 Task: For heading  Tahoma with underline.  font size for heading20,  'Change the font style of data to'Arial.  and font size to 12,  Change the alignment of both headline & data to Align left.  In the sheet  Budget Spreadsheet Workbook Sheet Template
Action: Mouse moved to (1087, 144)
Screenshot: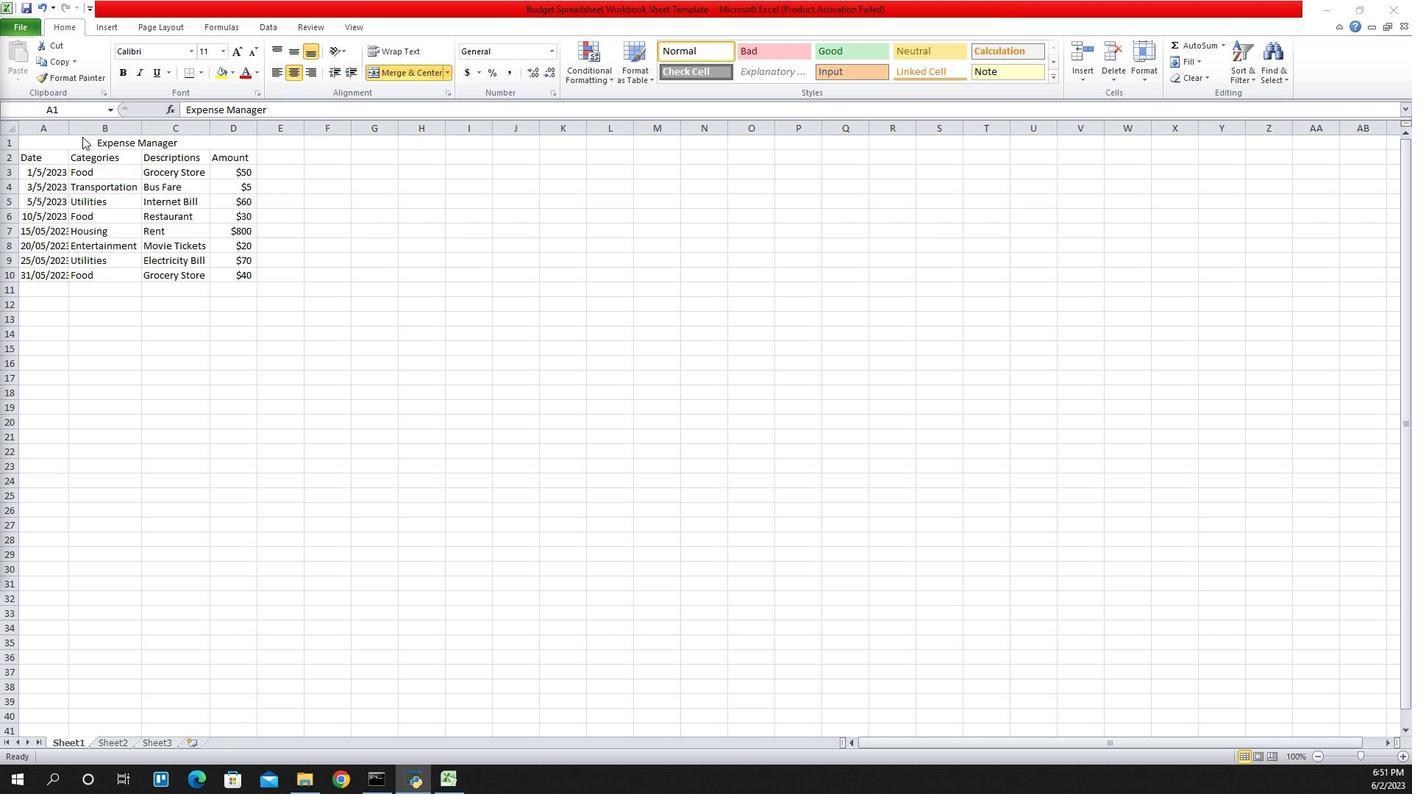 
Action: Mouse pressed left at (1087, 144)
Screenshot: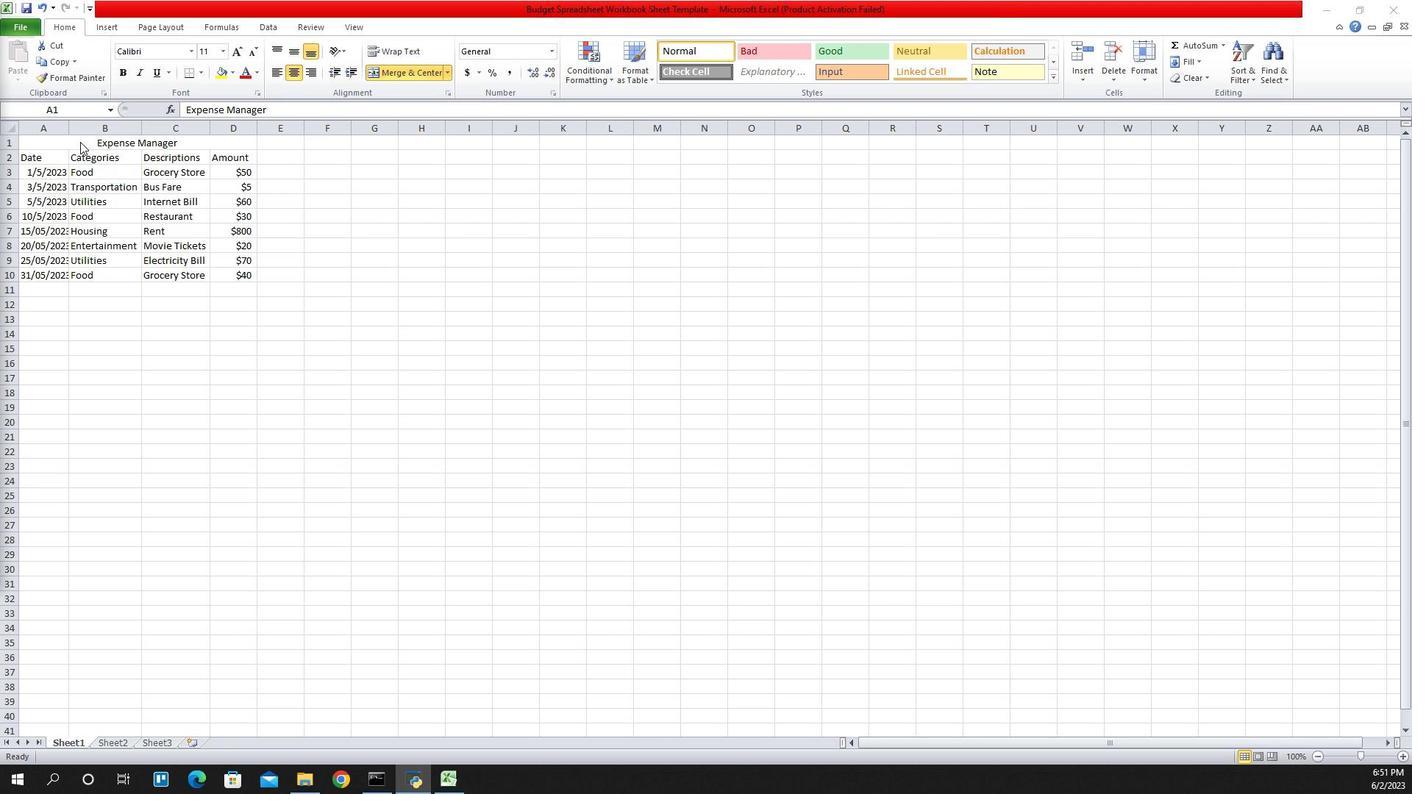
Action: Mouse moved to (1202, 54)
Screenshot: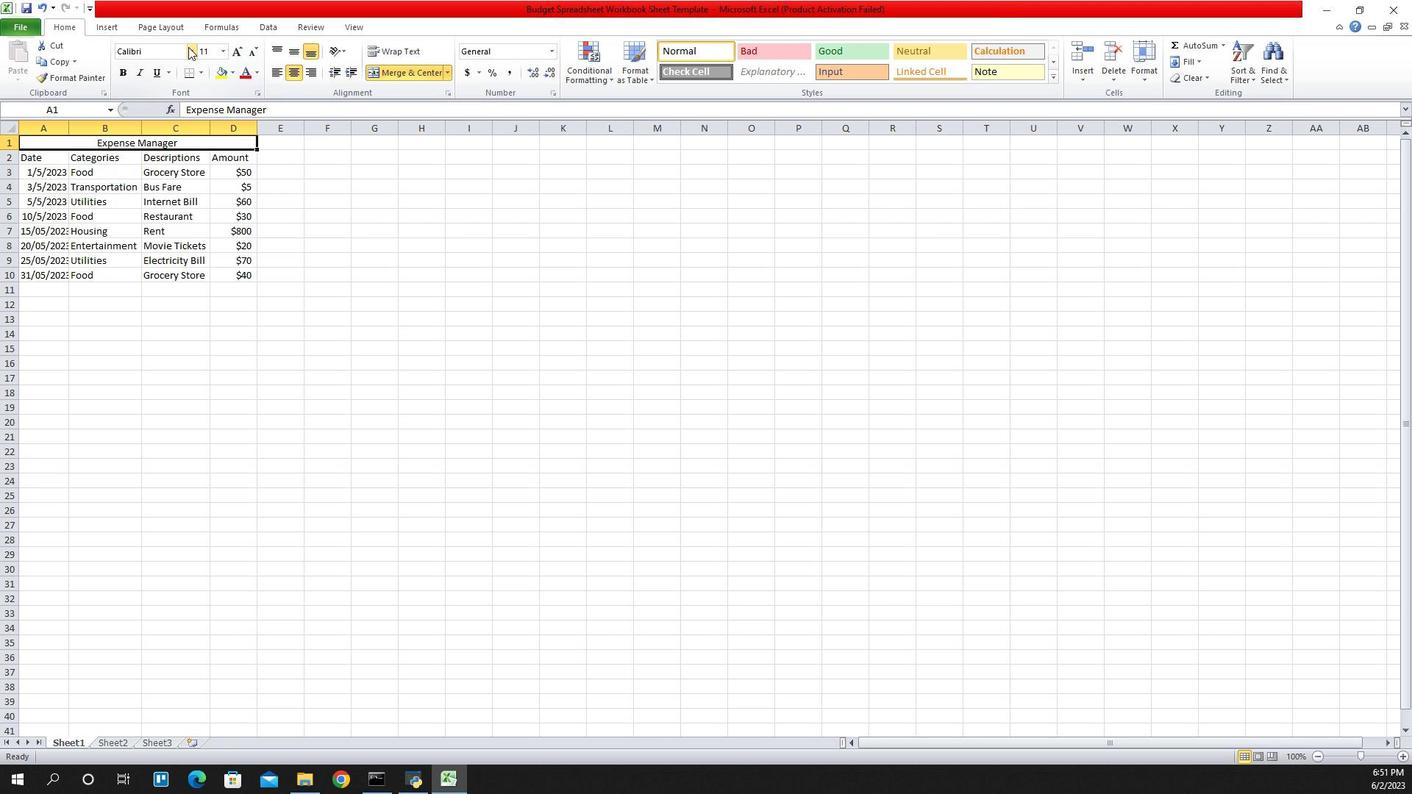
Action: Mouse pressed left at (1202, 54)
Screenshot: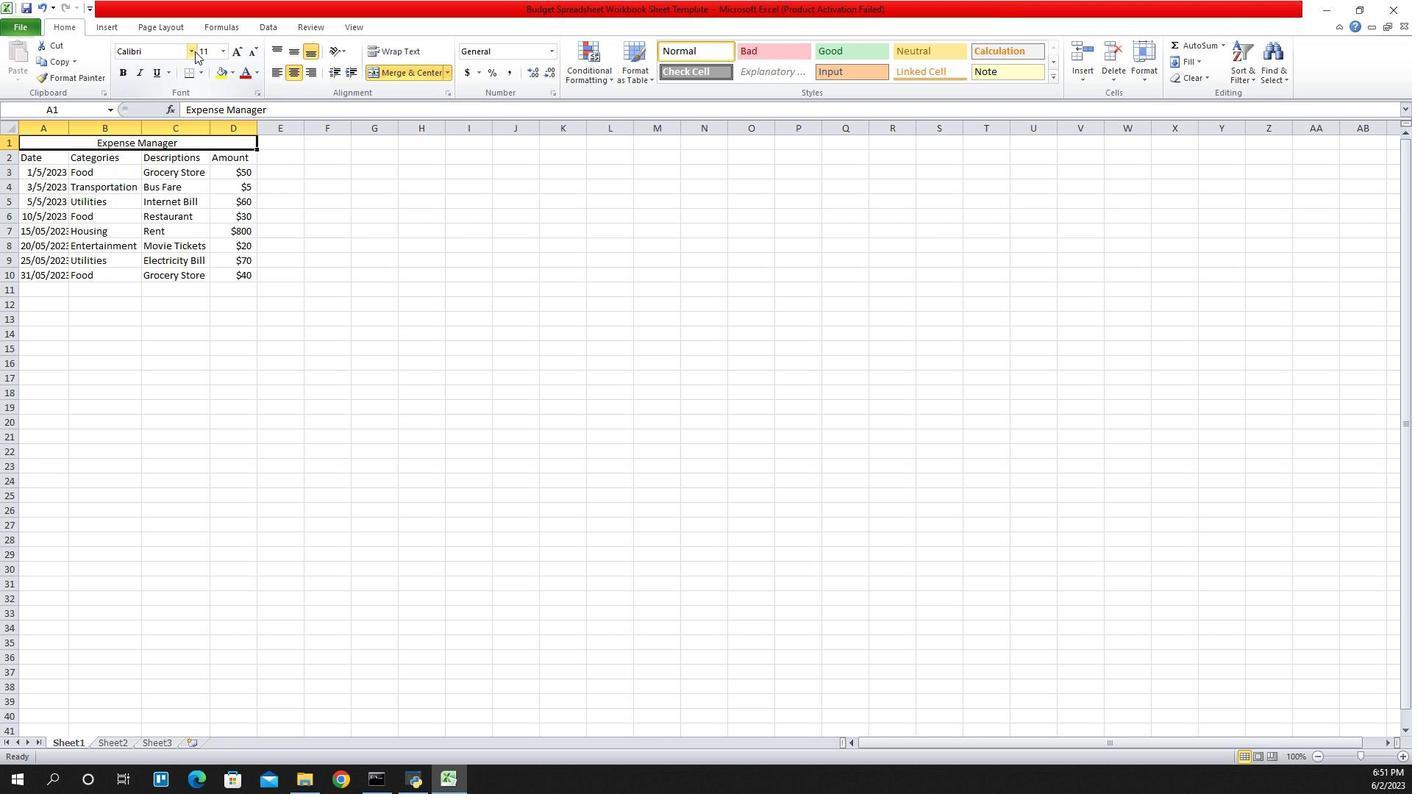 
Action: Mouse moved to (1190, 197)
Screenshot: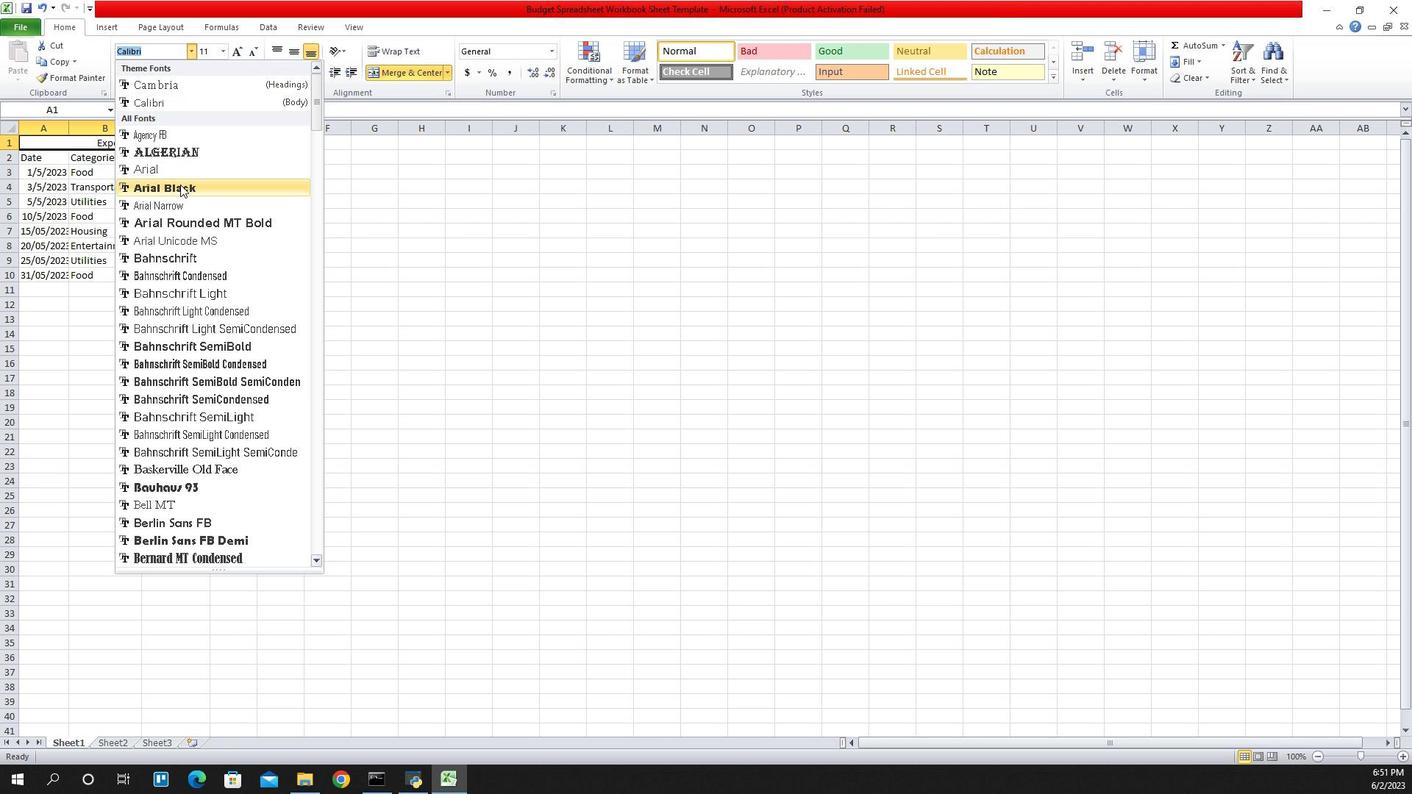 
Action: Mouse scrolled (1190, 197) with delta (0, 0)
Screenshot: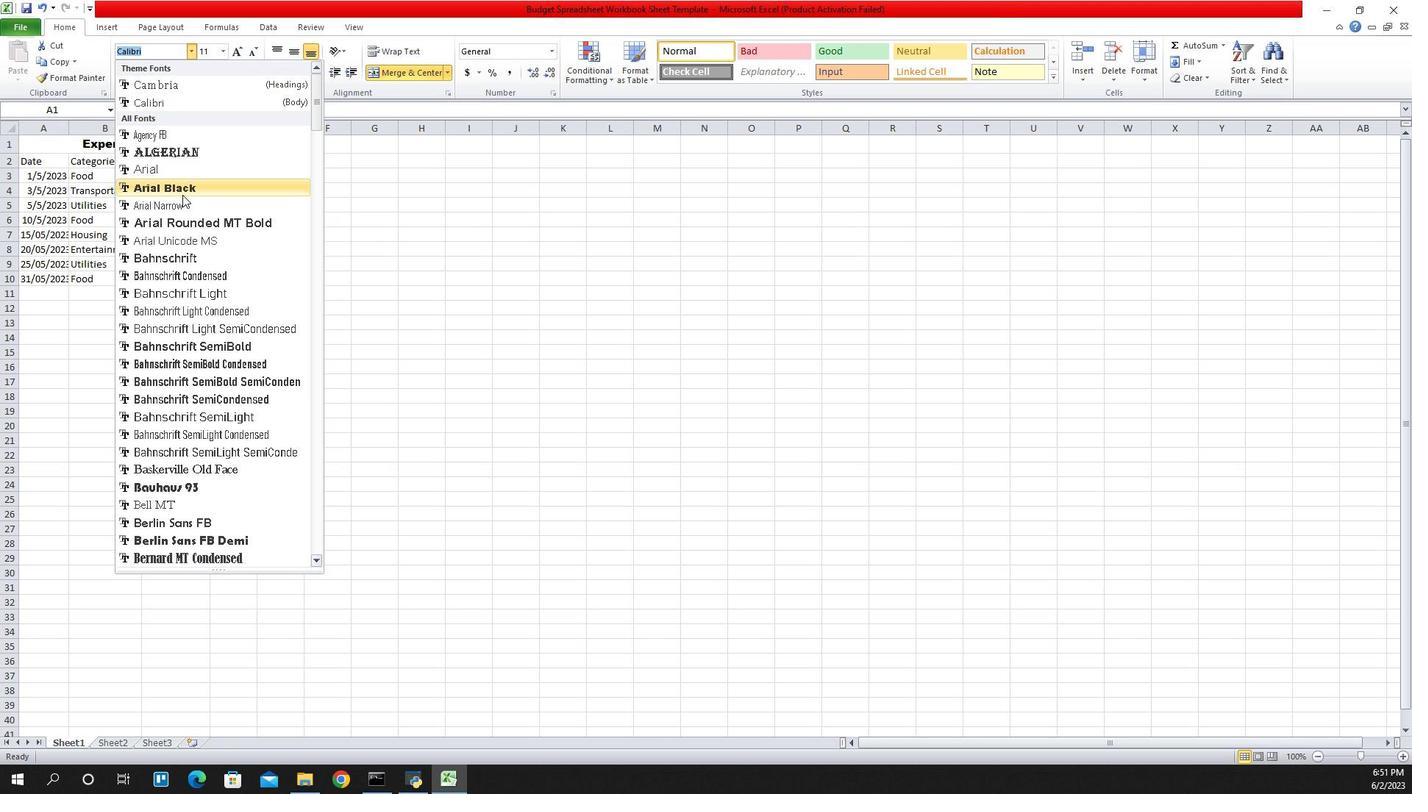 
Action: Mouse scrolled (1190, 197) with delta (0, 0)
Screenshot: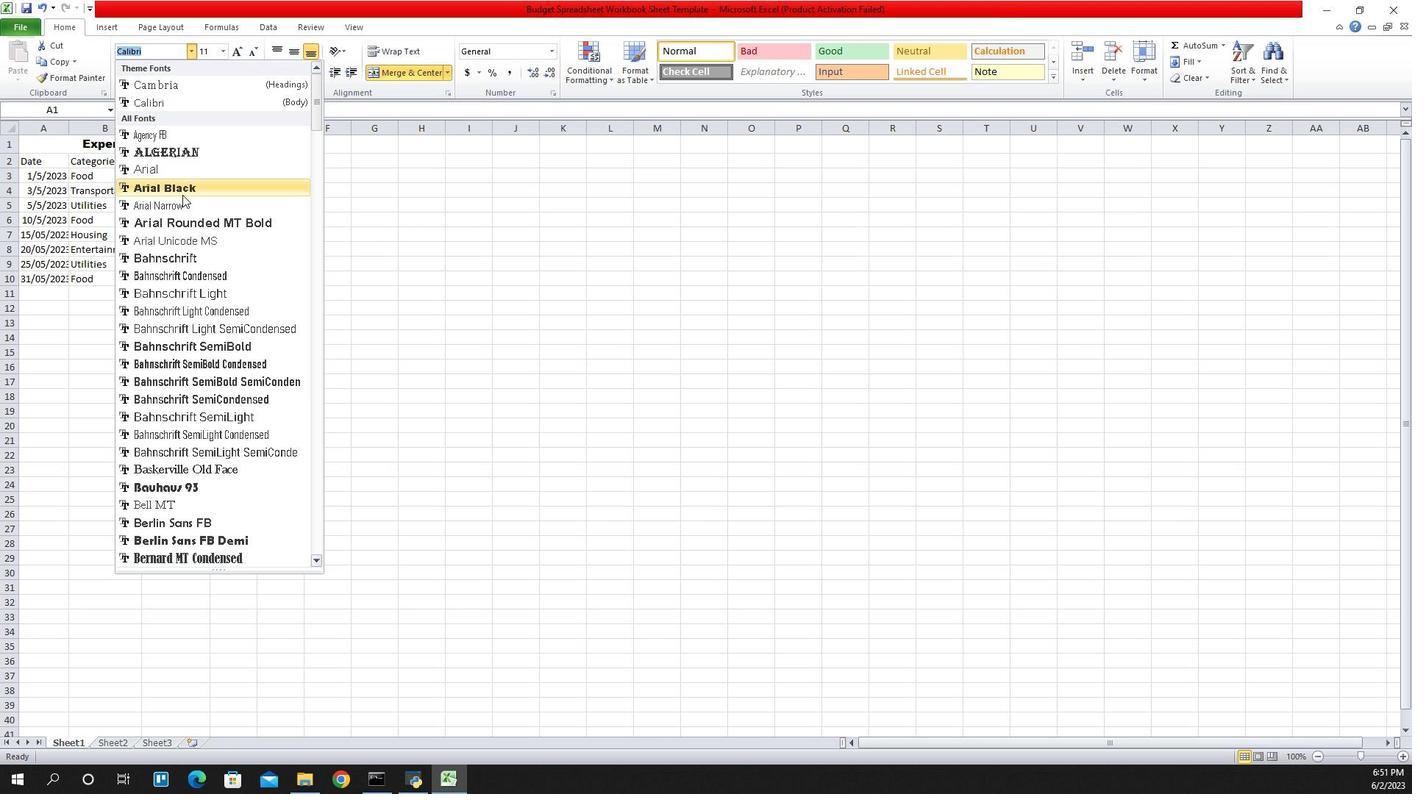 
Action: Mouse scrolled (1190, 197) with delta (0, 0)
Screenshot: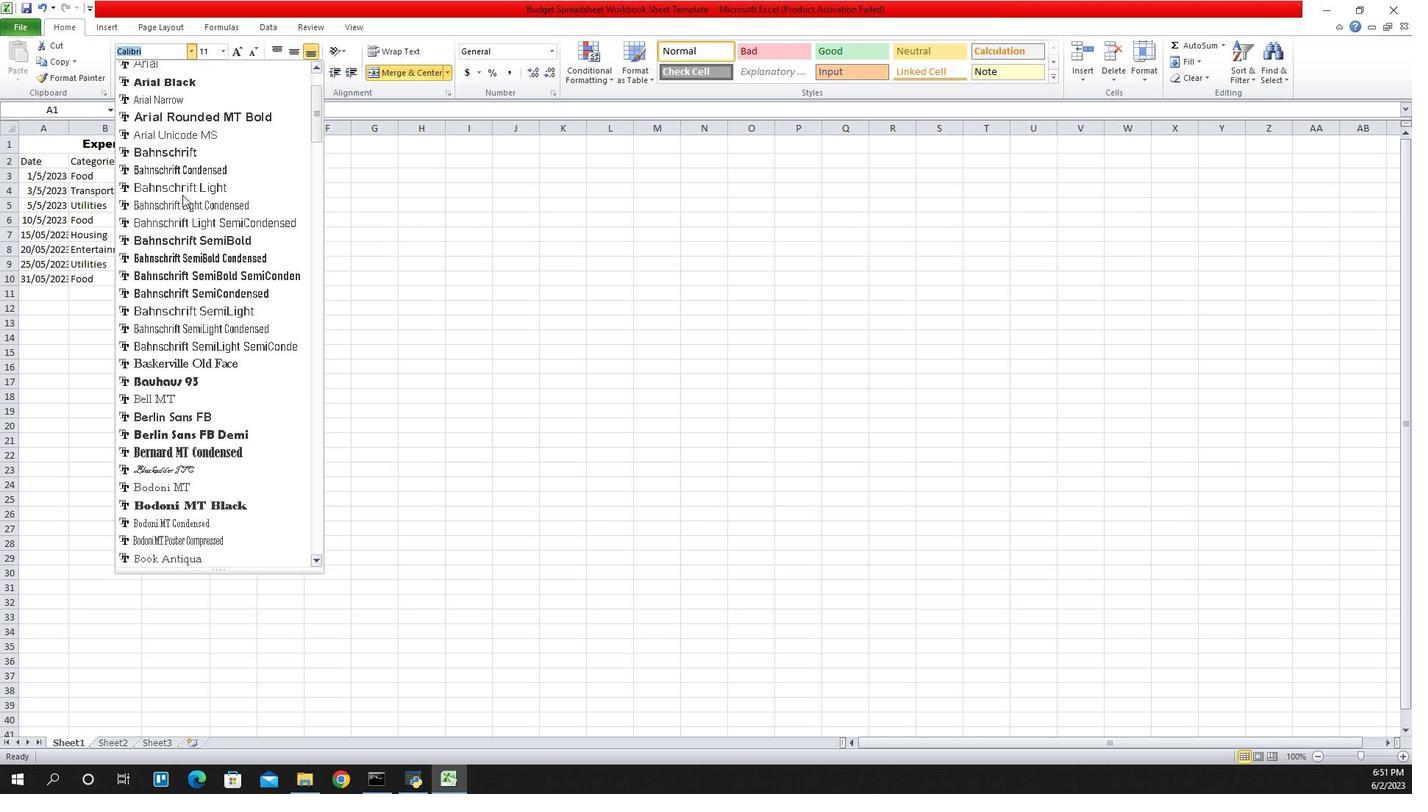
Action: Mouse scrolled (1190, 197) with delta (0, 0)
Screenshot: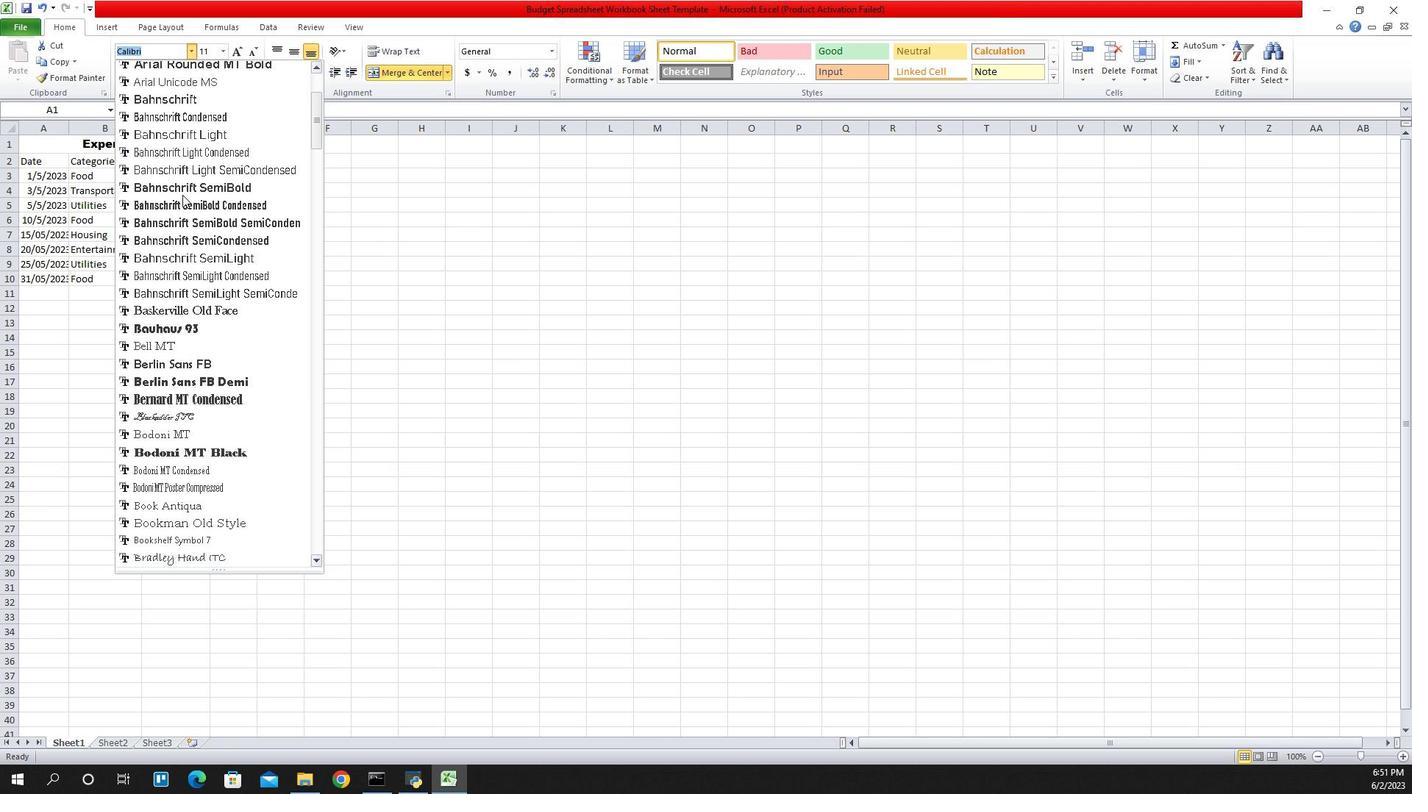 
Action: Mouse scrolled (1190, 197) with delta (0, 0)
Screenshot: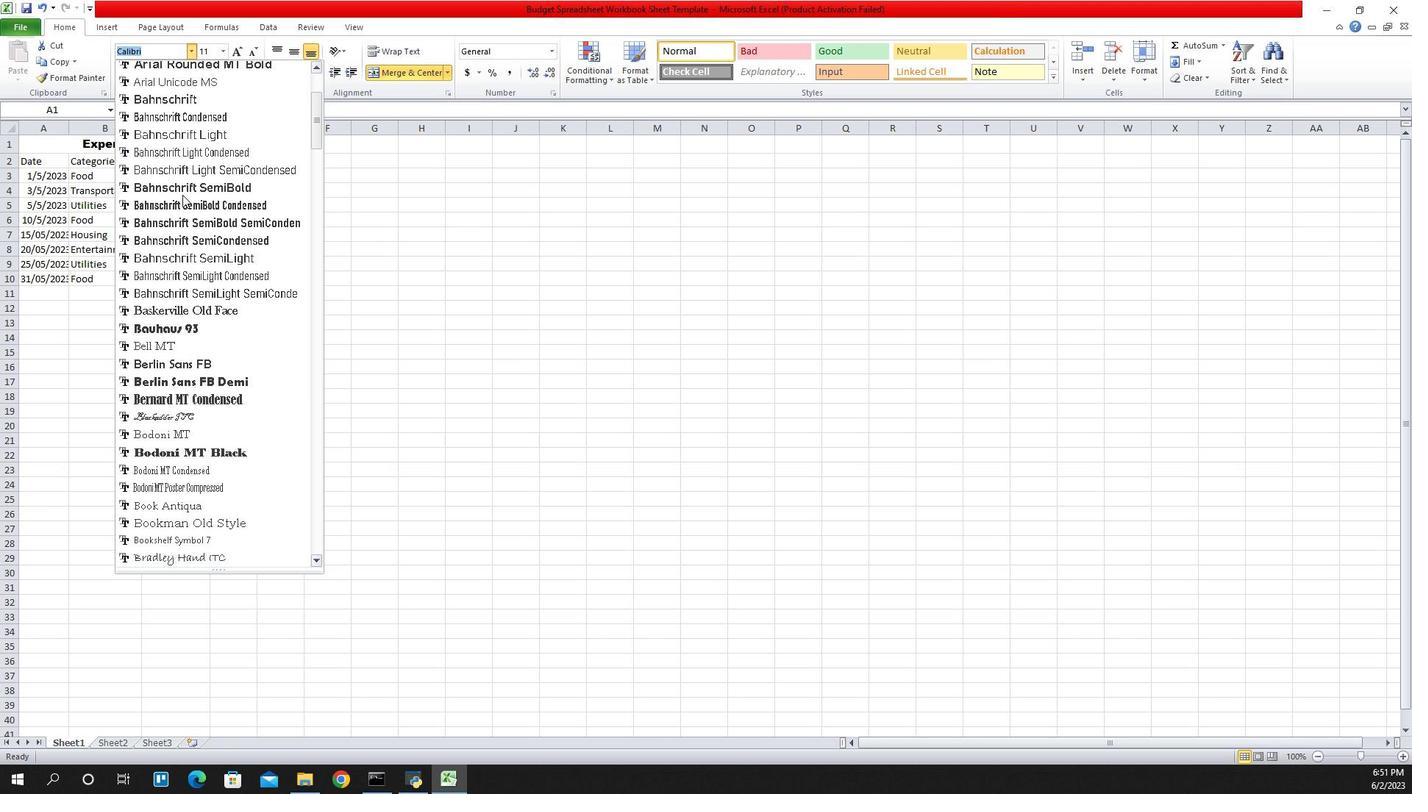 
Action: Mouse scrolled (1190, 197) with delta (0, 0)
Screenshot: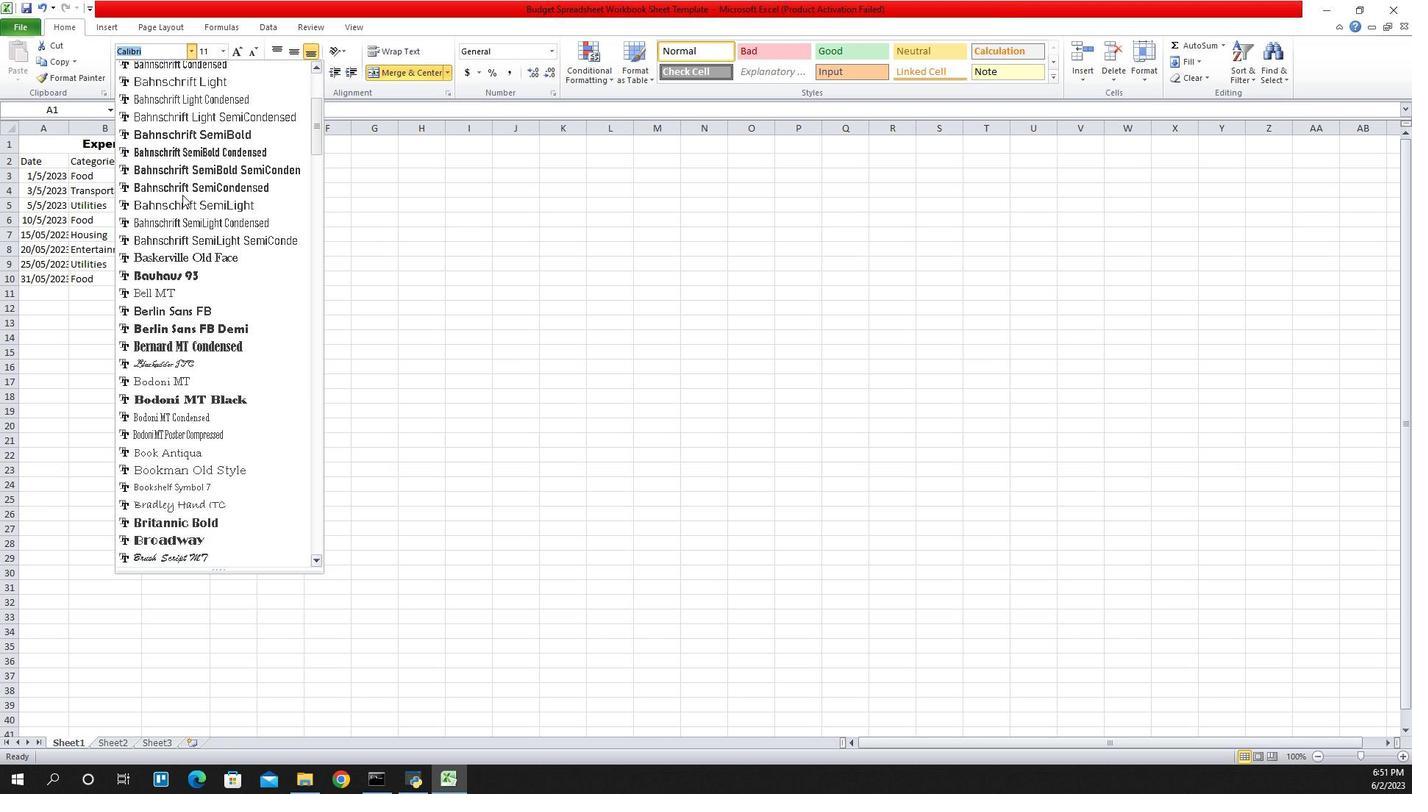 
Action: Mouse scrolled (1190, 197) with delta (0, 0)
Screenshot: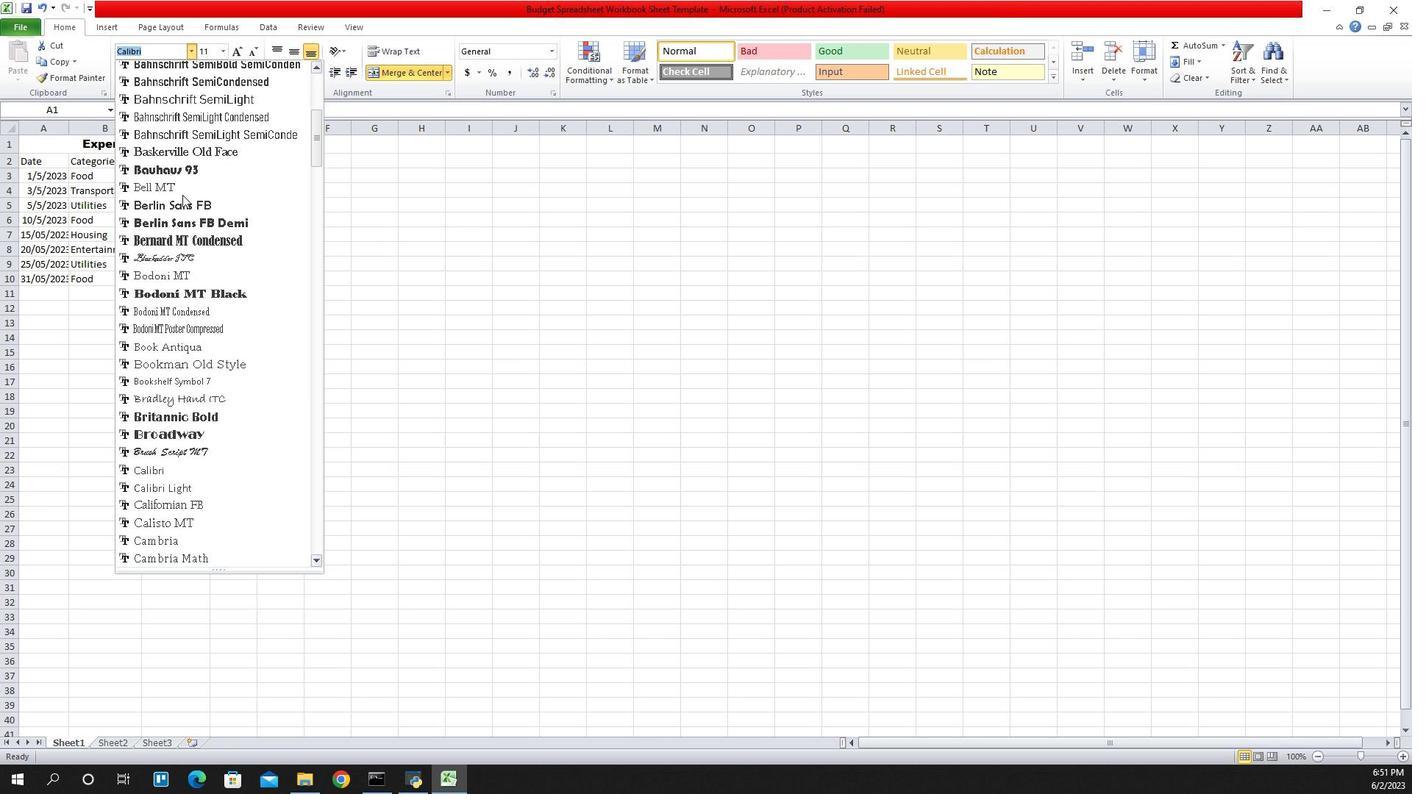 
Action: Mouse scrolled (1190, 197) with delta (0, 0)
Screenshot: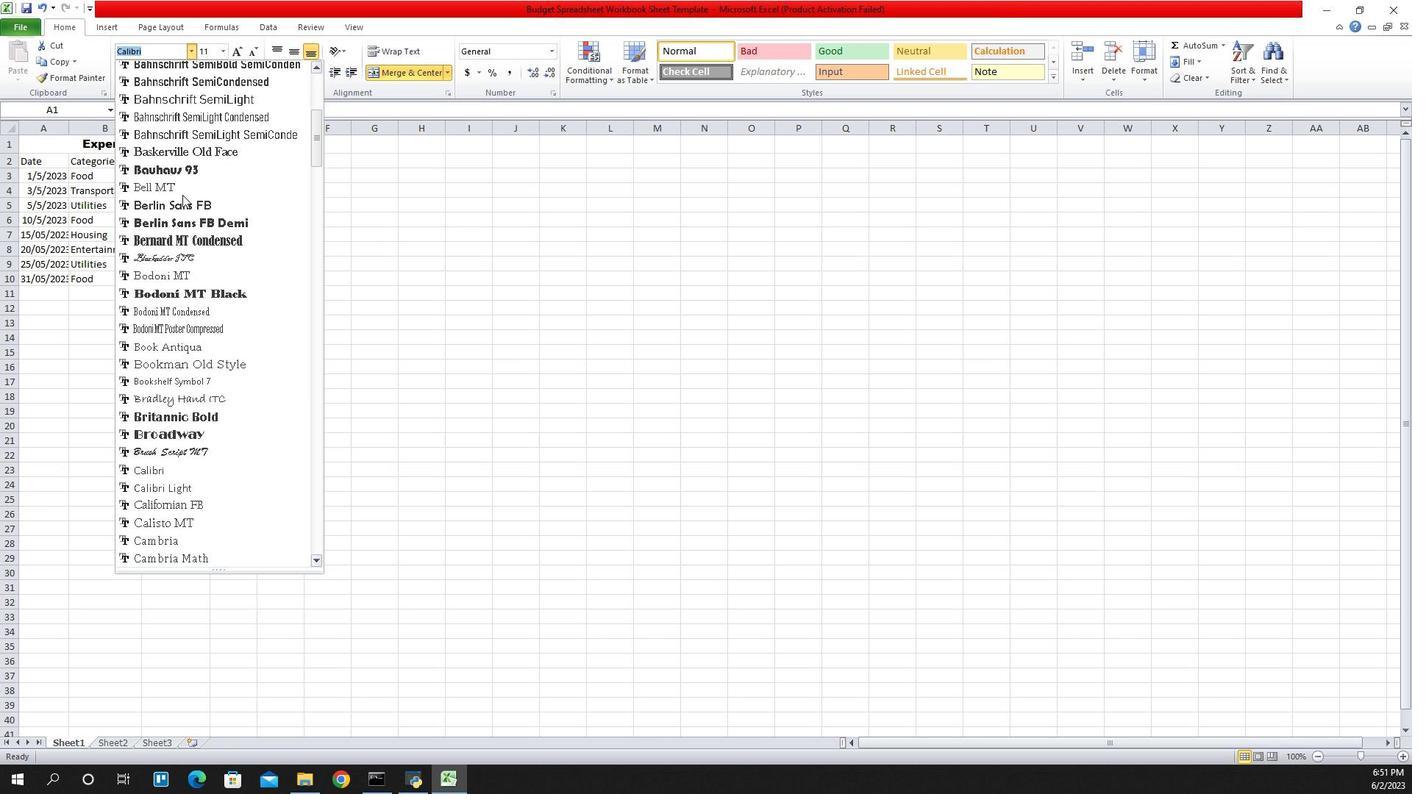 
Action: Mouse scrolled (1190, 197) with delta (0, 0)
Screenshot: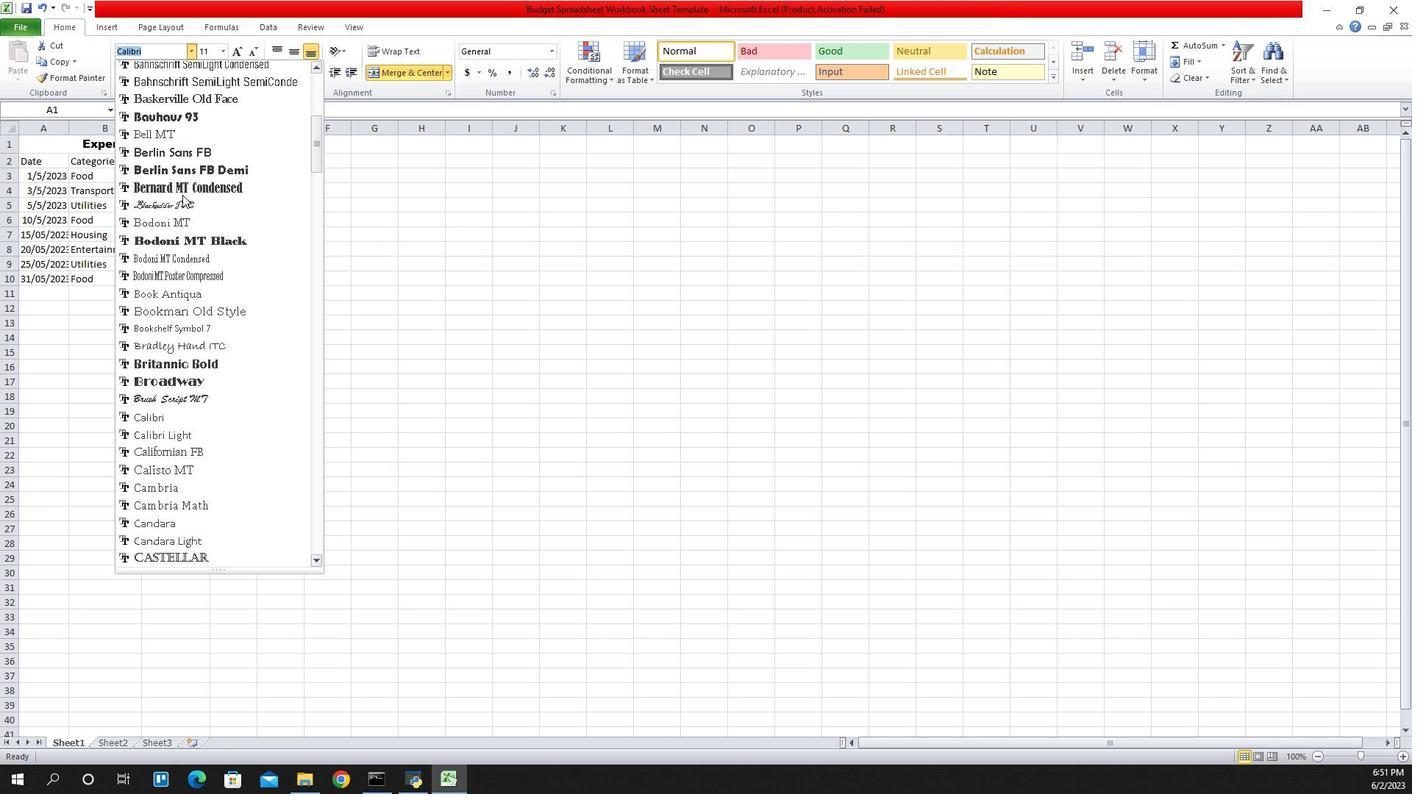 
Action: Mouse scrolled (1190, 197) with delta (0, 0)
Screenshot: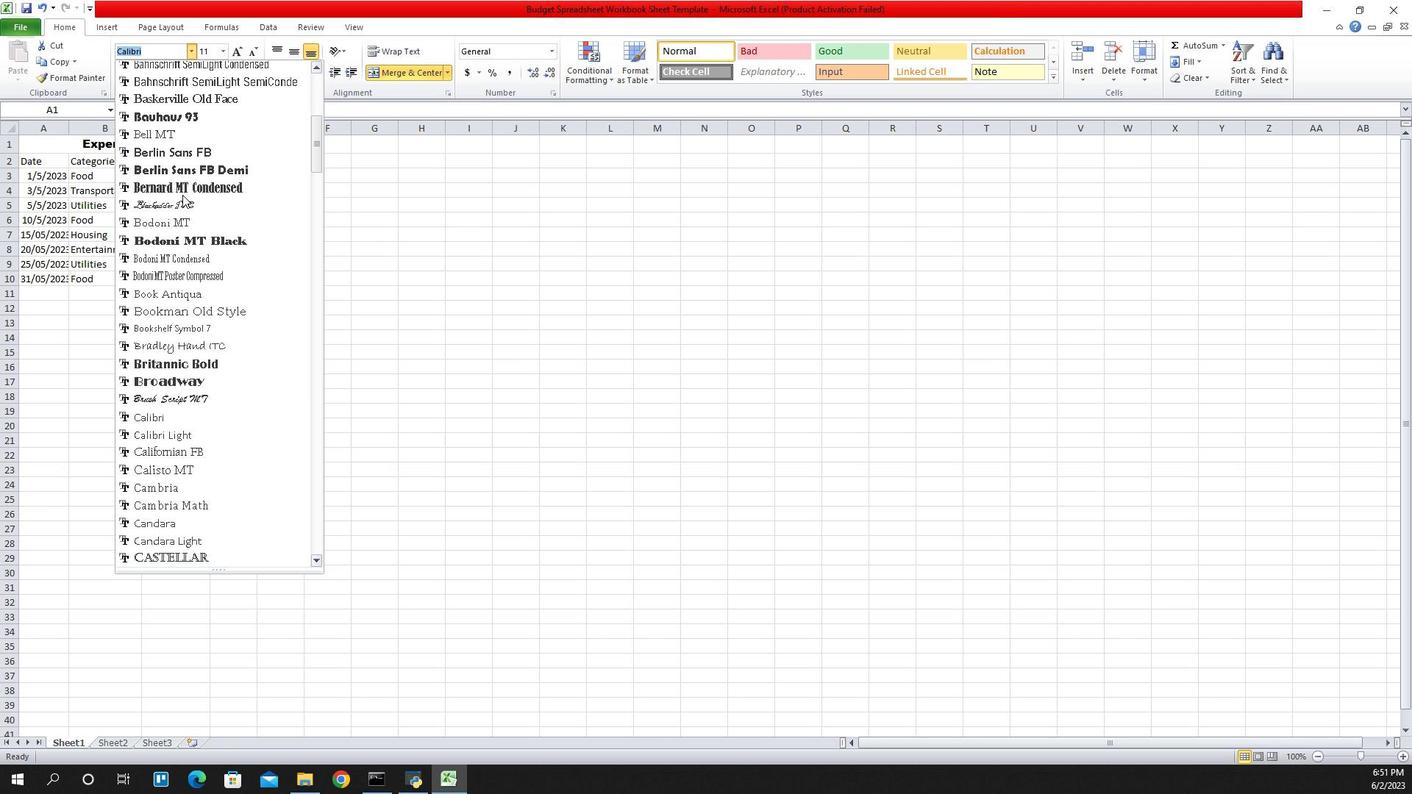 
Action: Mouse scrolled (1190, 197) with delta (0, 0)
Screenshot: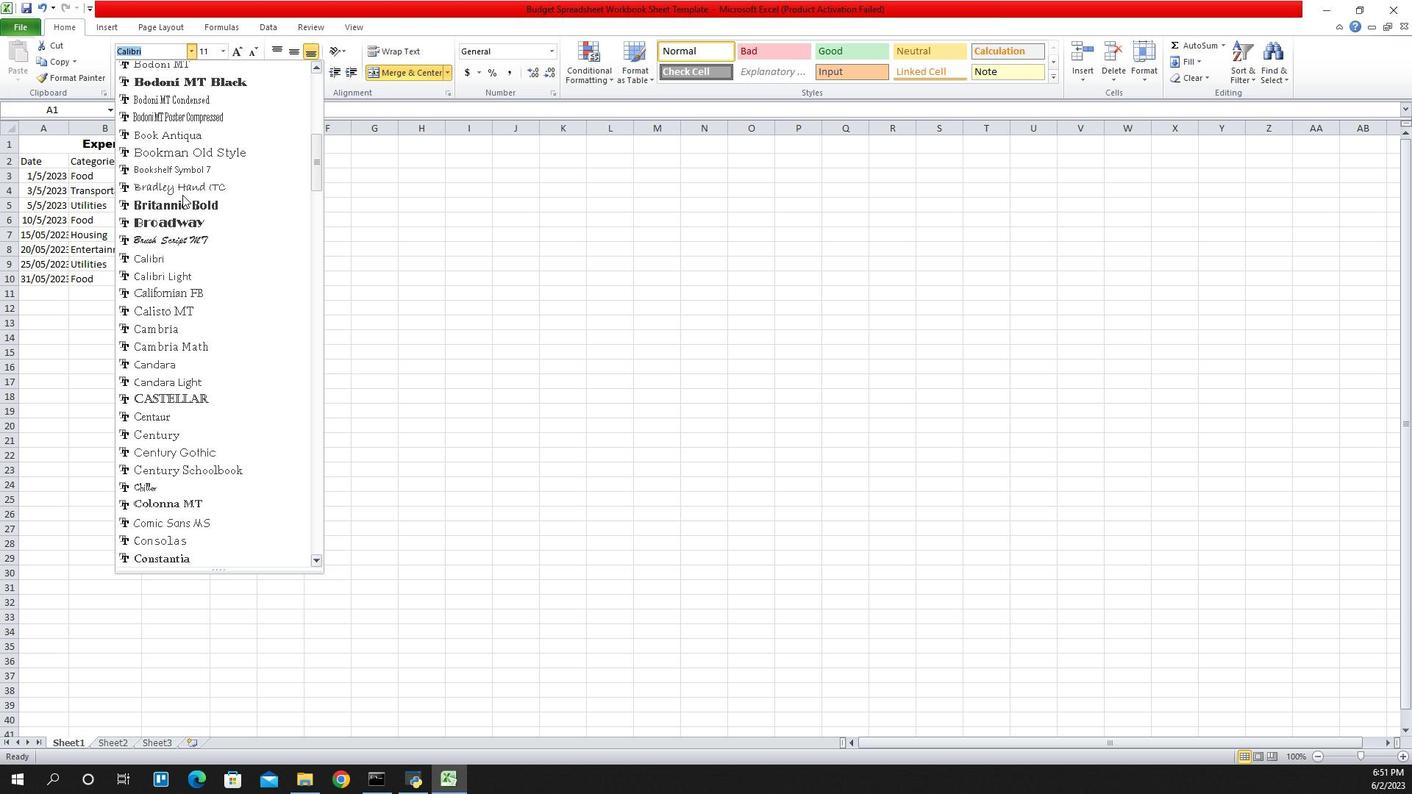 
Action: Mouse scrolled (1190, 197) with delta (0, 0)
Screenshot: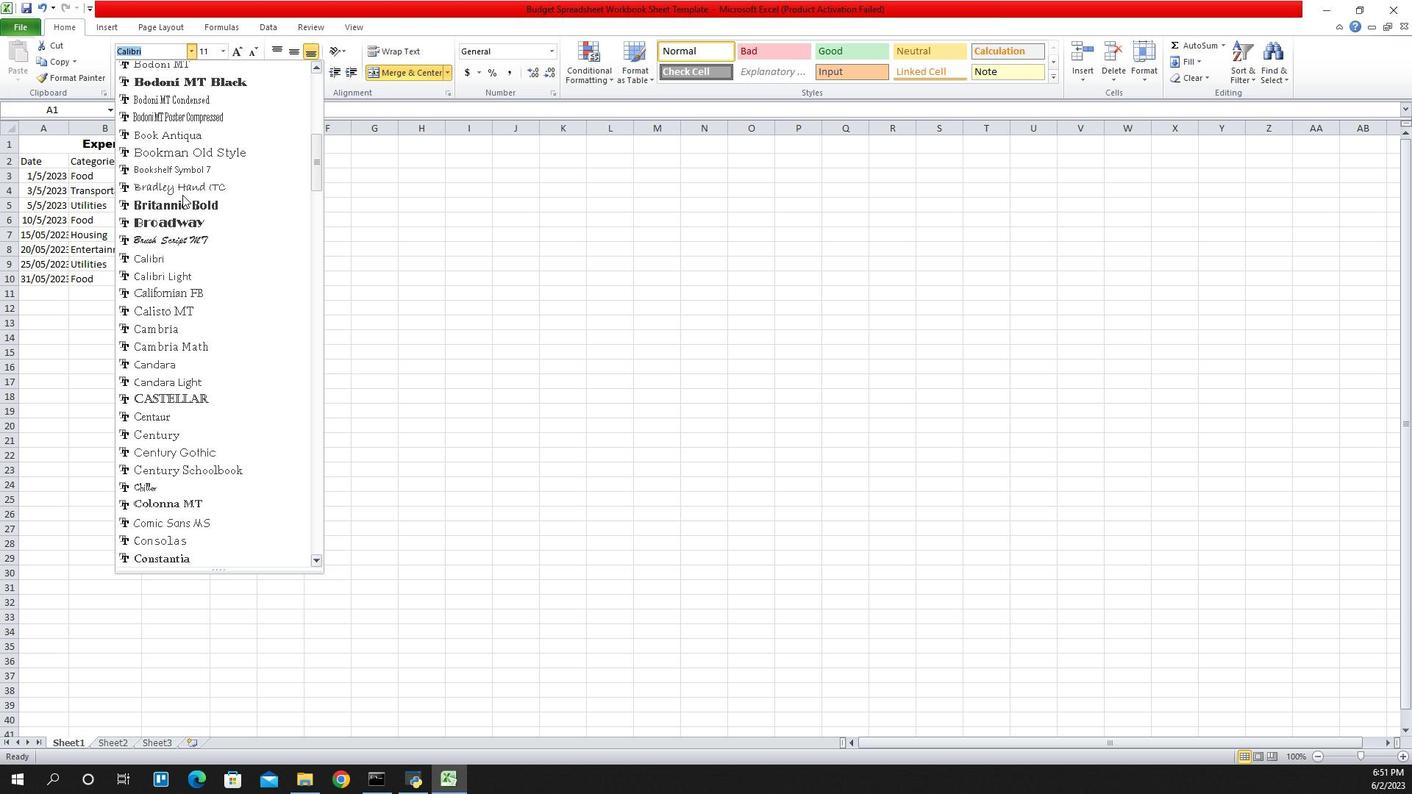 
Action: Mouse scrolled (1190, 197) with delta (0, 0)
Screenshot: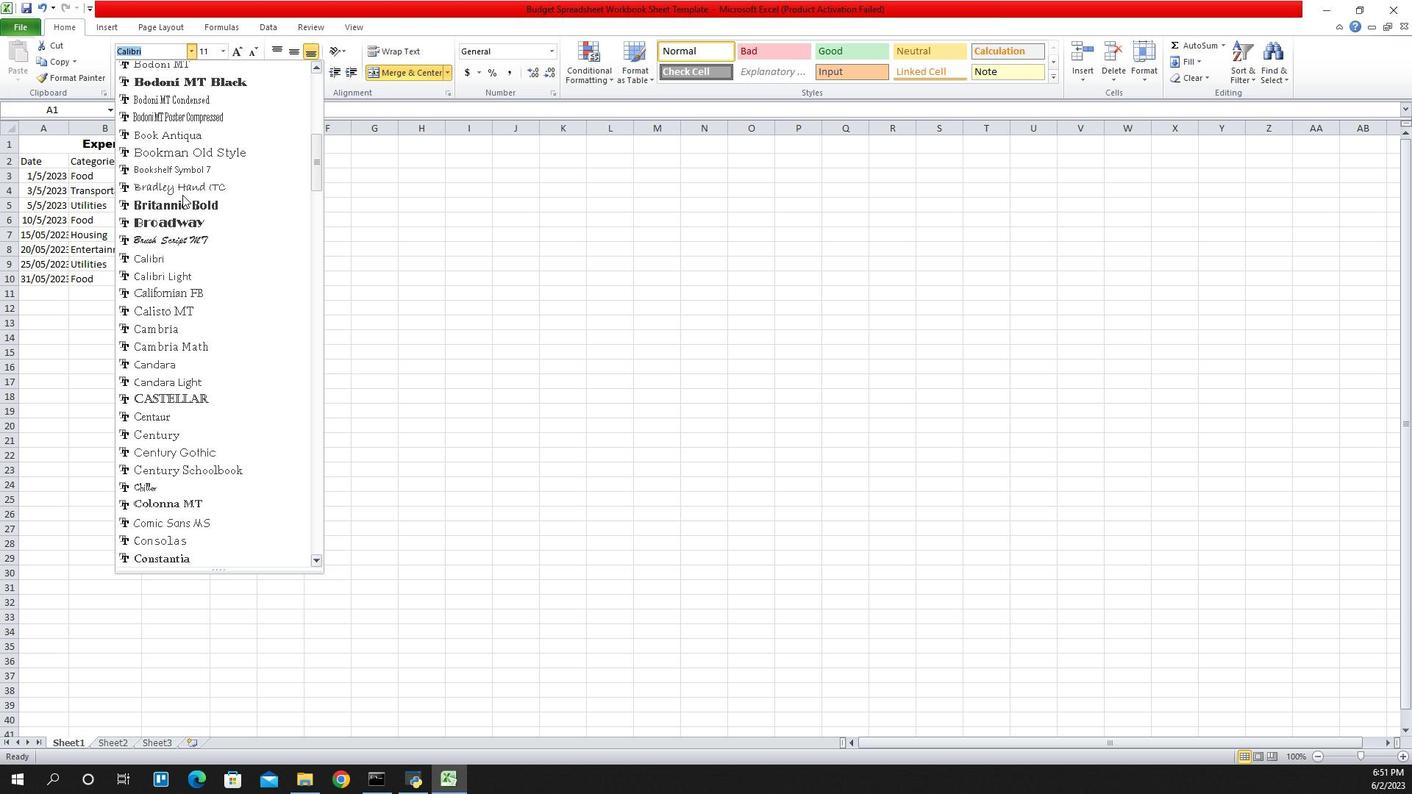
Action: Mouse scrolled (1190, 197) with delta (0, 0)
Screenshot: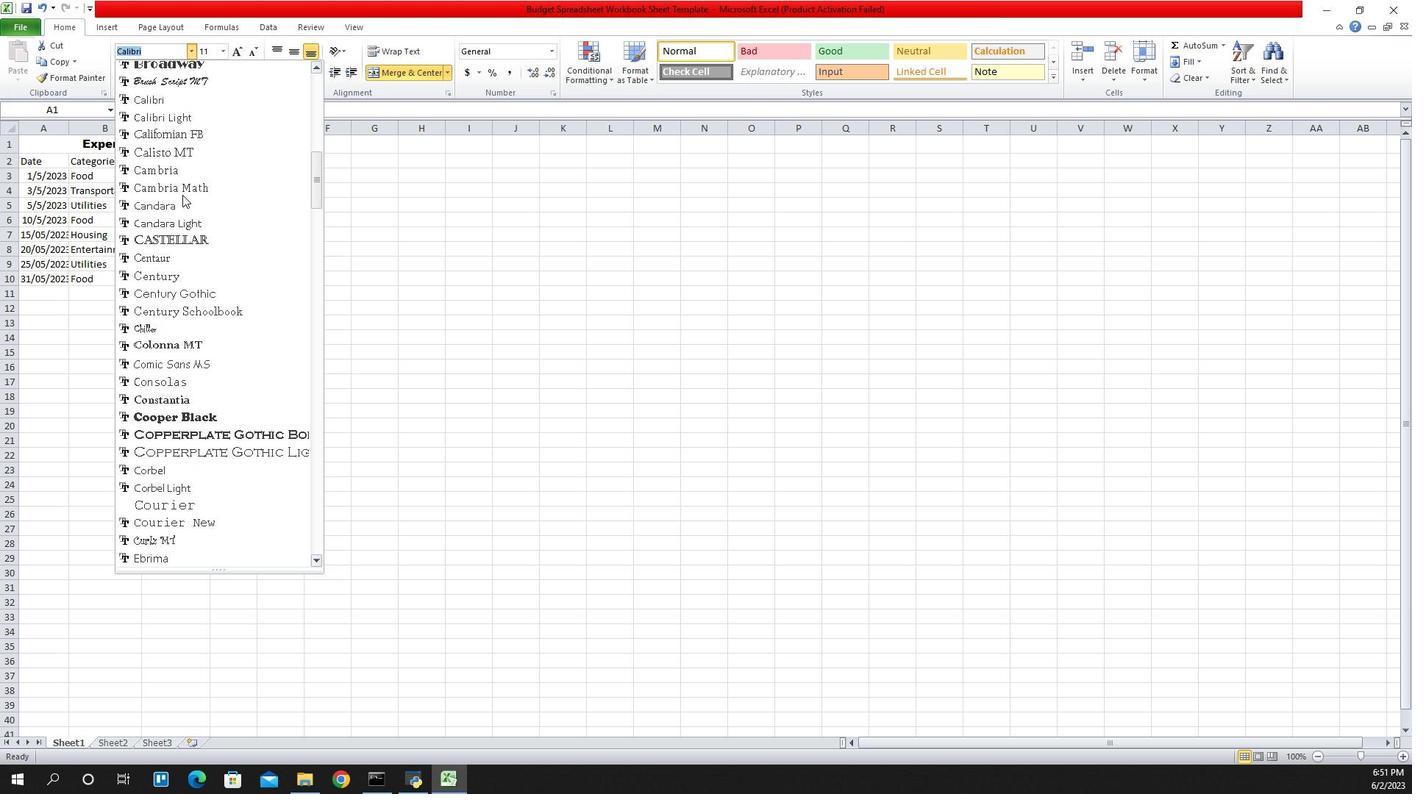 
Action: Mouse scrolled (1190, 197) with delta (0, 0)
Screenshot: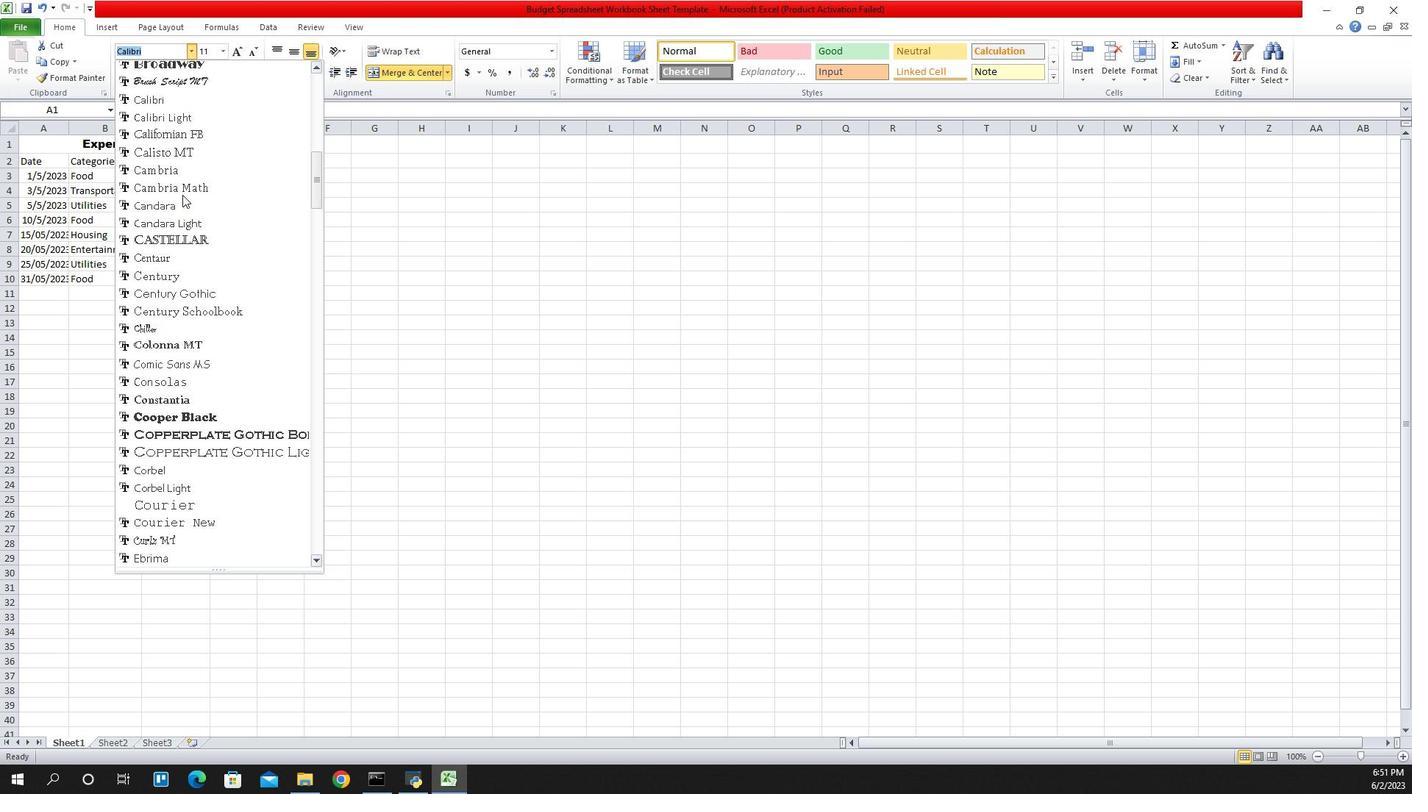 
Action: Mouse scrolled (1190, 197) with delta (0, 0)
Screenshot: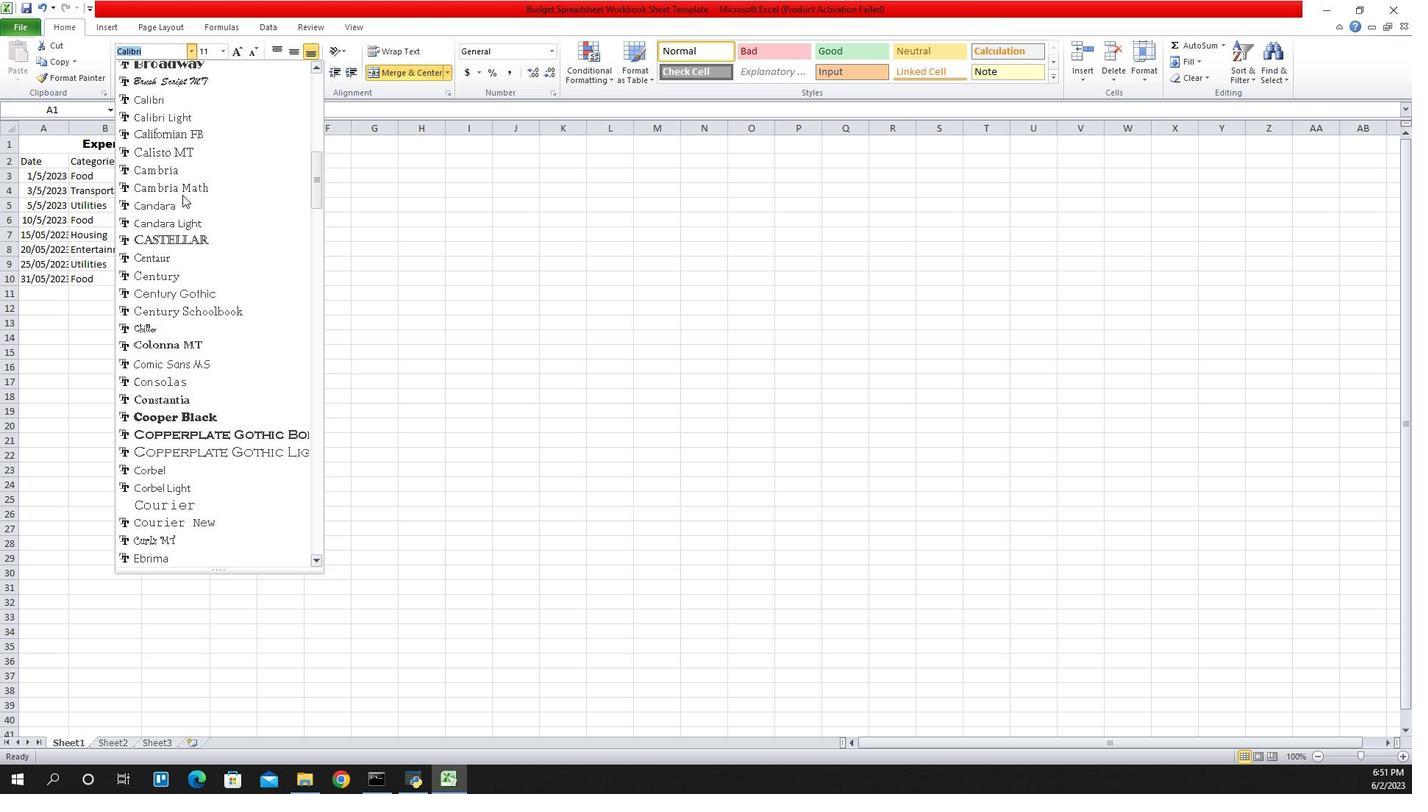 
Action: Mouse scrolled (1190, 197) with delta (0, 0)
Screenshot: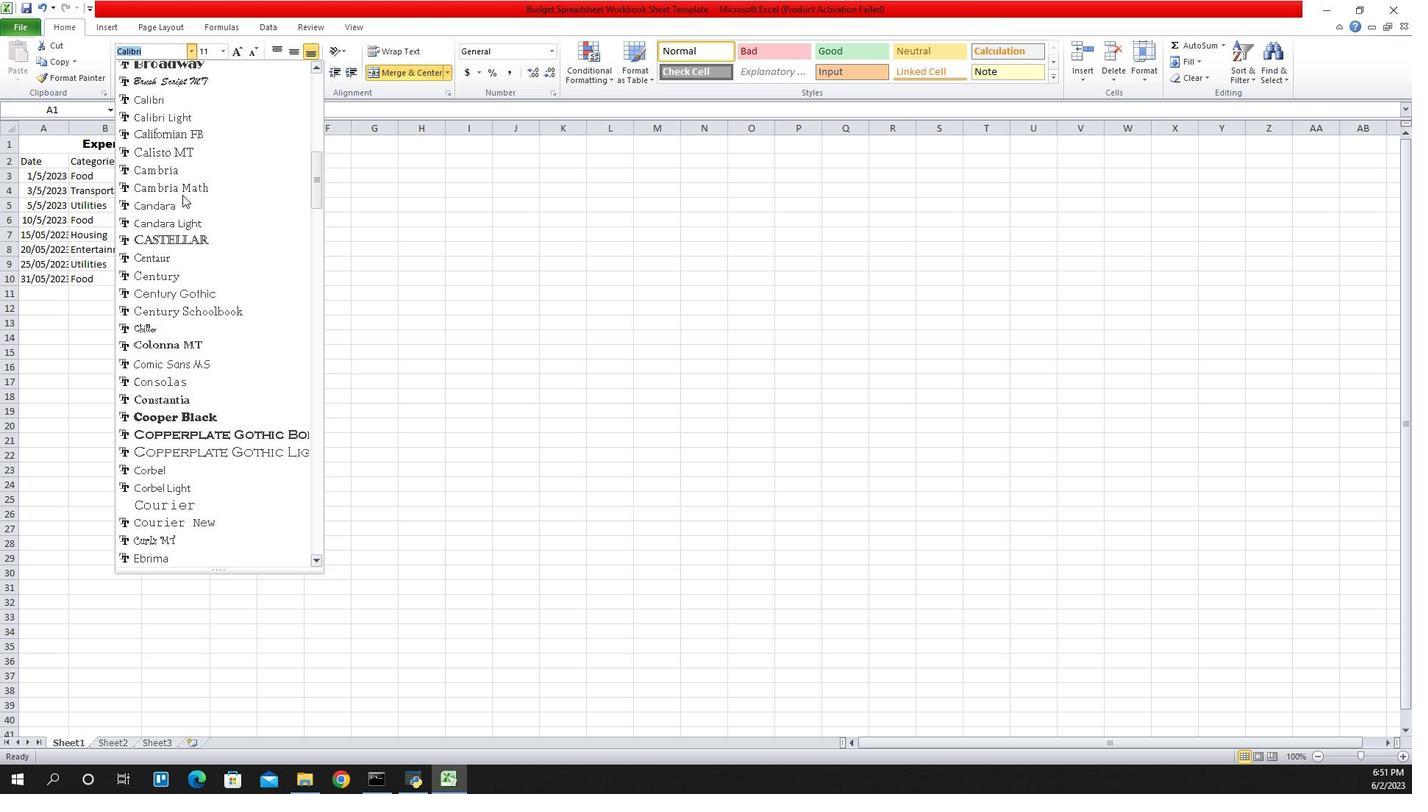 
Action: Mouse scrolled (1190, 197) with delta (0, 0)
Screenshot: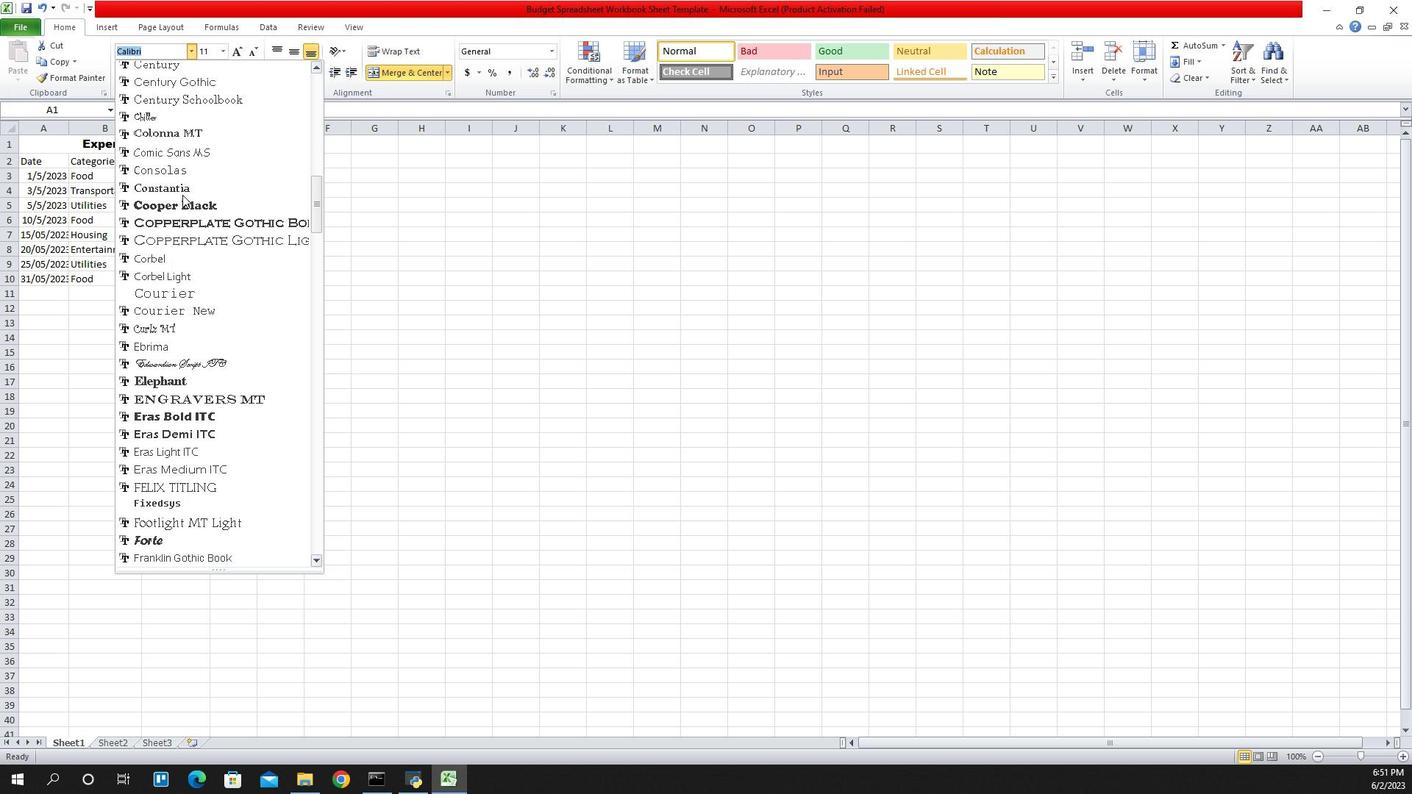 
Action: Mouse scrolled (1190, 197) with delta (0, 0)
Screenshot: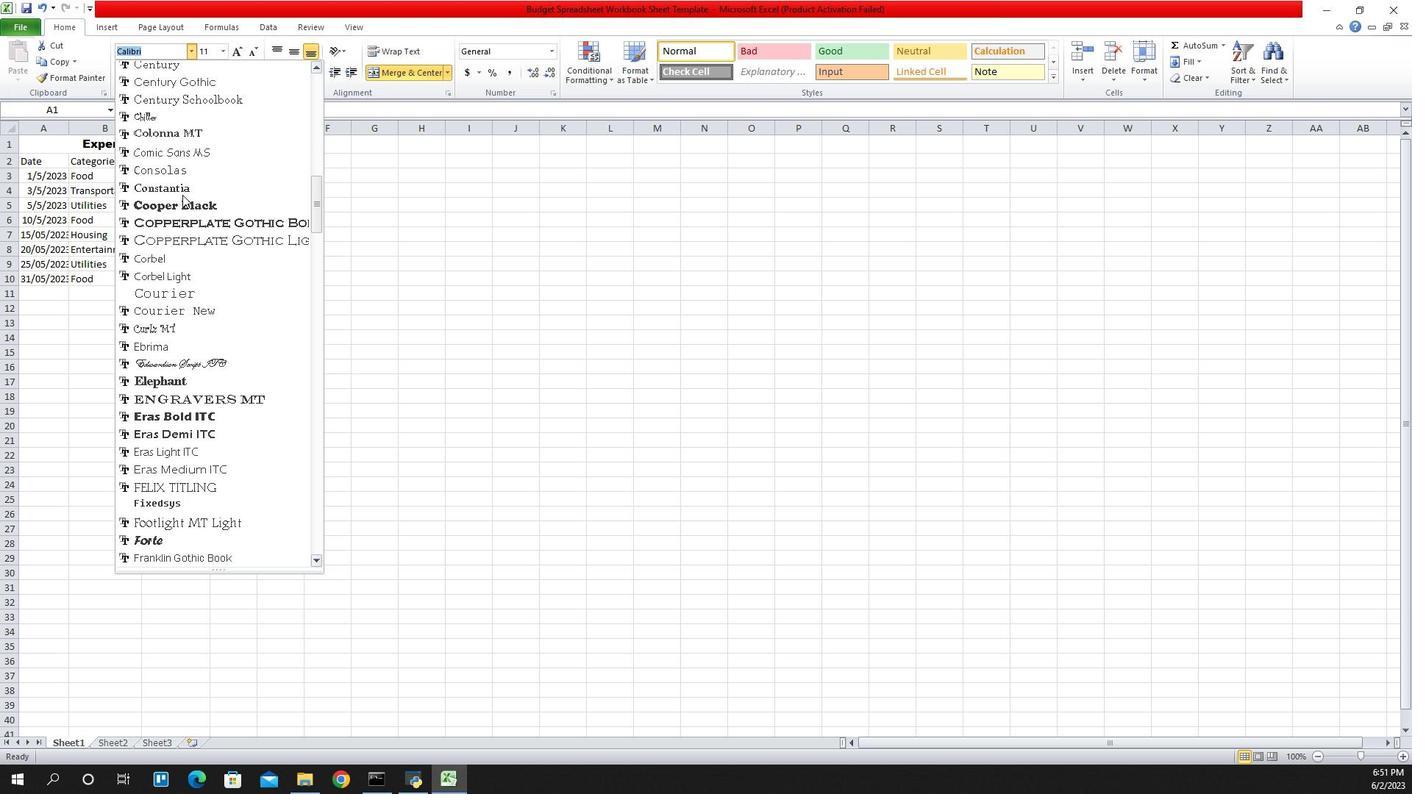 
Action: Mouse scrolled (1190, 197) with delta (0, 0)
Screenshot: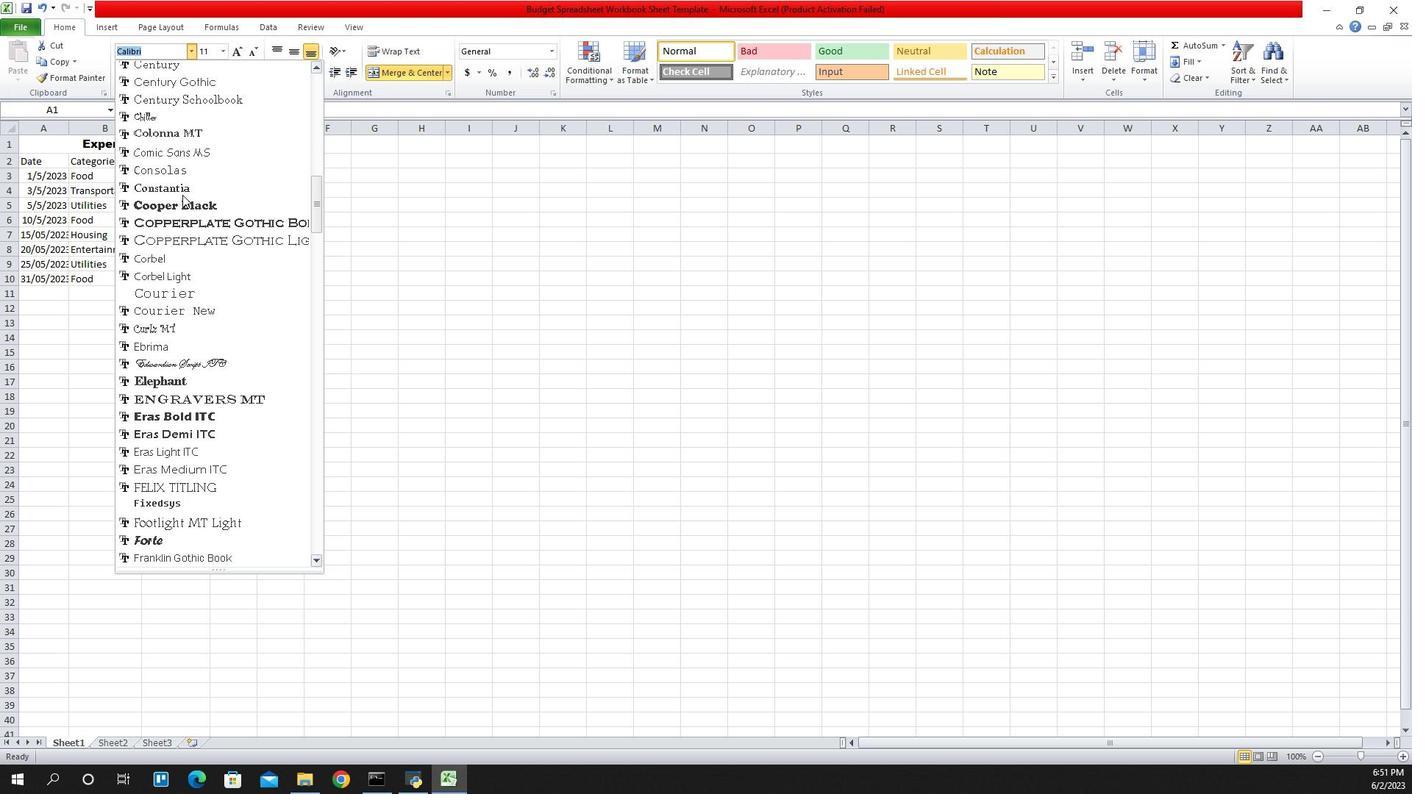 
Action: Mouse scrolled (1190, 197) with delta (0, 0)
Screenshot: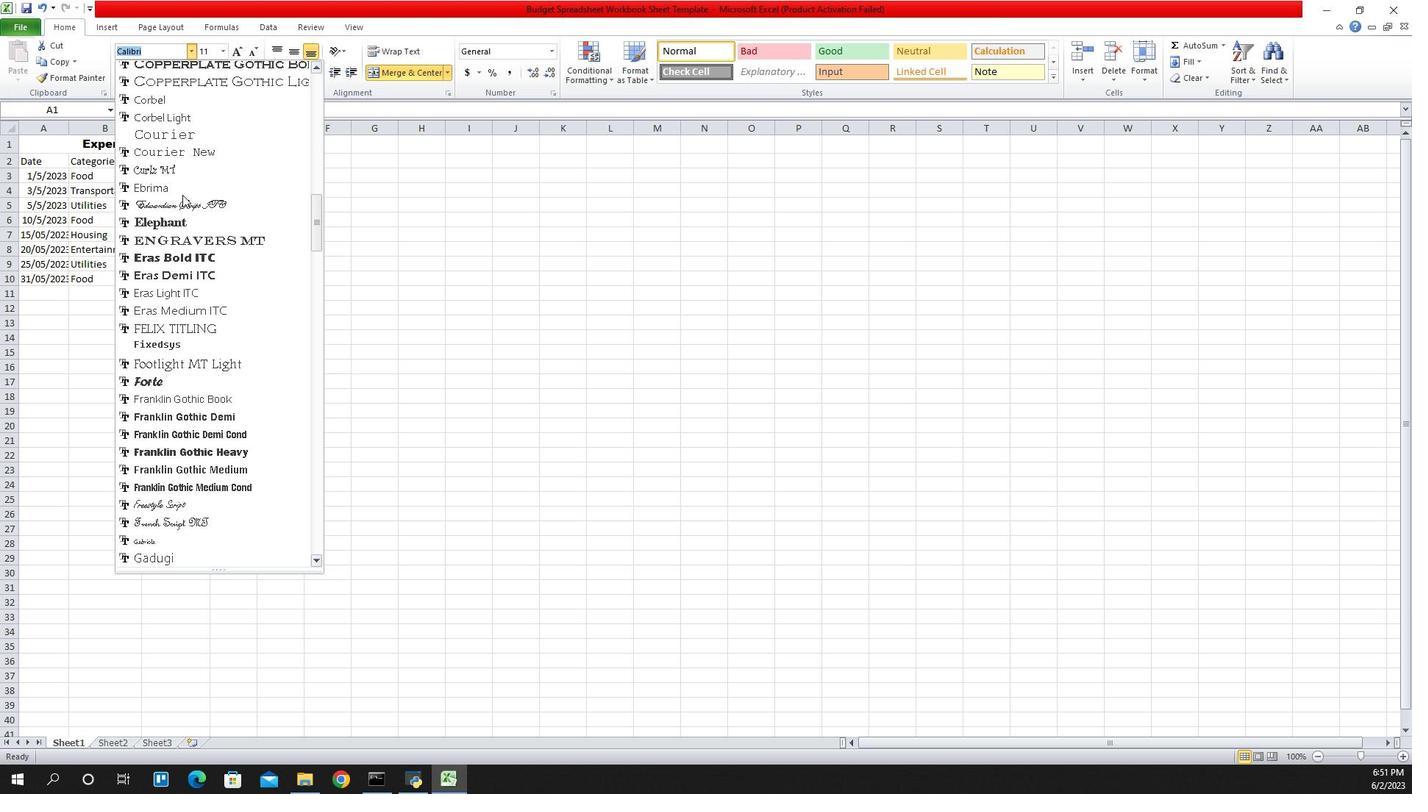 
Action: Mouse scrolled (1190, 197) with delta (0, 0)
Screenshot: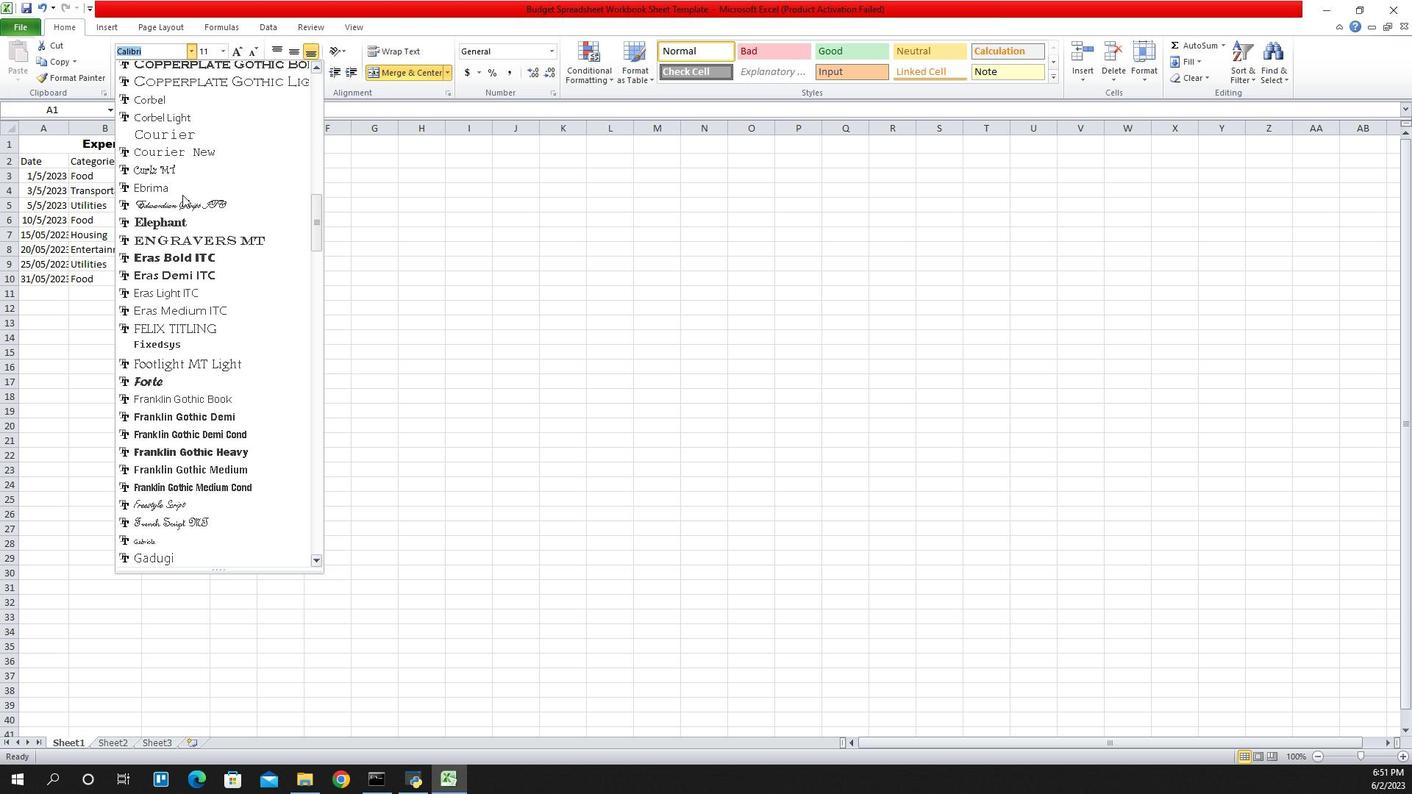 
Action: Mouse scrolled (1190, 197) with delta (0, 0)
Screenshot: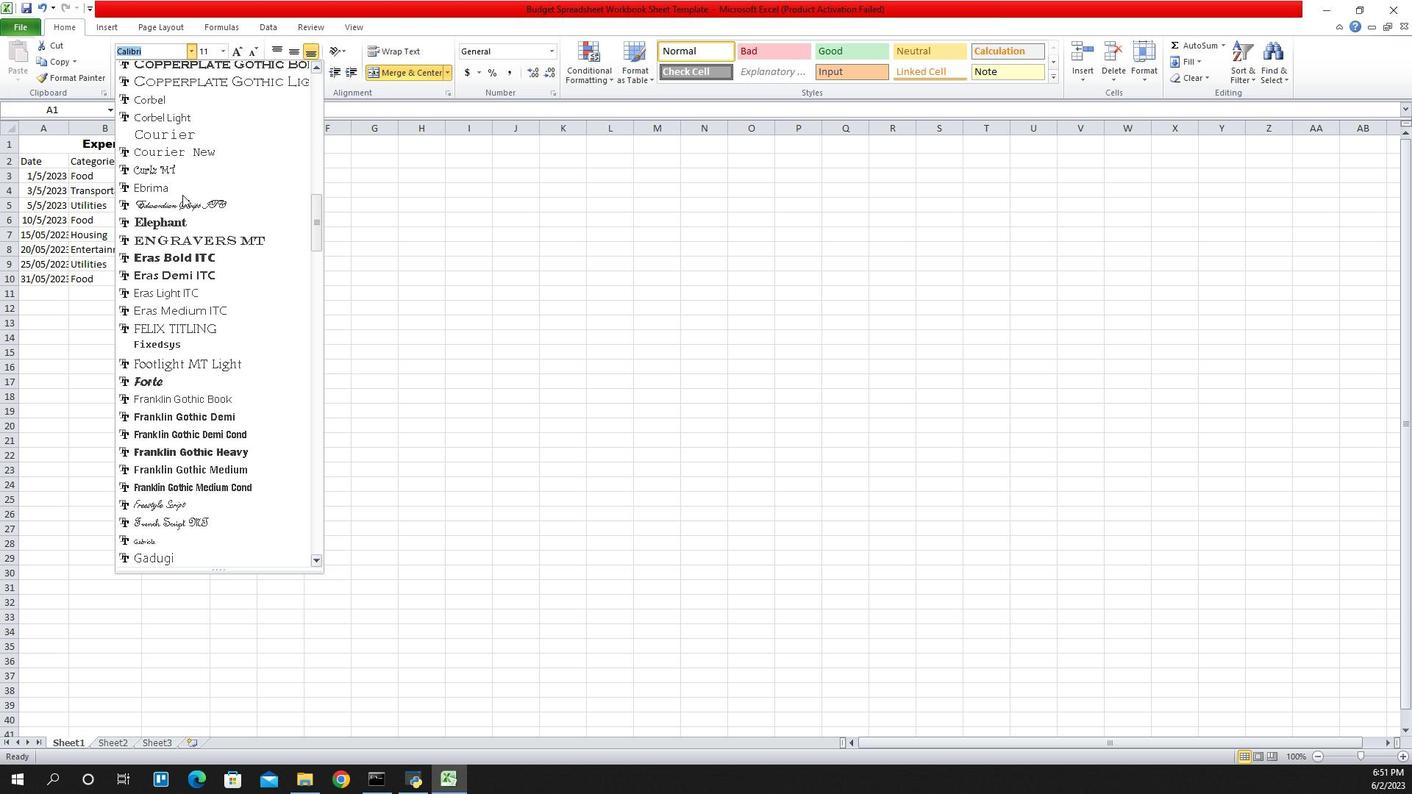 
Action: Mouse scrolled (1190, 197) with delta (0, 0)
Screenshot: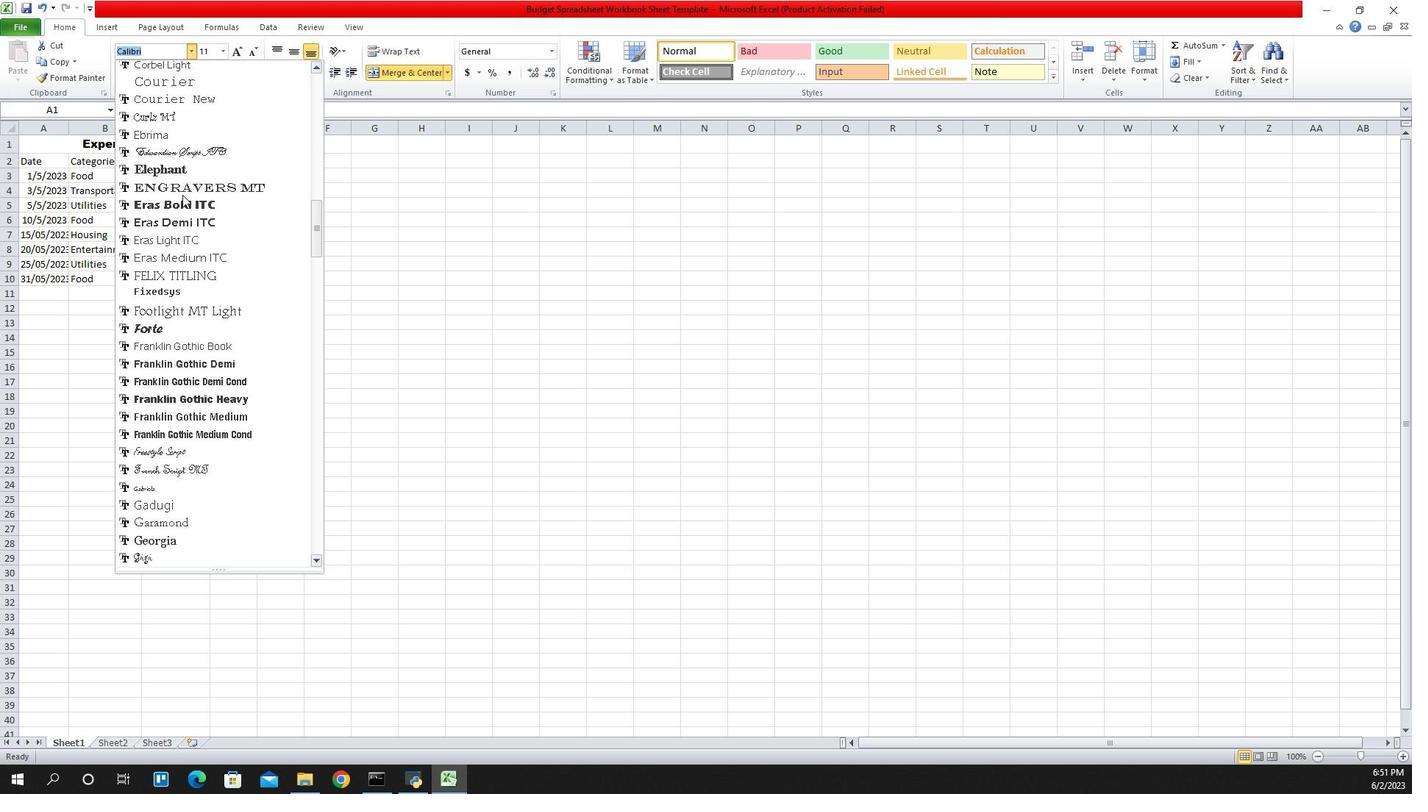 
Action: Mouse moved to (1179, 250)
Screenshot: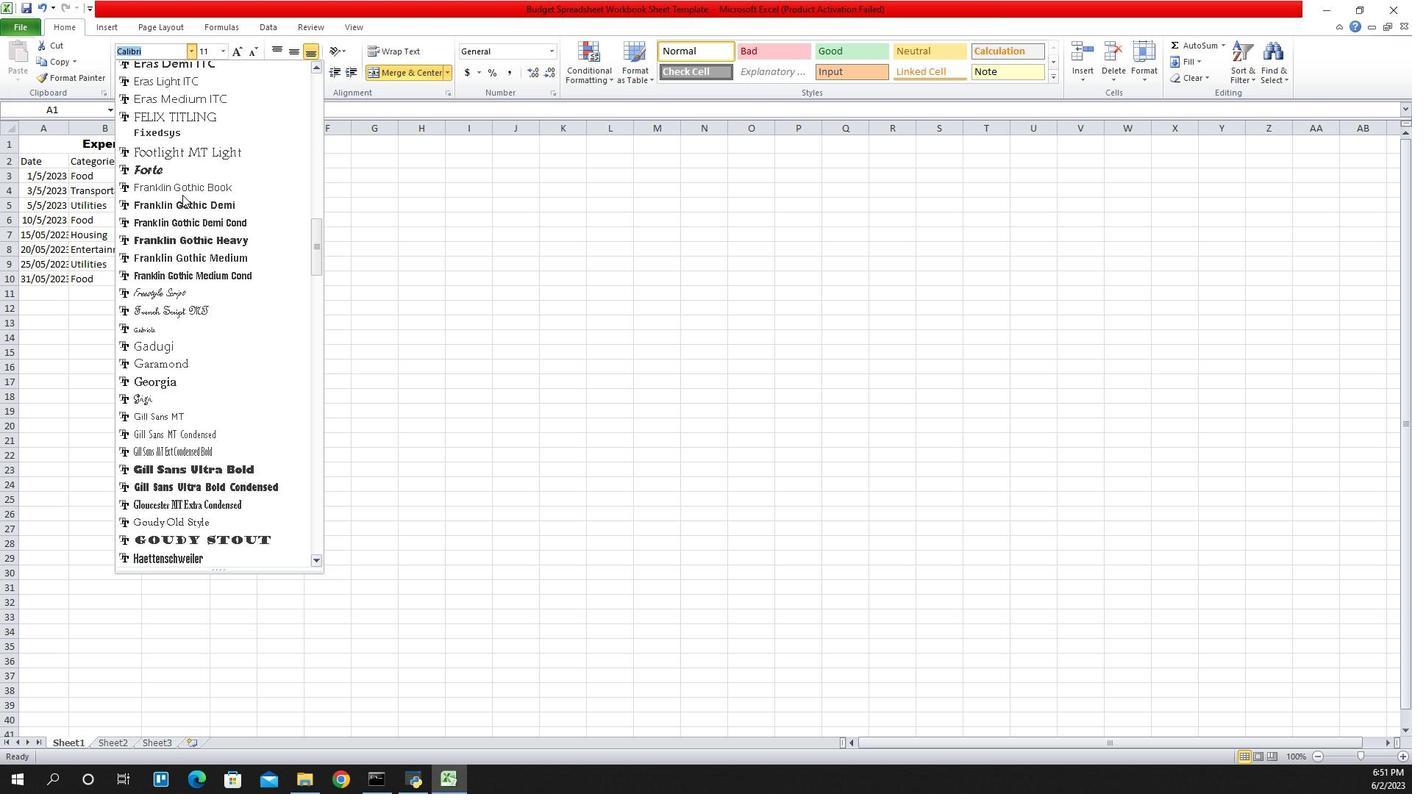 
Action: Mouse scrolled (1179, 249) with delta (0, 0)
Screenshot: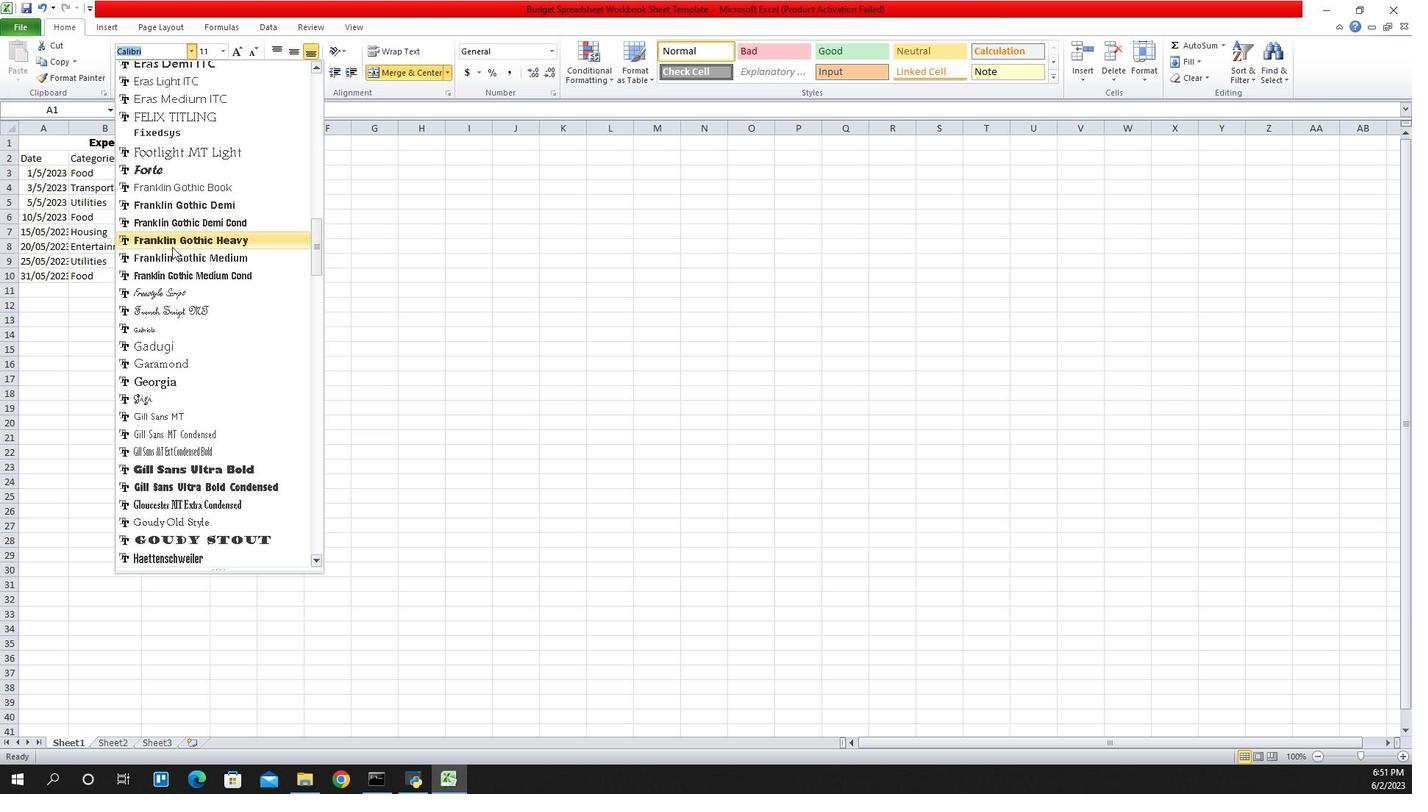 
Action: Mouse scrolled (1179, 249) with delta (0, 0)
Screenshot: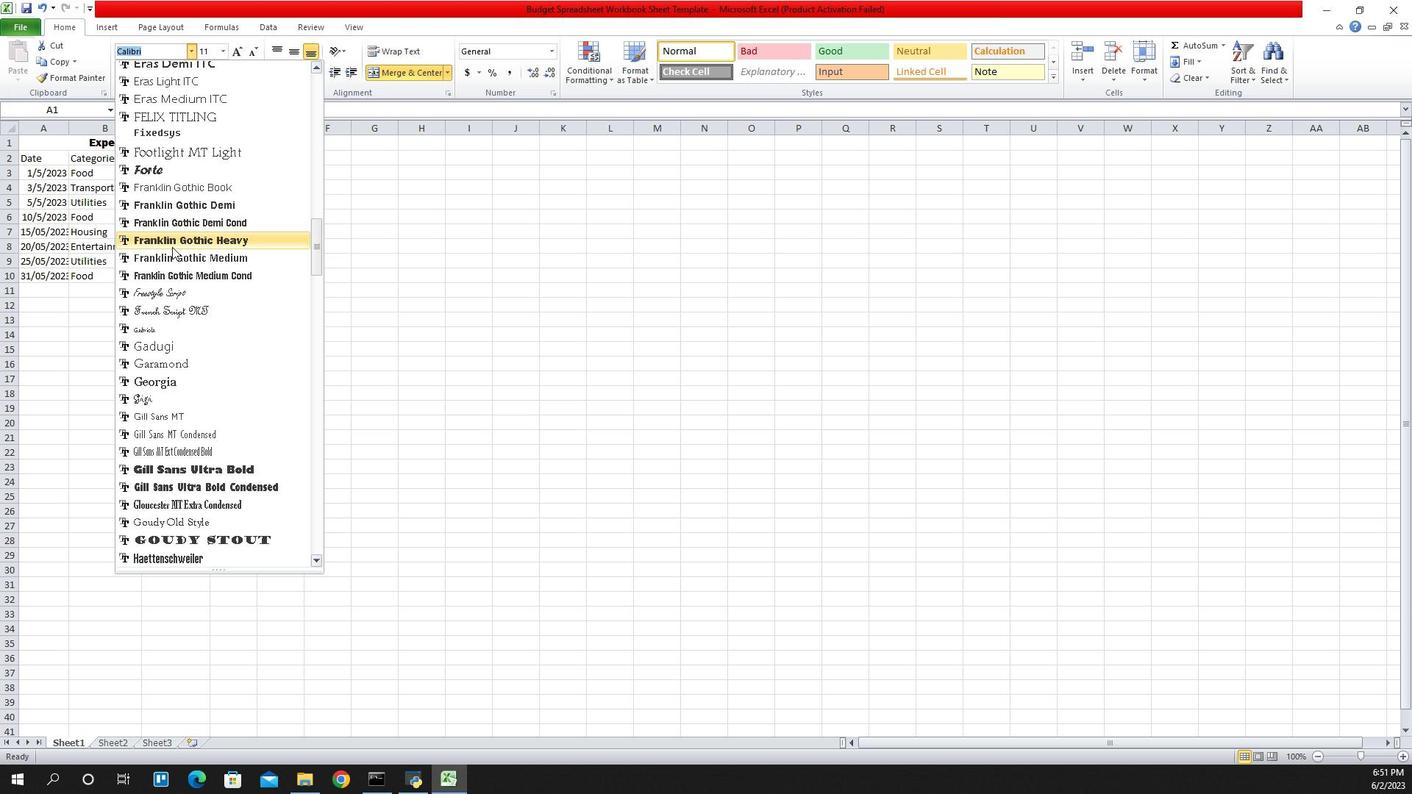 
Action: Mouse scrolled (1179, 249) with delta (0, 0)
Screenshot: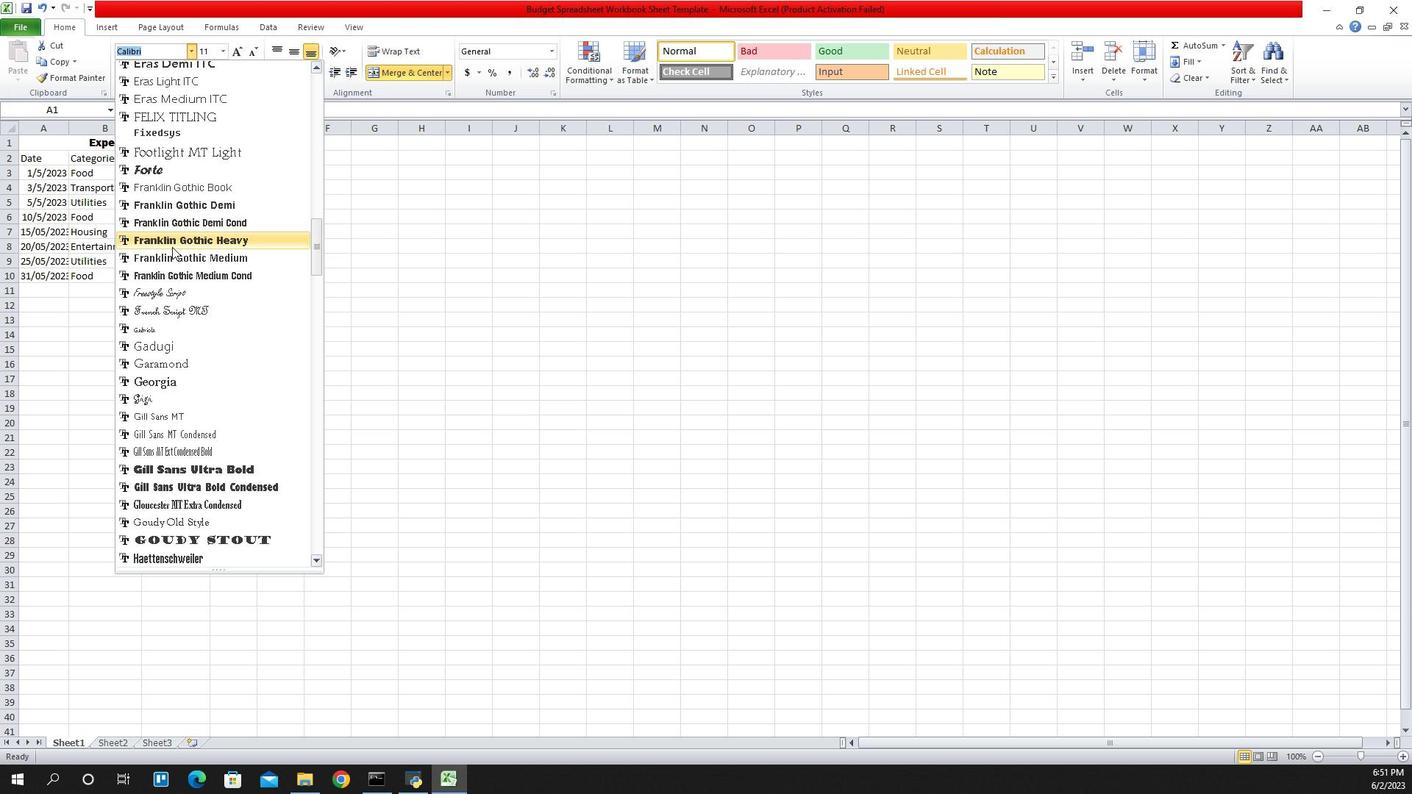 
Action: Mouse scrolled (1179, 249) with delta (0, 0)
Screenshot: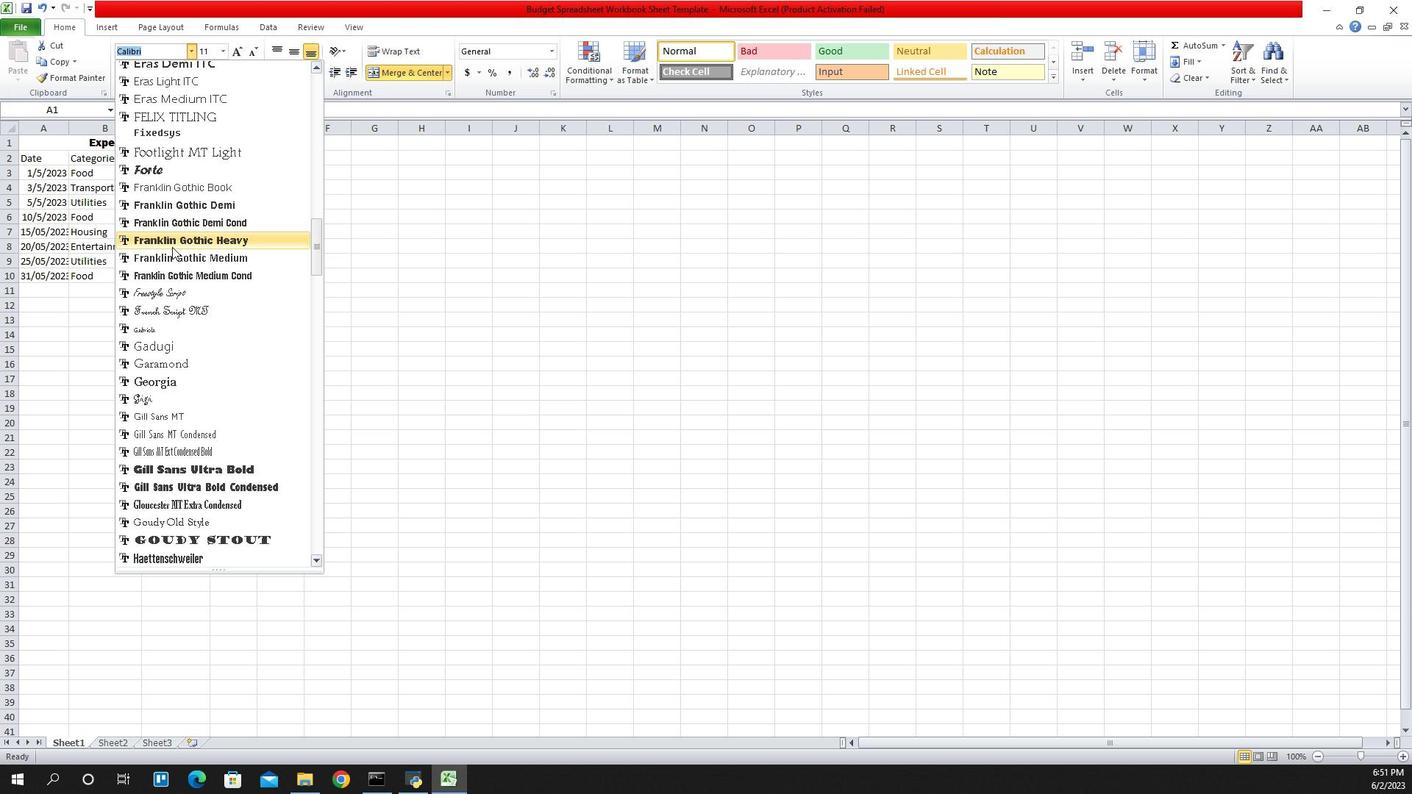 
Action: Mouse scrolled (1179, 249) with delta (0, 0)
Screenshot: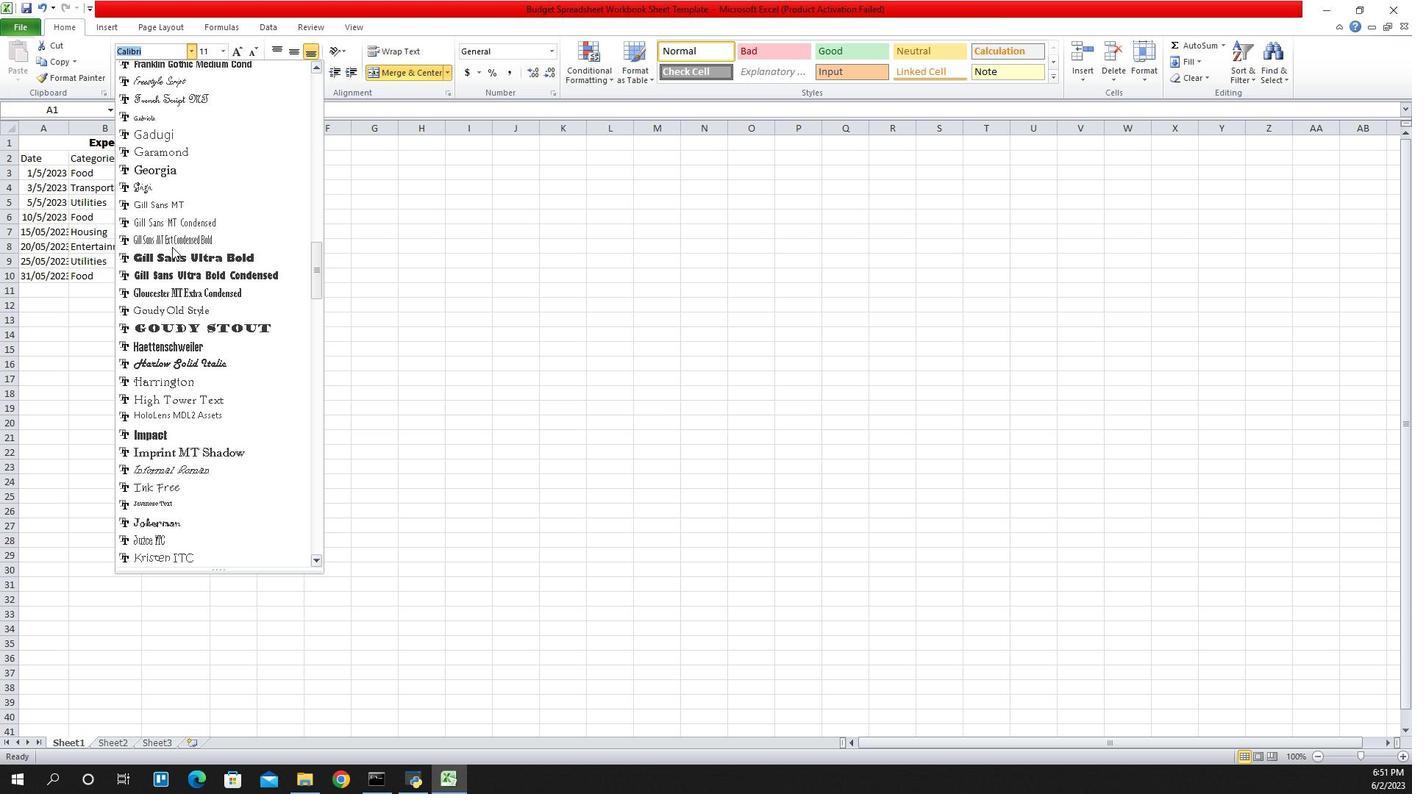 
Action: Mouse scrolled (1179, 249) with delta (0, 0)
Screenshot: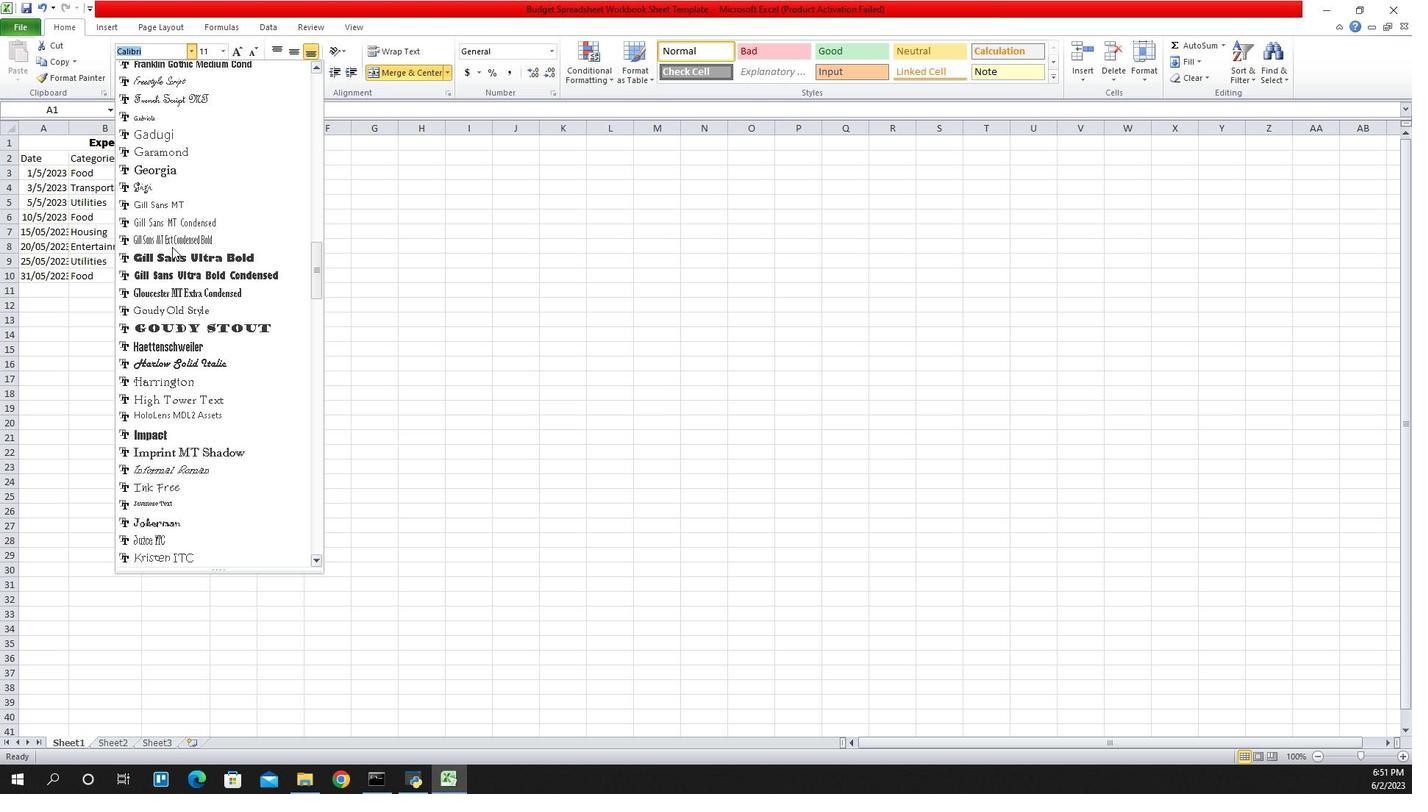 
Action: Mouse scrolled (1179, 249) with delta (0, 0)
Screenshot: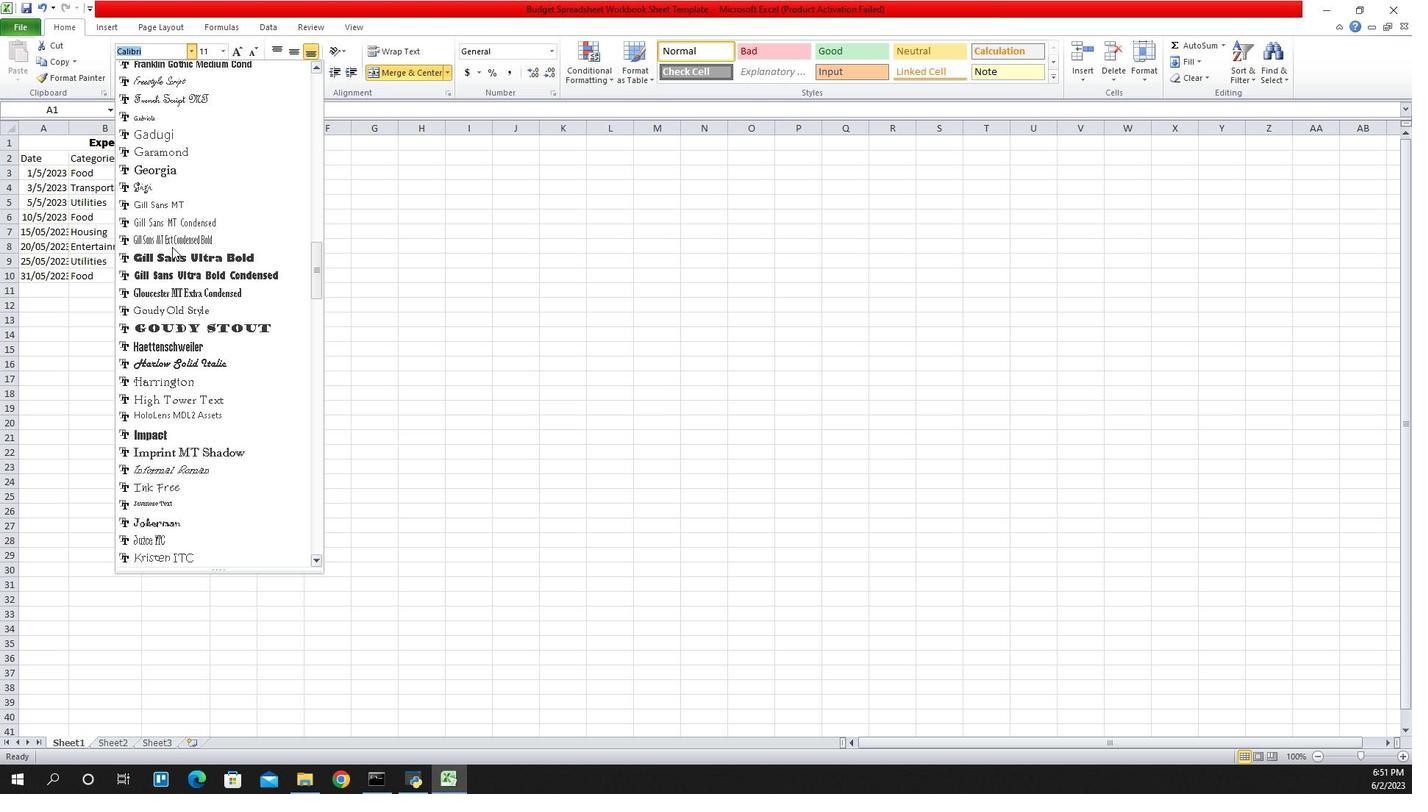 
Action: Mouse scrolled (1179, 249) with delta (0, 0)
Screenshot: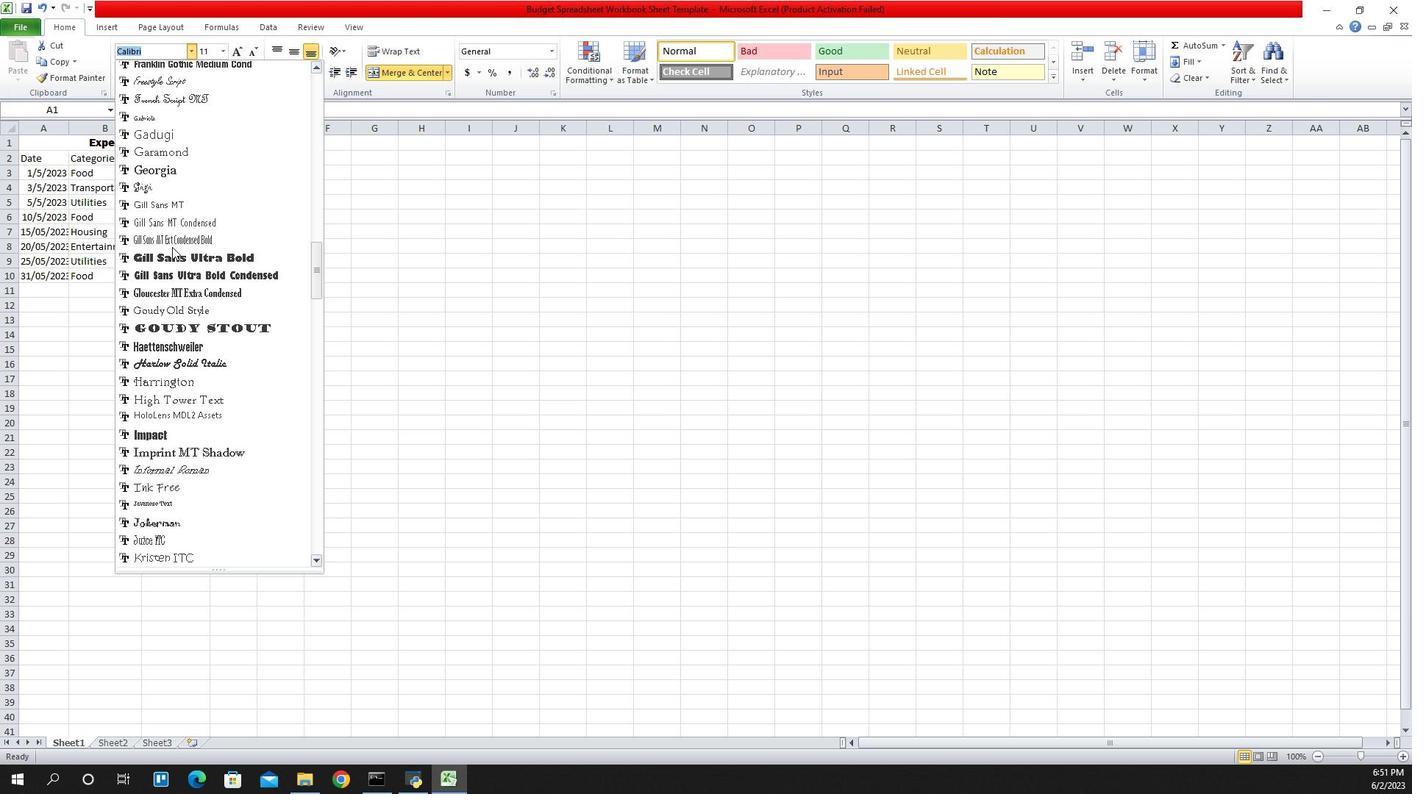 
Action: Mouse scrolled (1179, 249) with delta (0, 0)
Screenshot: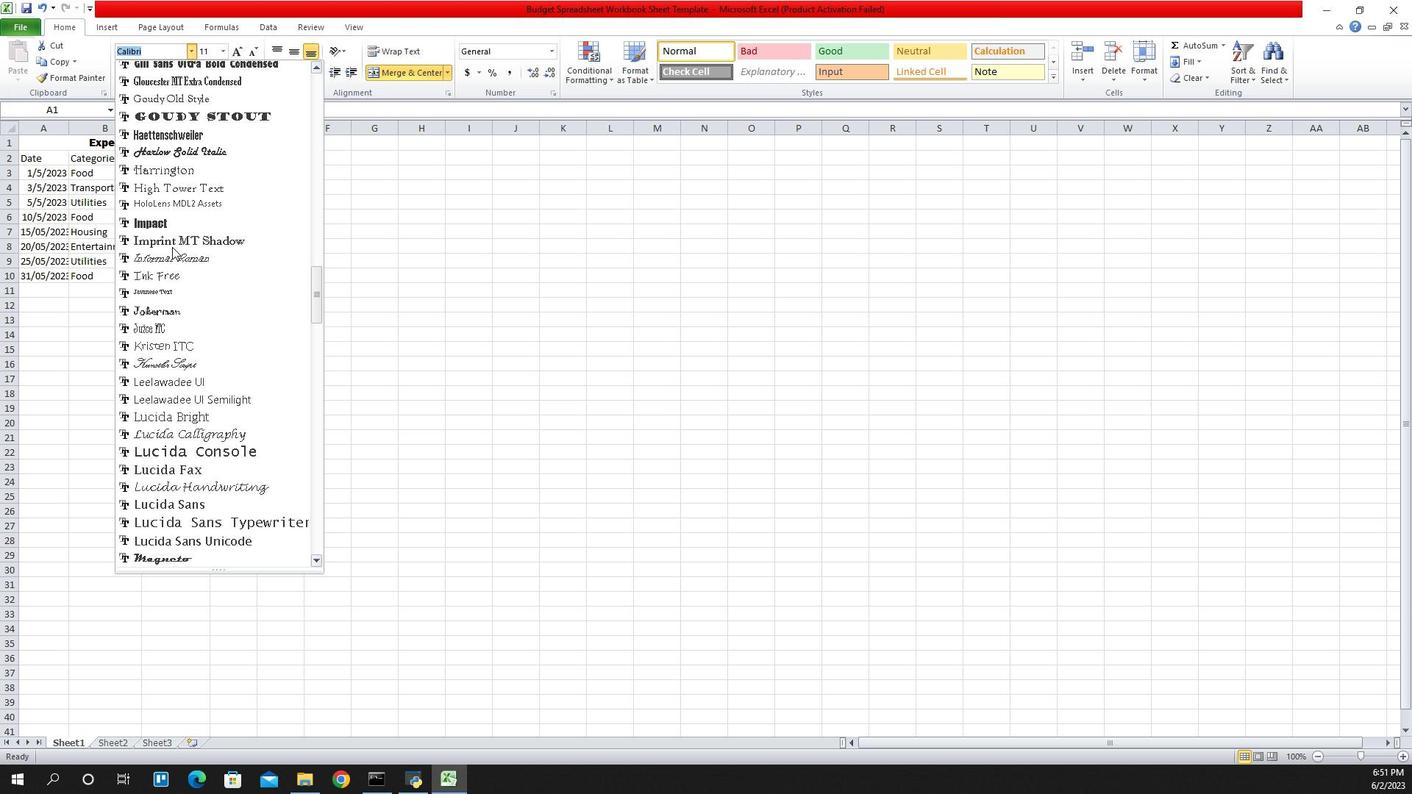 
Action: Mouse scrolled (1179, 249) with delta (0, 0)
Screenshot: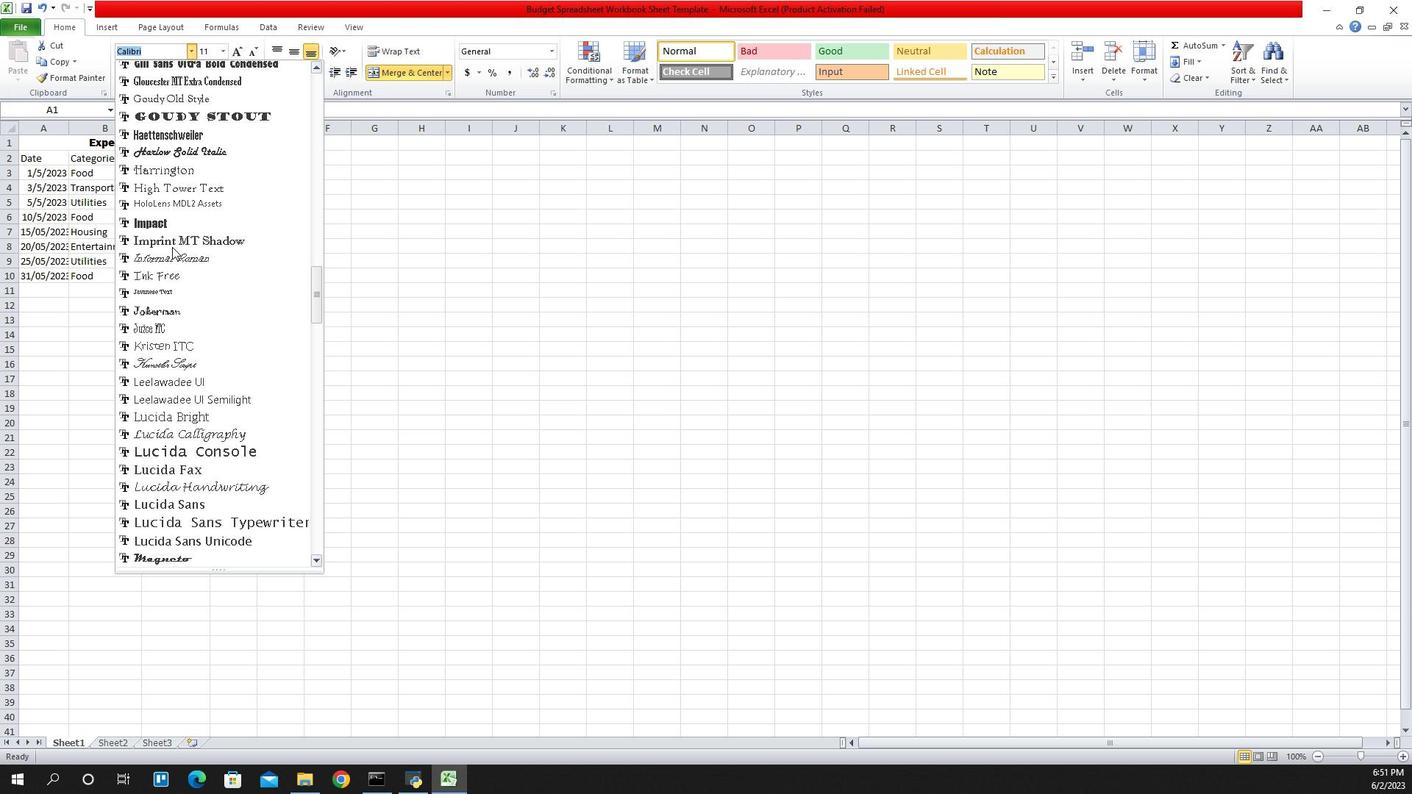 
Action: Mouse scrolled (1179, 249) with delta (0, 0)
Screenshot: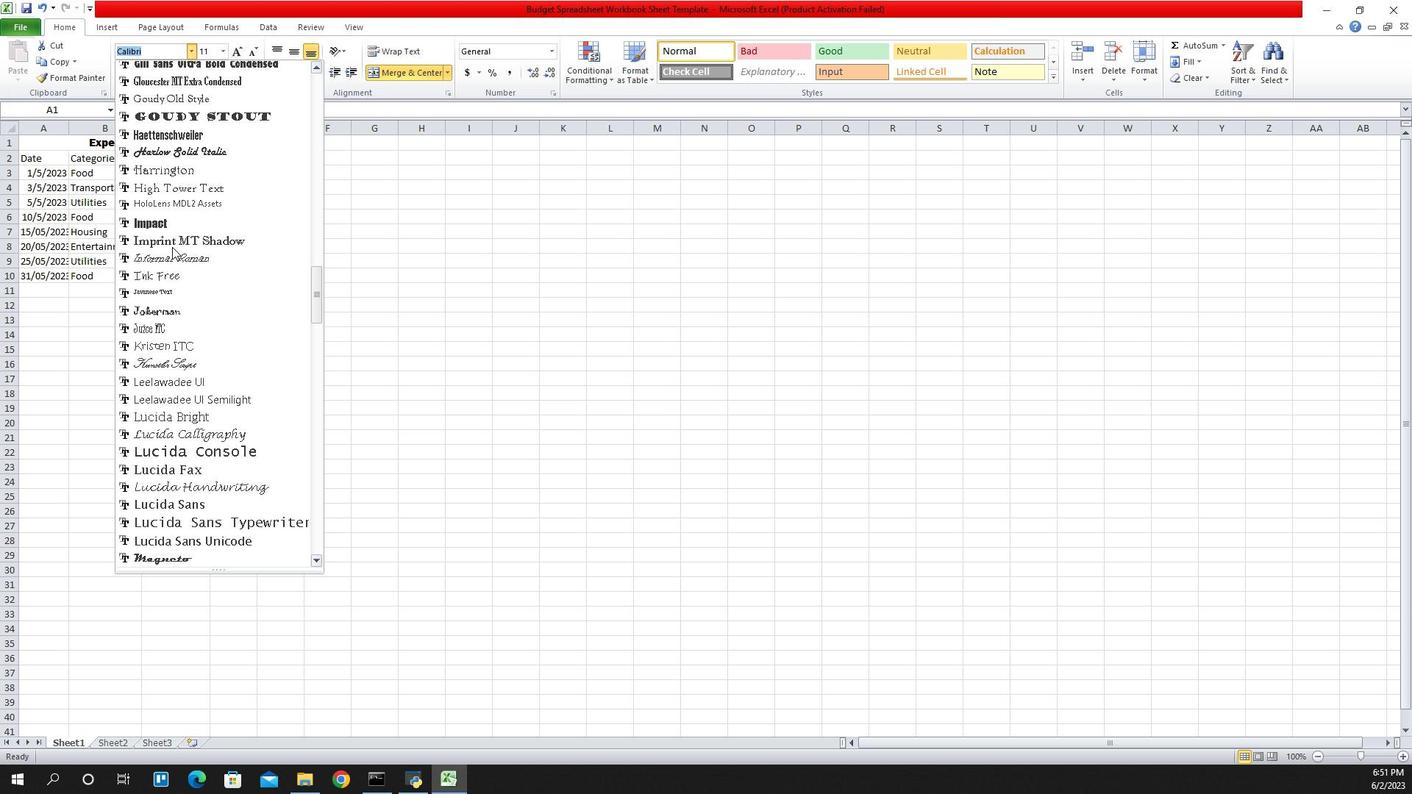 
Action: Mouse scrolled (1179, 249) with delta (0, 0)
Screenshot: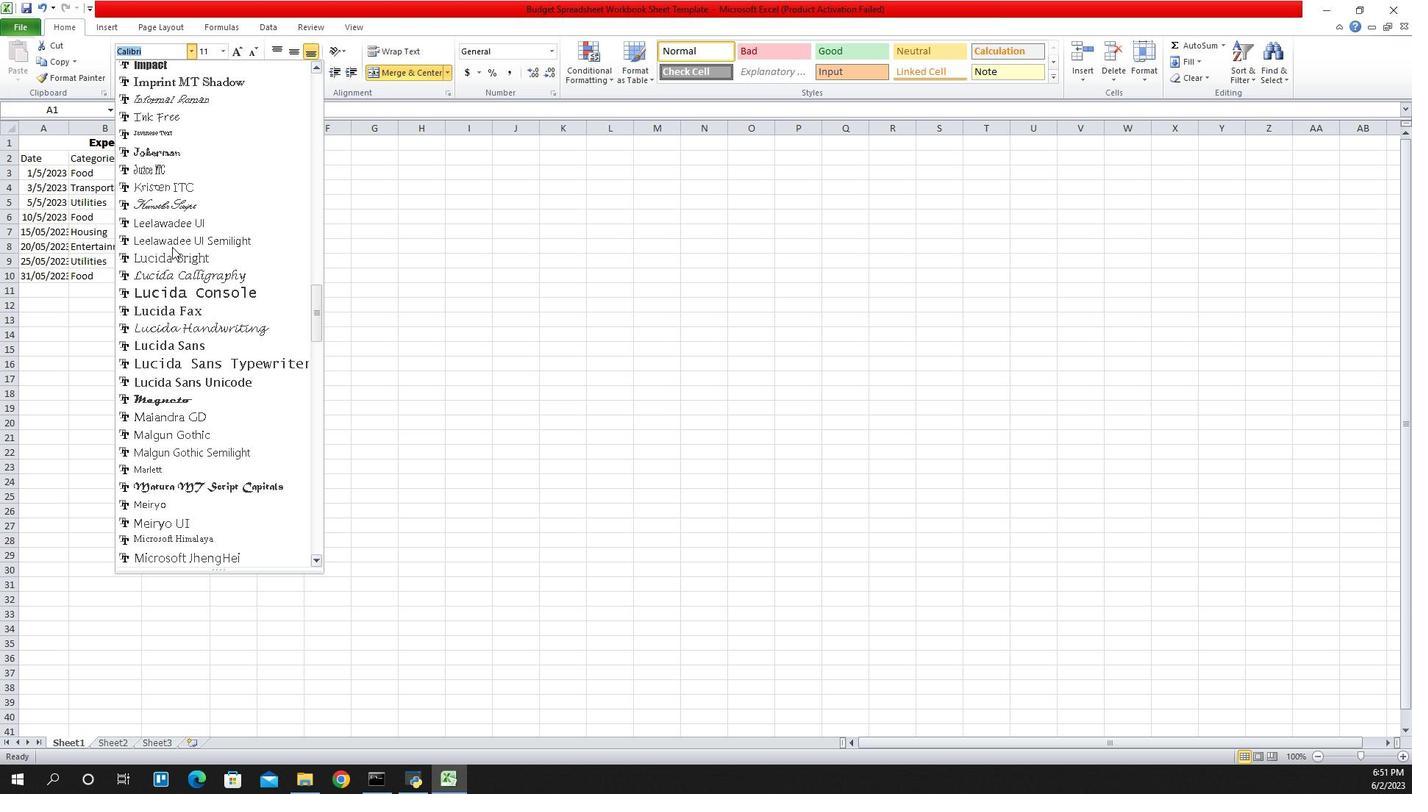 
Action: Mouse scrolled (1179, 249) with delta (0, 0)
Screenshot: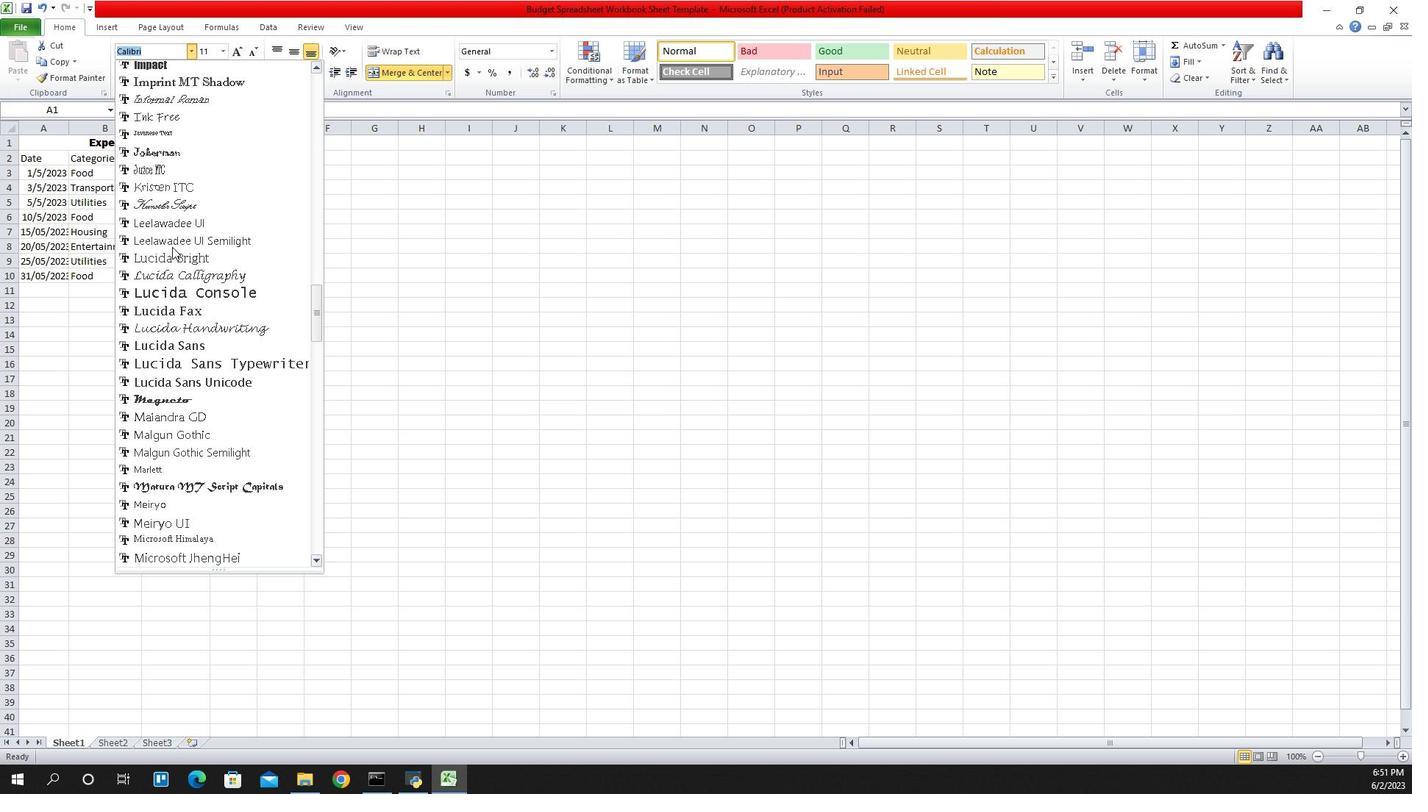 
Action: Mouse scrolled (1179, 249) with delta (0, 0)
Screenshot: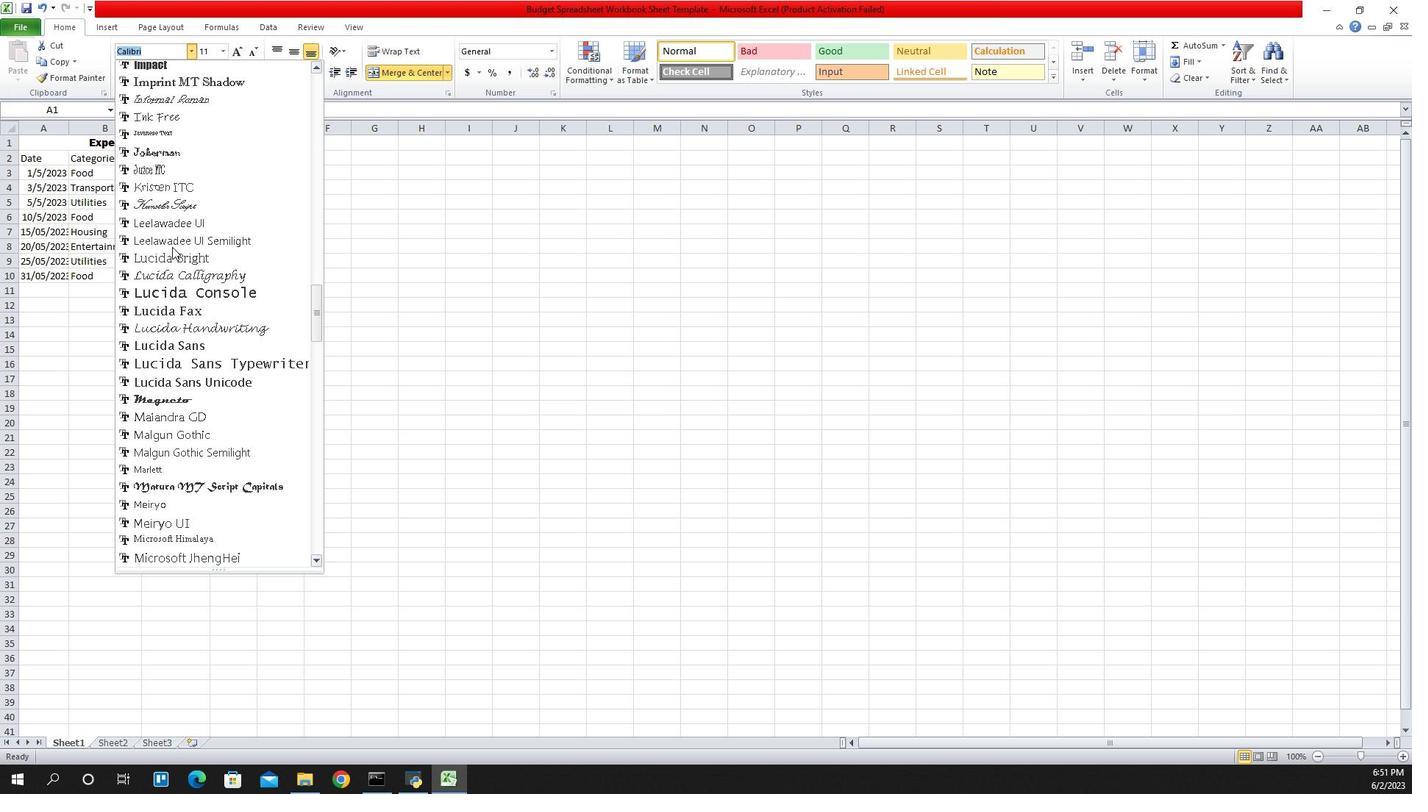 
Action: Mouse scrolled (1179, 249) with delta (0, 0)
Screenshot: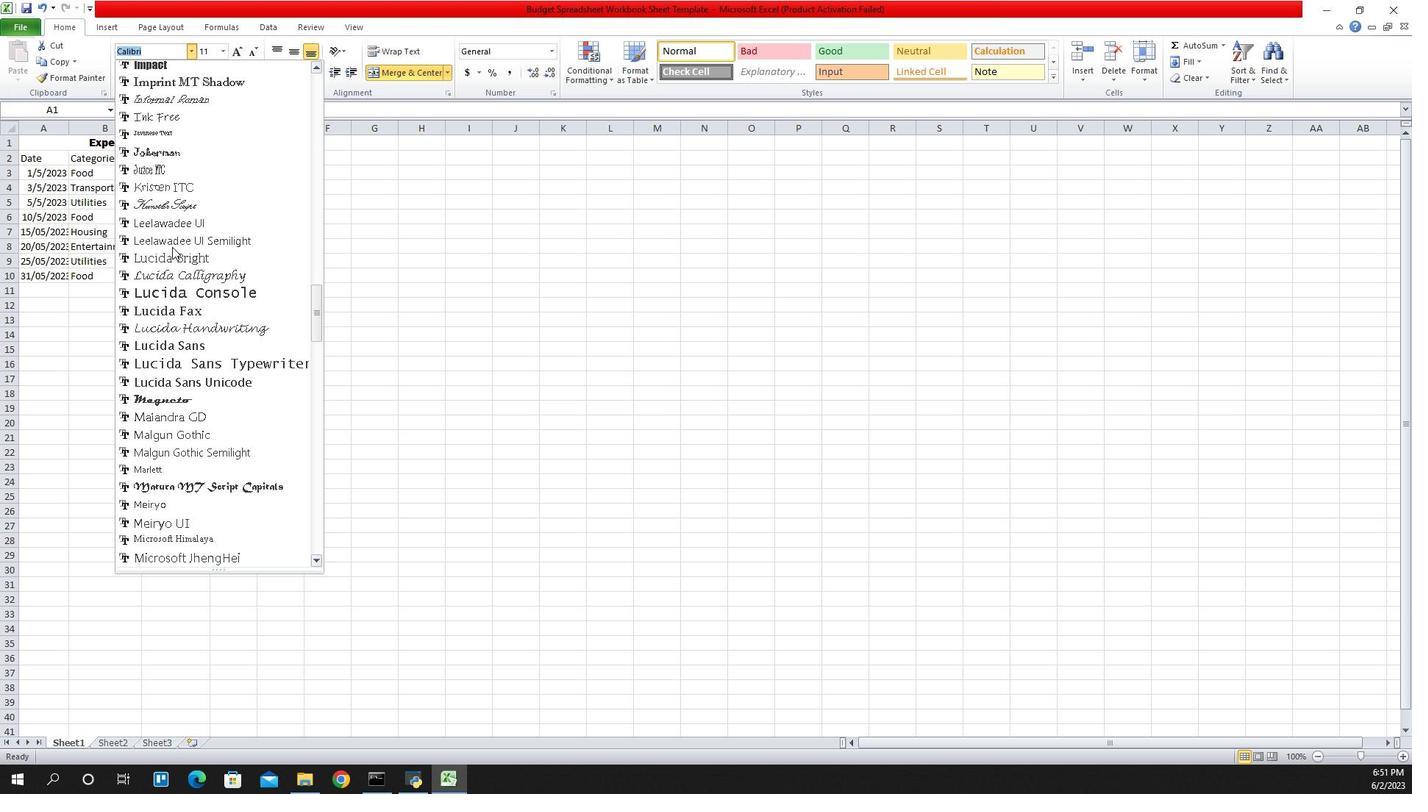 
Action: Mouse scrolled (1179, 249) with delta (0, 0)
Screenshot: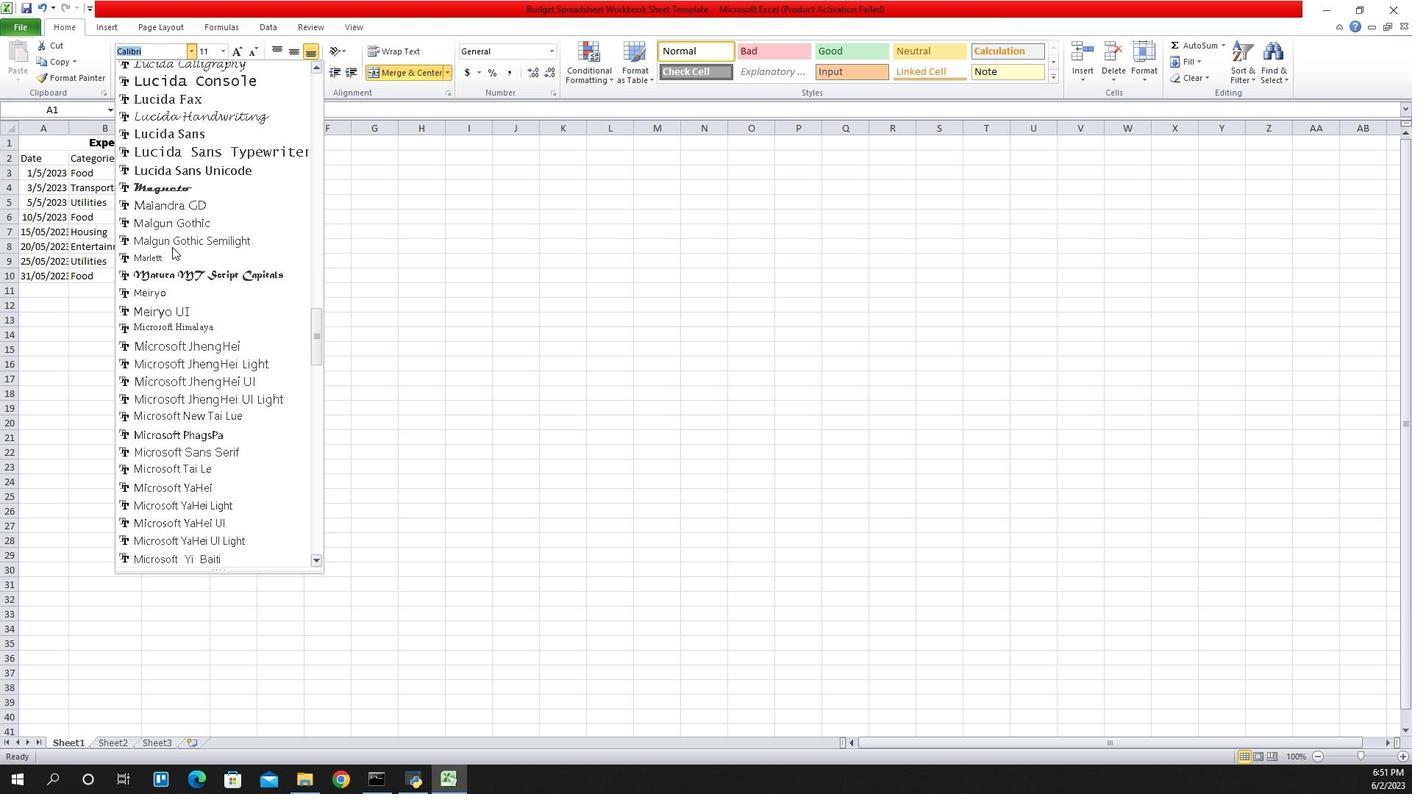 
Action: Mouse scrolled (1179, 249) with delta (0, 0)
Screenshot: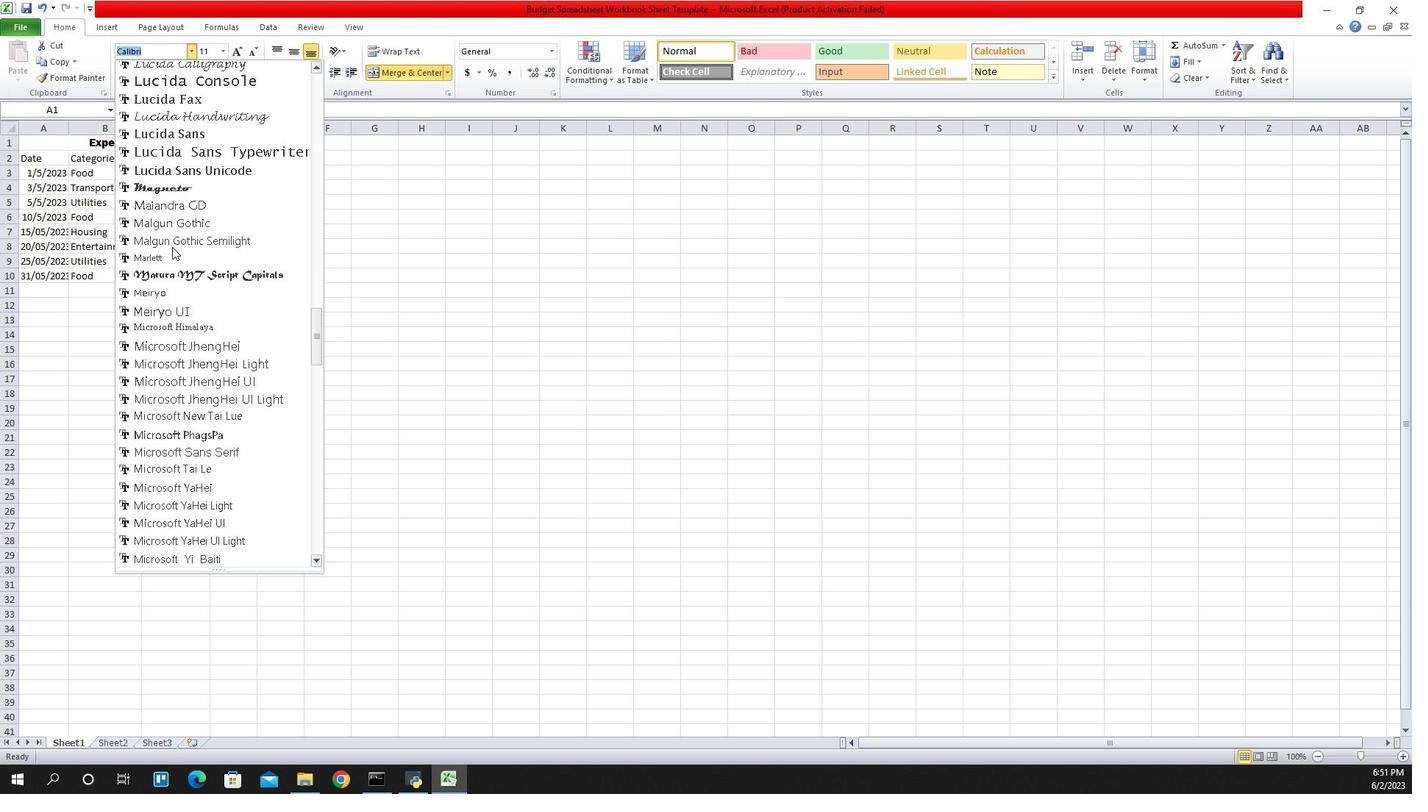 
Action: Mouse scrolled (1179, 249) with delta (0, 0)
Screenshot: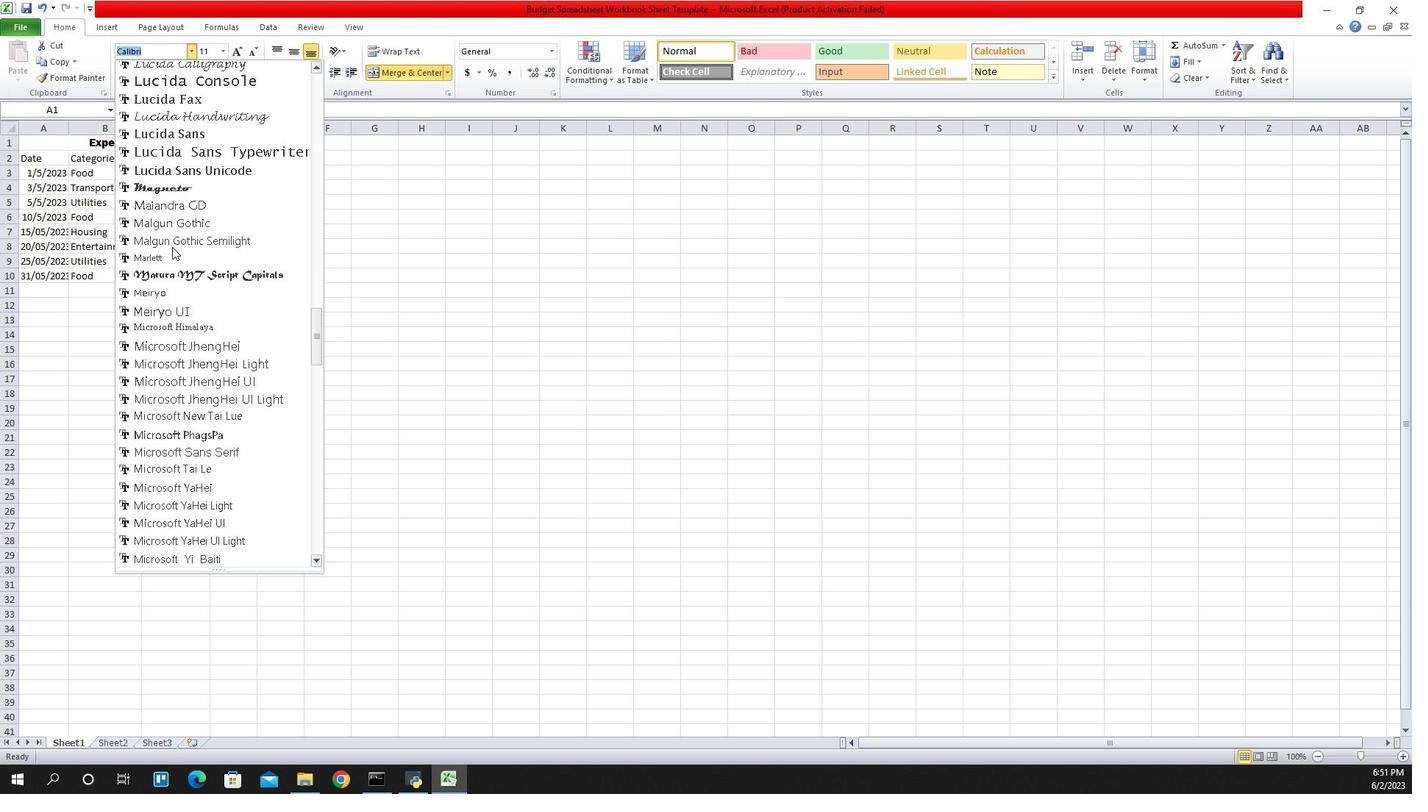 
Action: Mouse scrolled (1179, 249) with delta (0, 0)
Screenshot: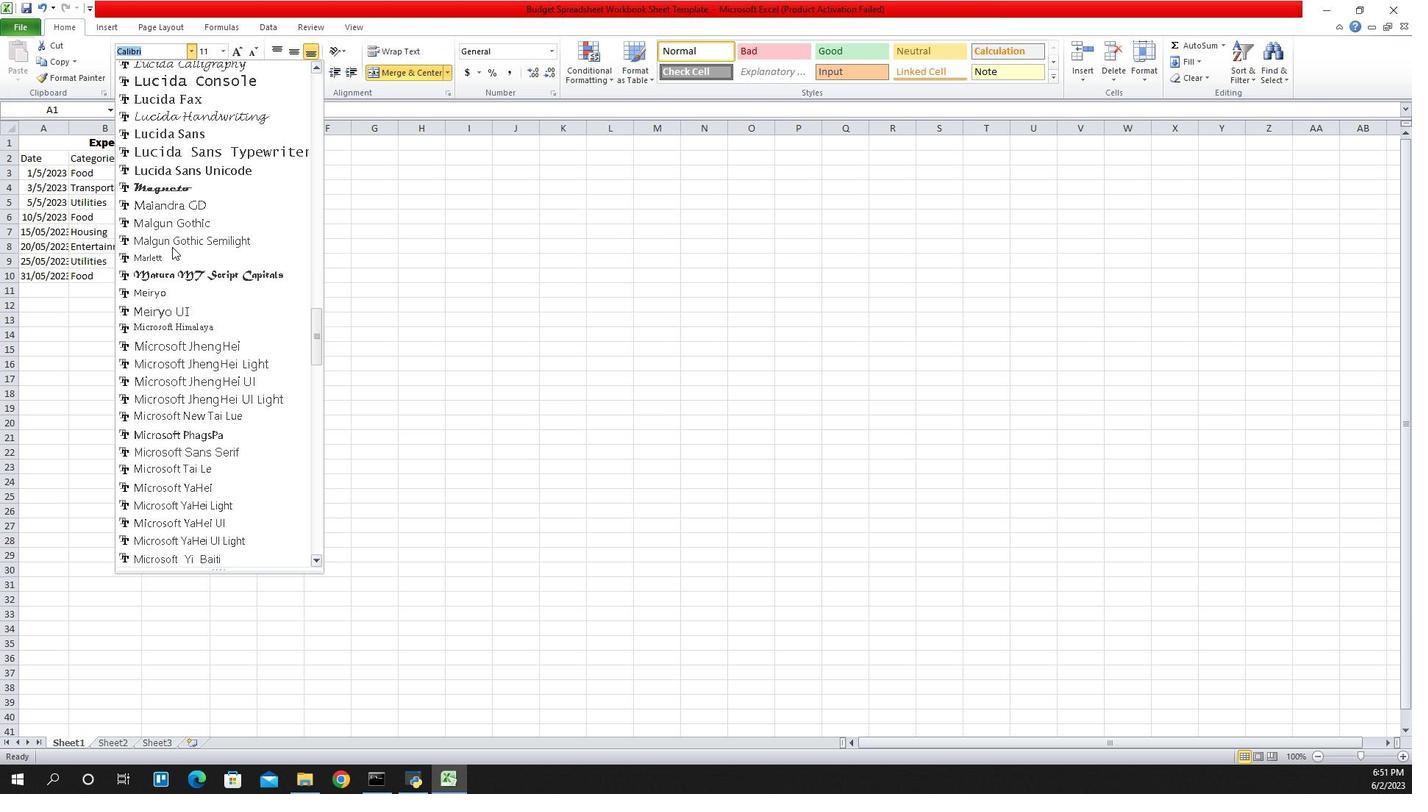 
Action: Mouse scrolled (1179, 249) with delta (0, 0)
Screenshot: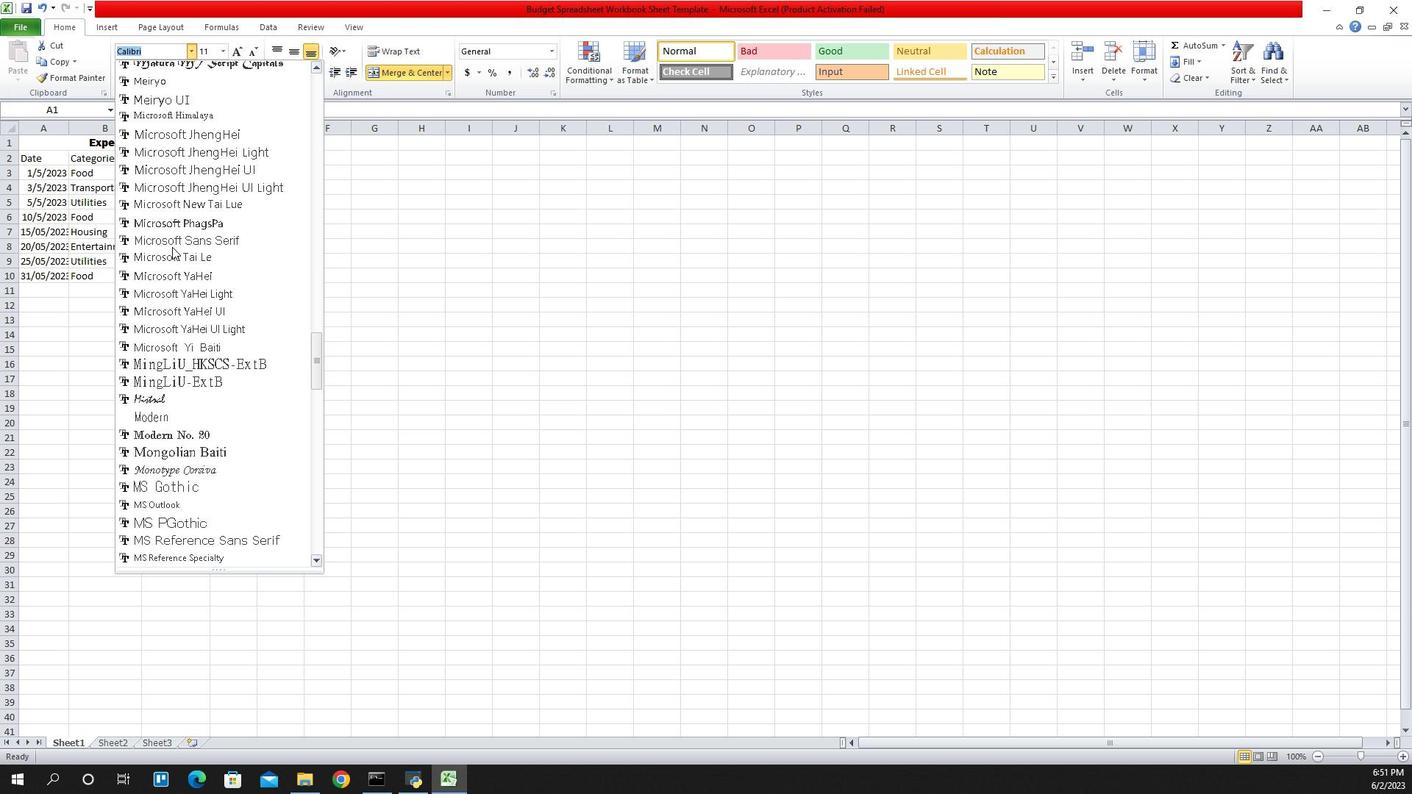 
Action: Mouse scrolled (1179, 249) with delta (0, 0)
Screenshot: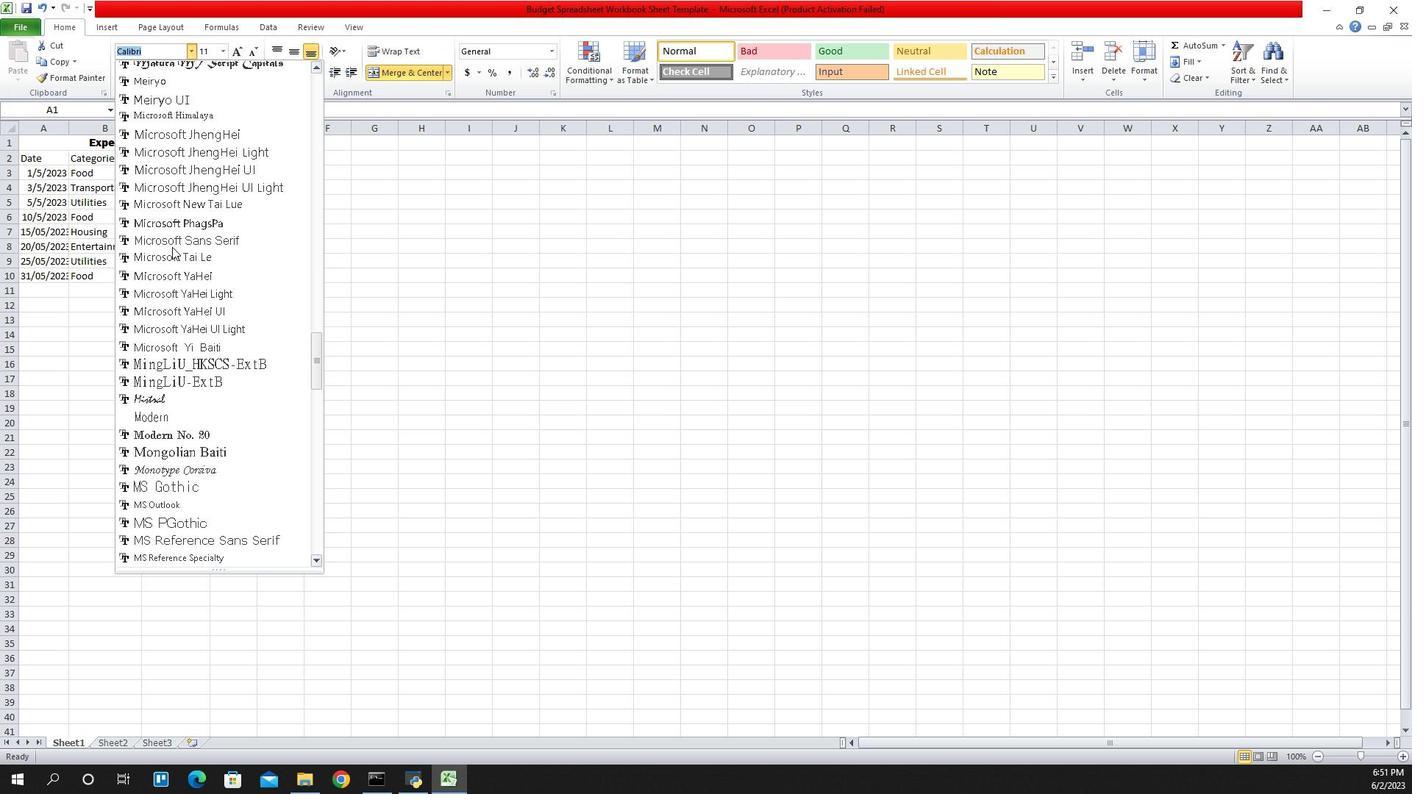 
Action: Mouse scrolled (1179, 249) with delta (0, 0)
Screenshot: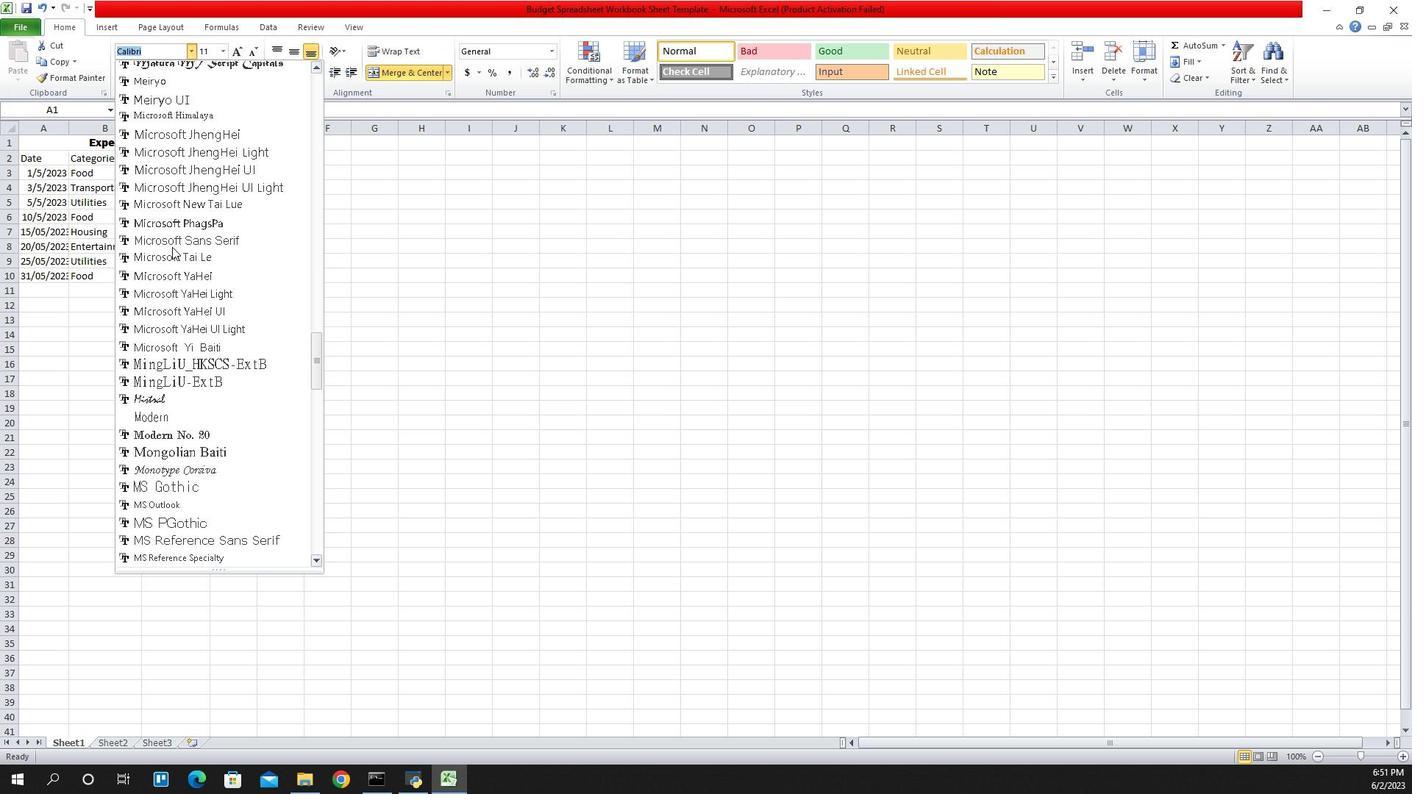 
Action: Mouse scrolled (1179, 249) with delta (0, 0)
Screenshot: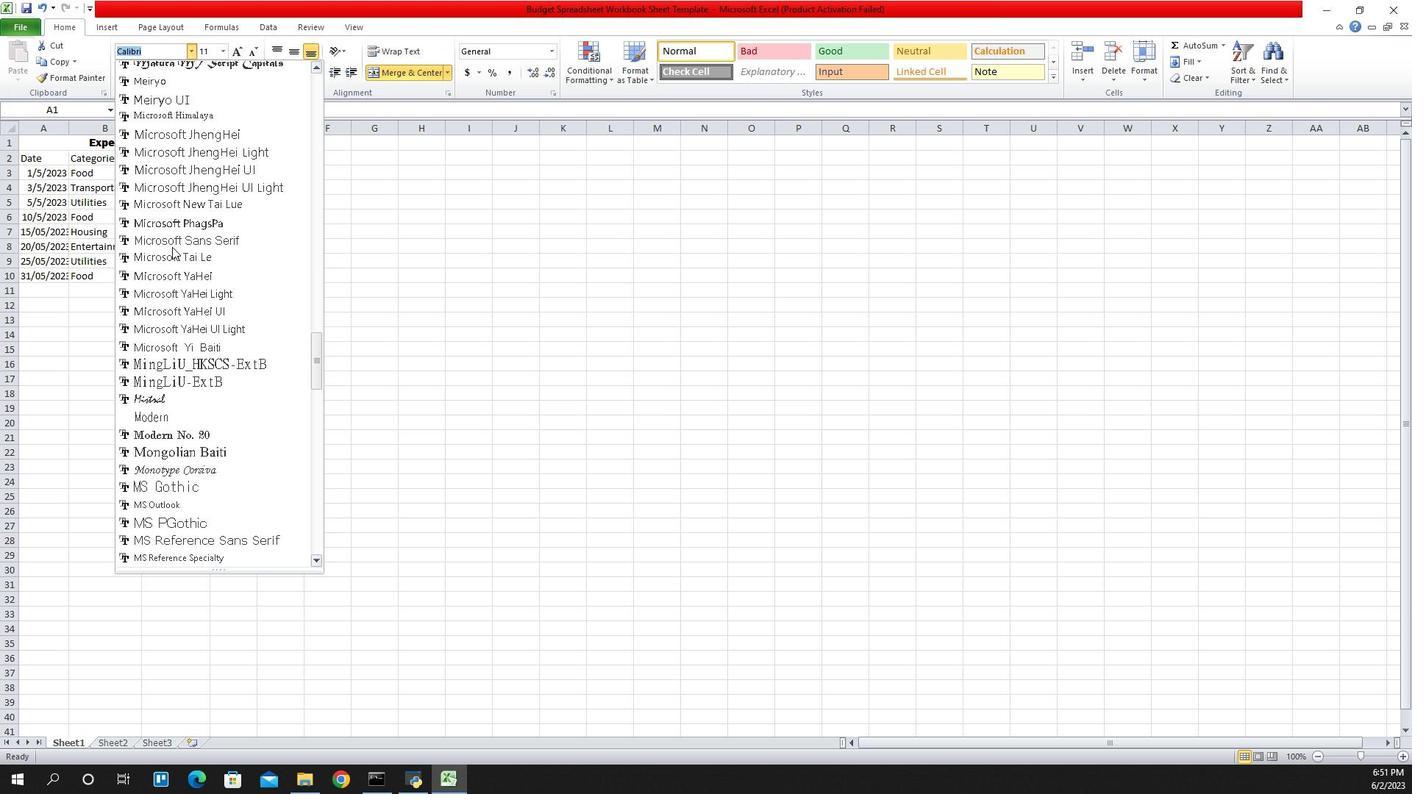 
Action: Mouse scrolled (1179, 249) with delta (0, 0)
Screenshot: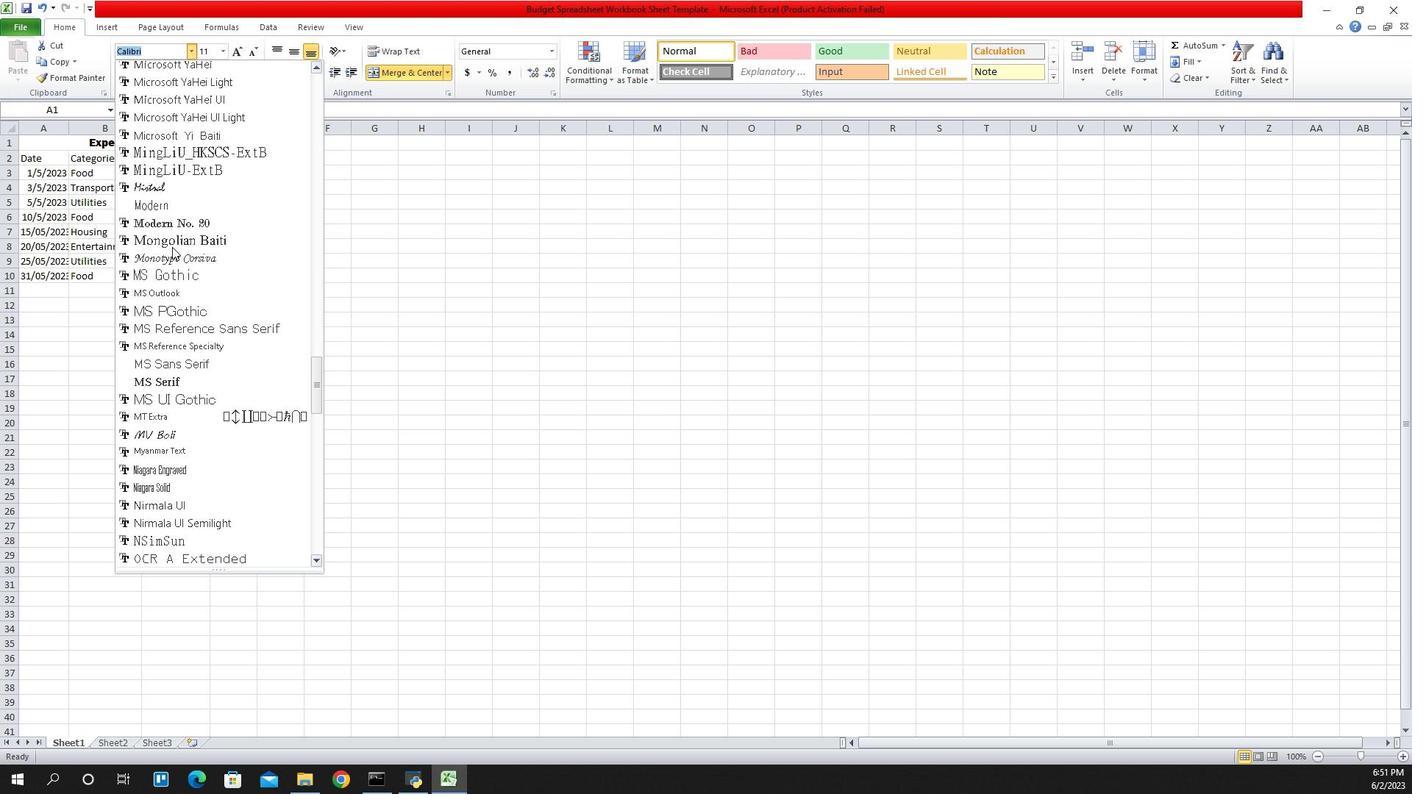 
Action: Mouse scrolled (1179, 249) with delta (0, 0)
Screenshot: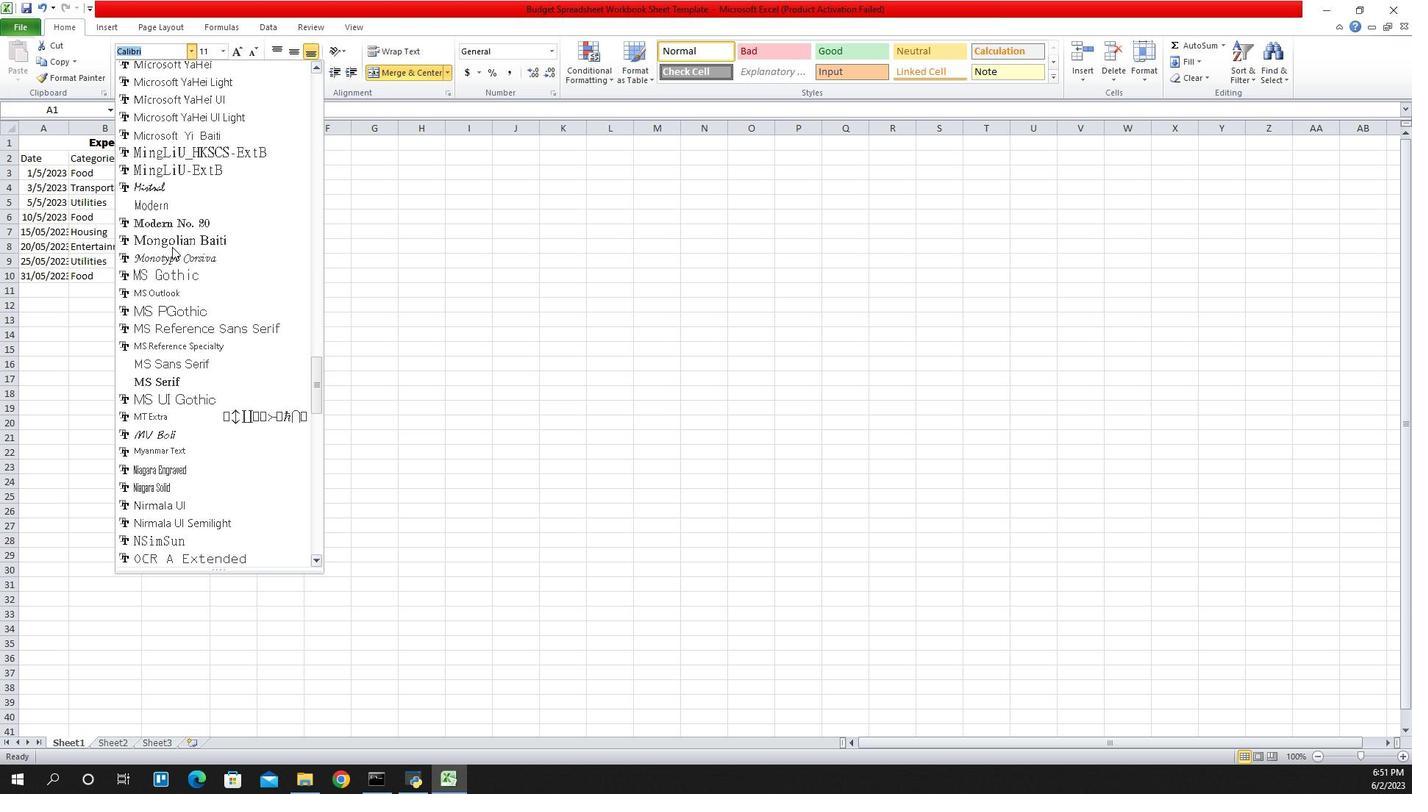 
Action: Mouse scrolled (1179, 249) with delta (0, 0)
Screenshot: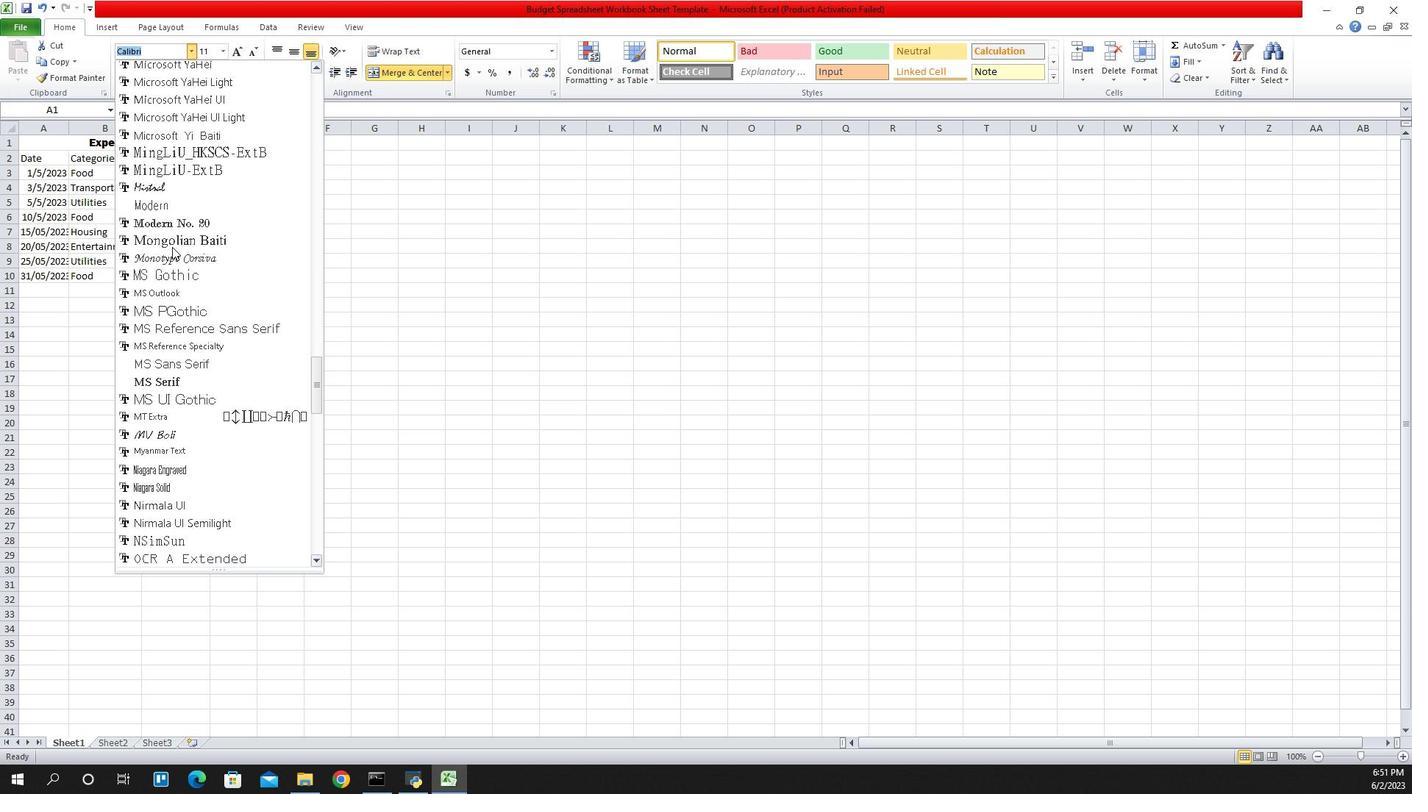 
Action: Mouse scrolled (1179, 249) with delta (0, 0)
Screenshot: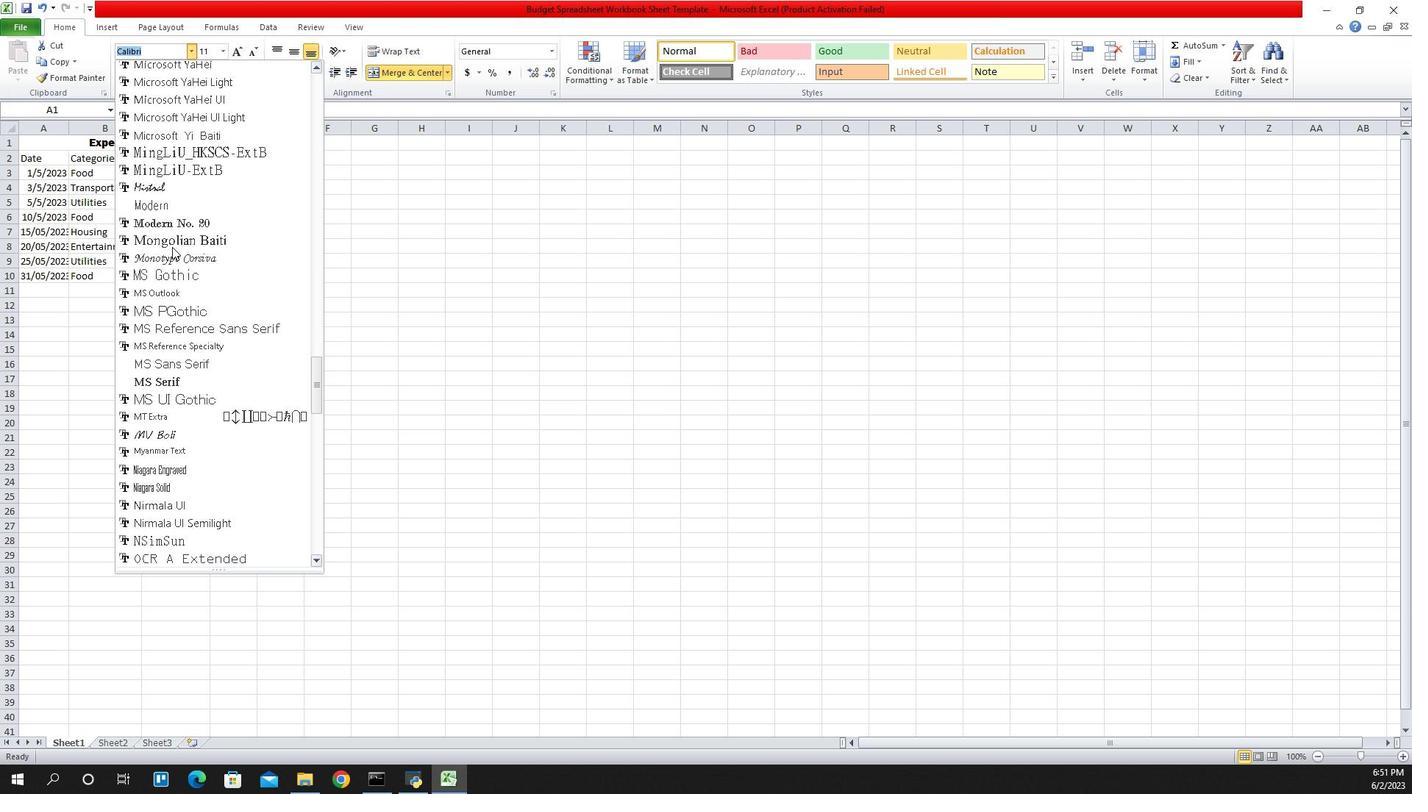 
Action: Mouse scrolled (1179, 249) with delta (0, 0)
Screenshot: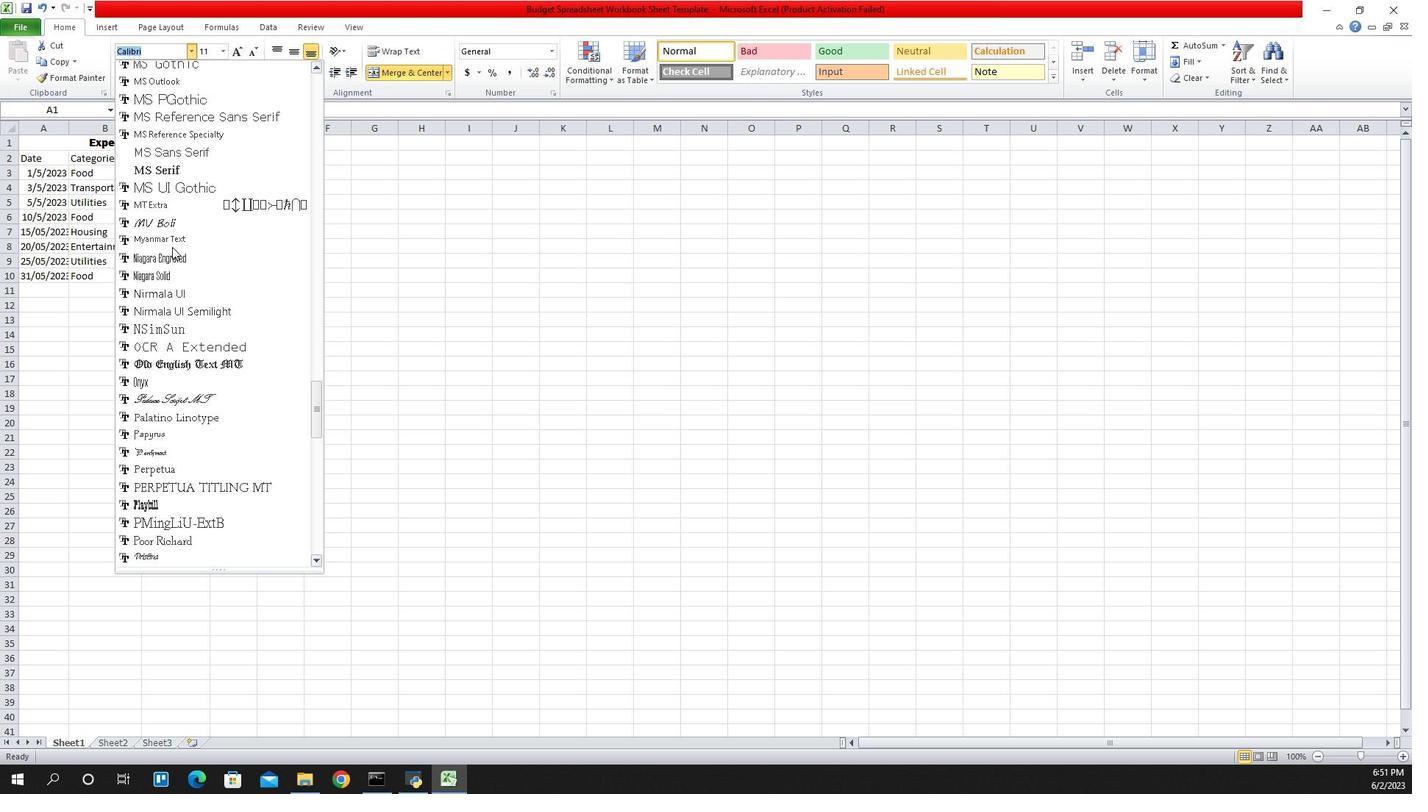 
Action: Mouse scrolled (1179, 249) with delta (0, 0)
Screenshot: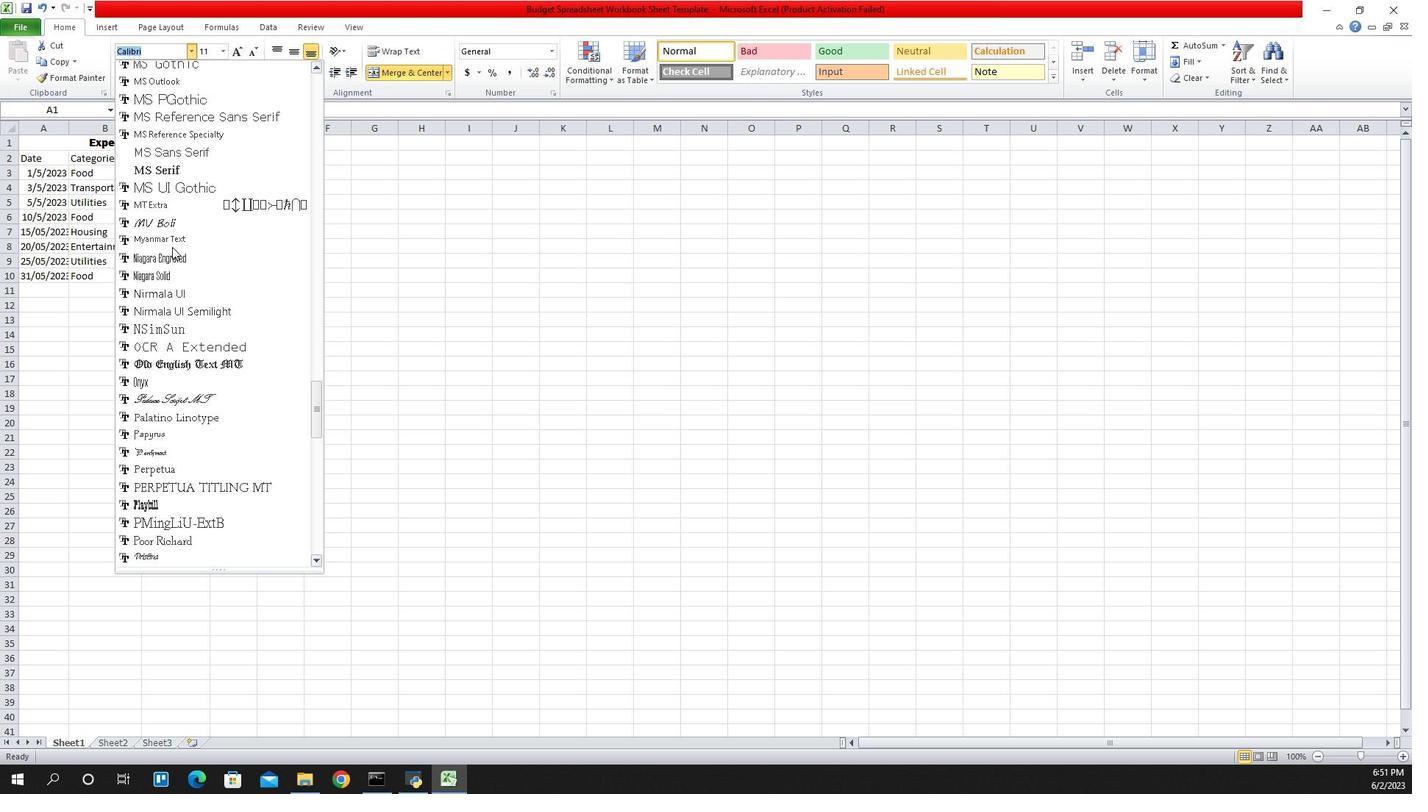 
Action: Mouse scrolled (1179, 249) with delta (0, 0)
Screenshot: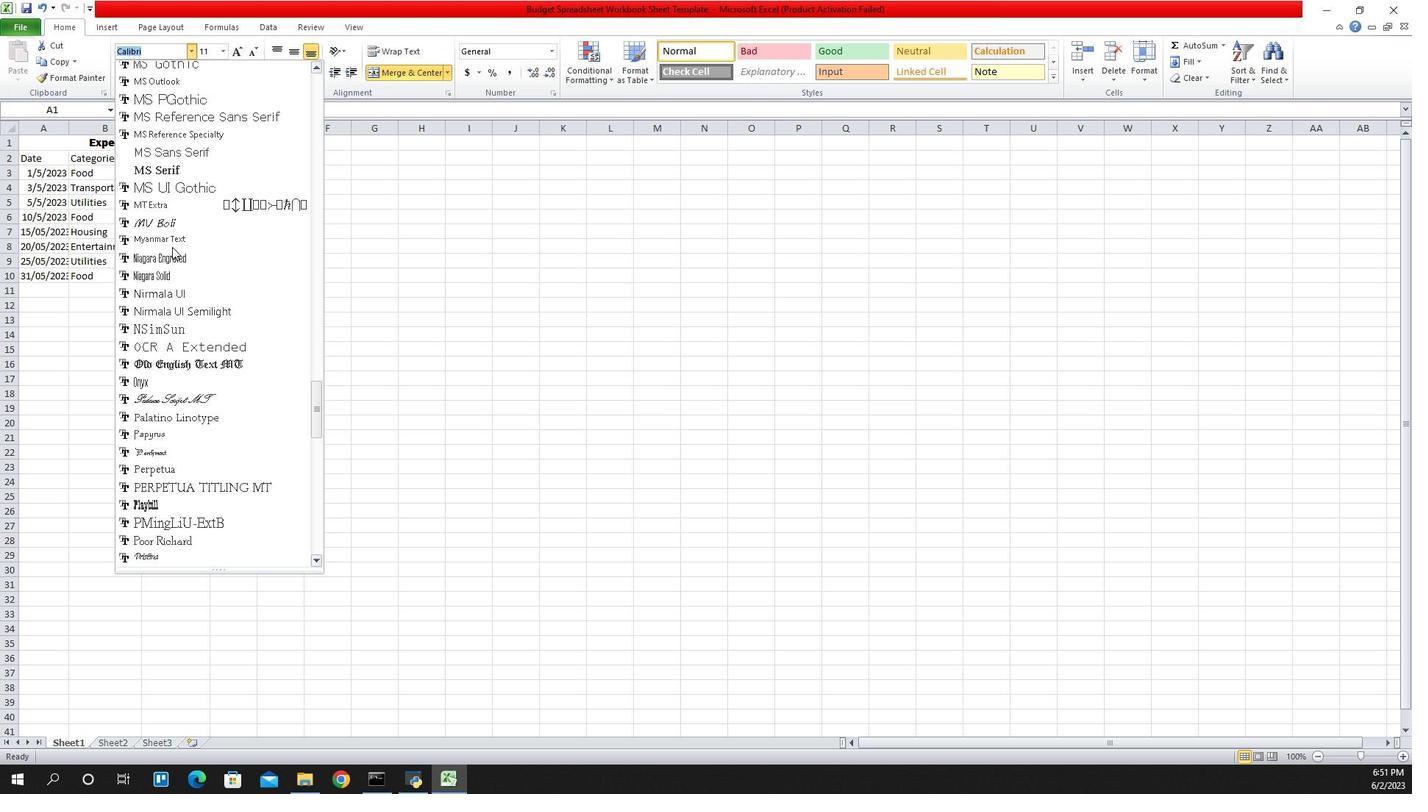 
Action: Mouse scrolled (1179, 249) with delta (0, 0)
Screenshot: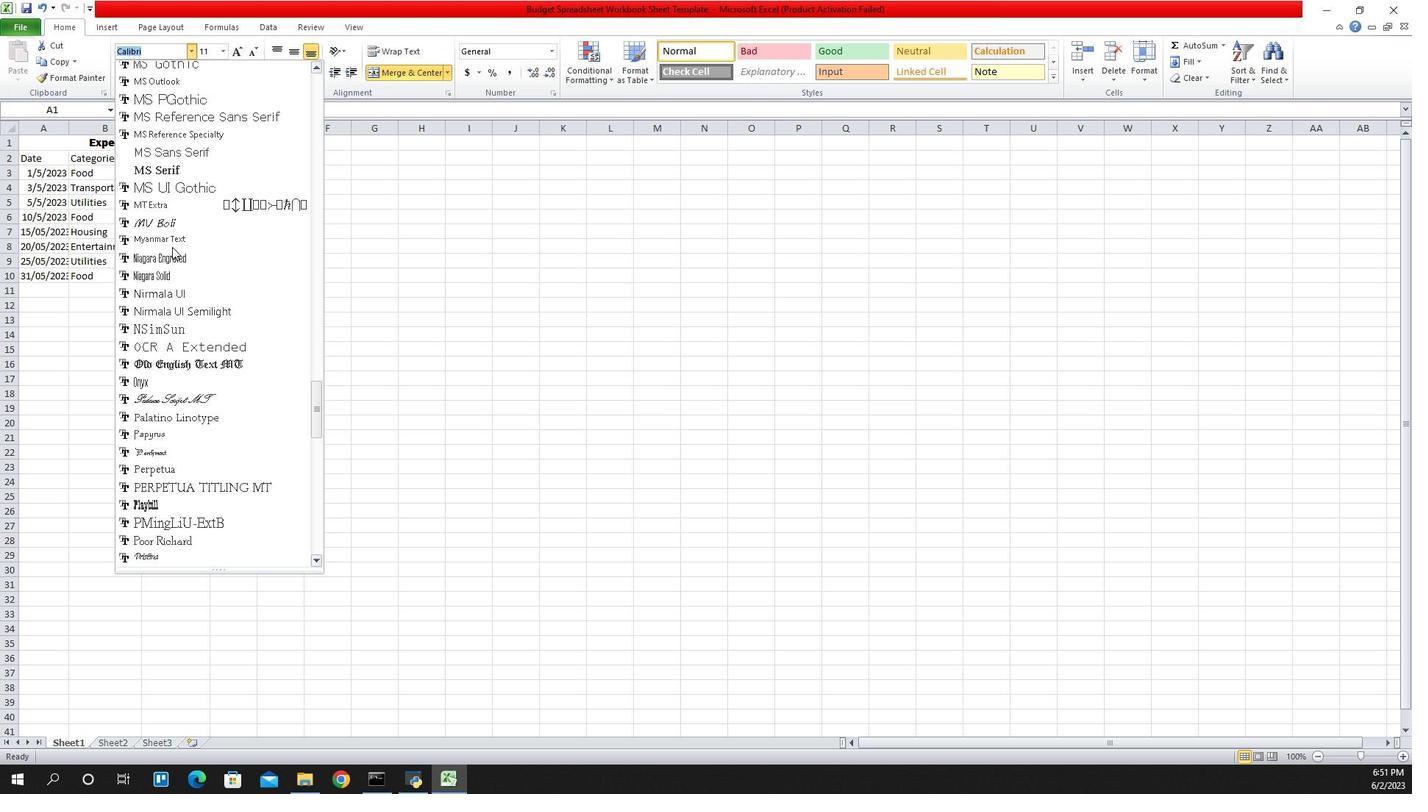 
Action: Mouse scrolled (1179, 249) with delta (0, 0)
Screenshot: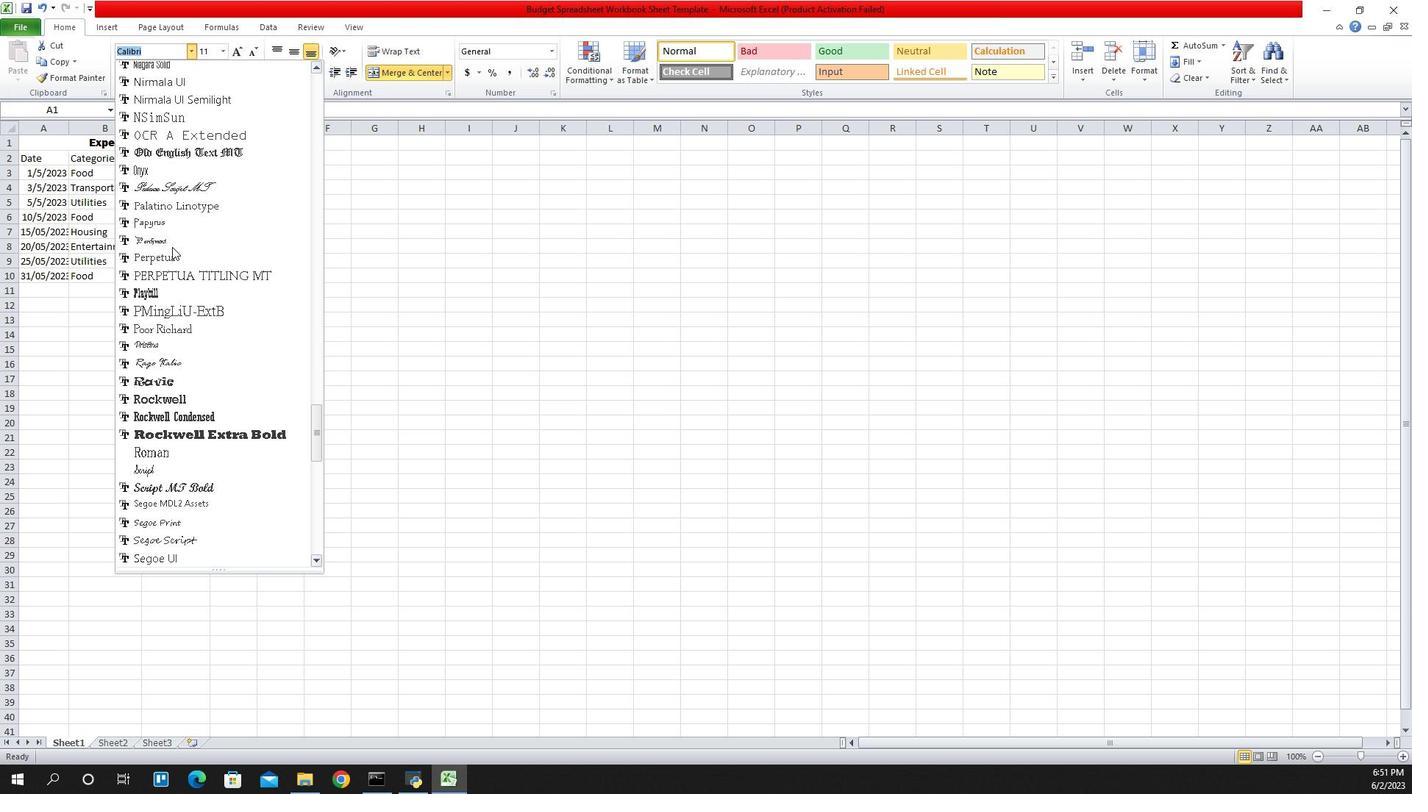 
Action: Mouse scrolled (1179, 249) with delta (0, 0)
Screenshot: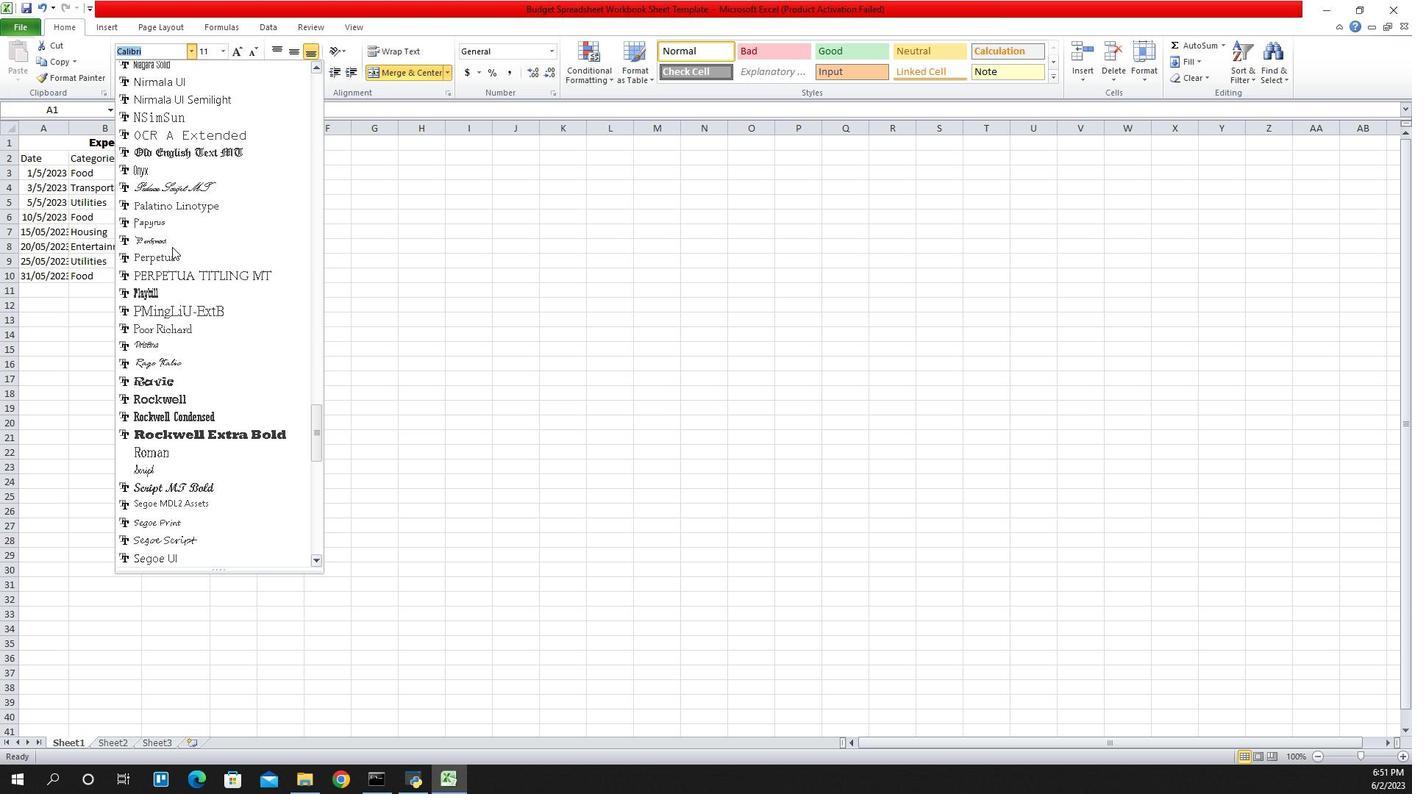 
Action: Mouse scrolled (1179, 249) with delta (0, 0)
Screenshot: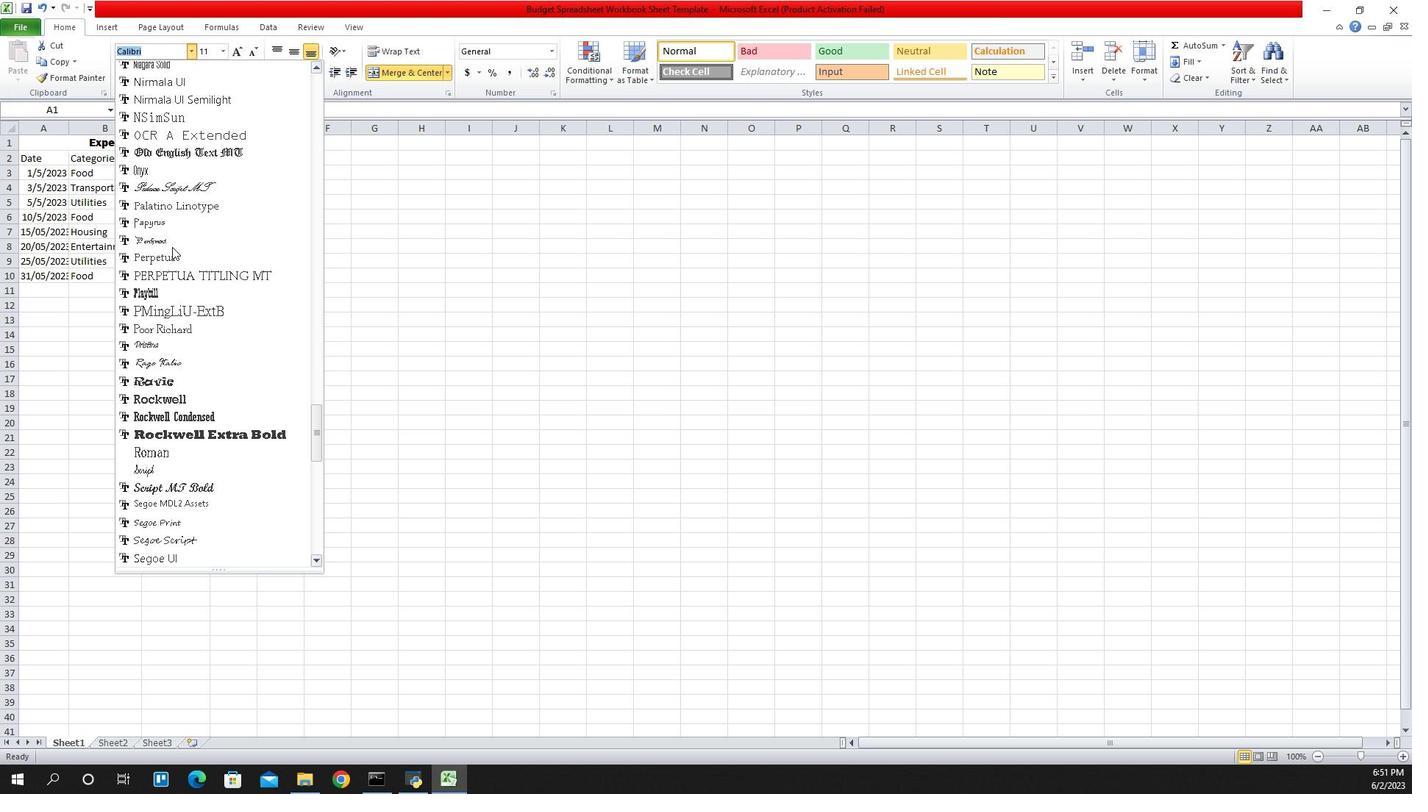 
Action: Mouse scrolled (1179, 249) with delta (0, 0)
Screenshot: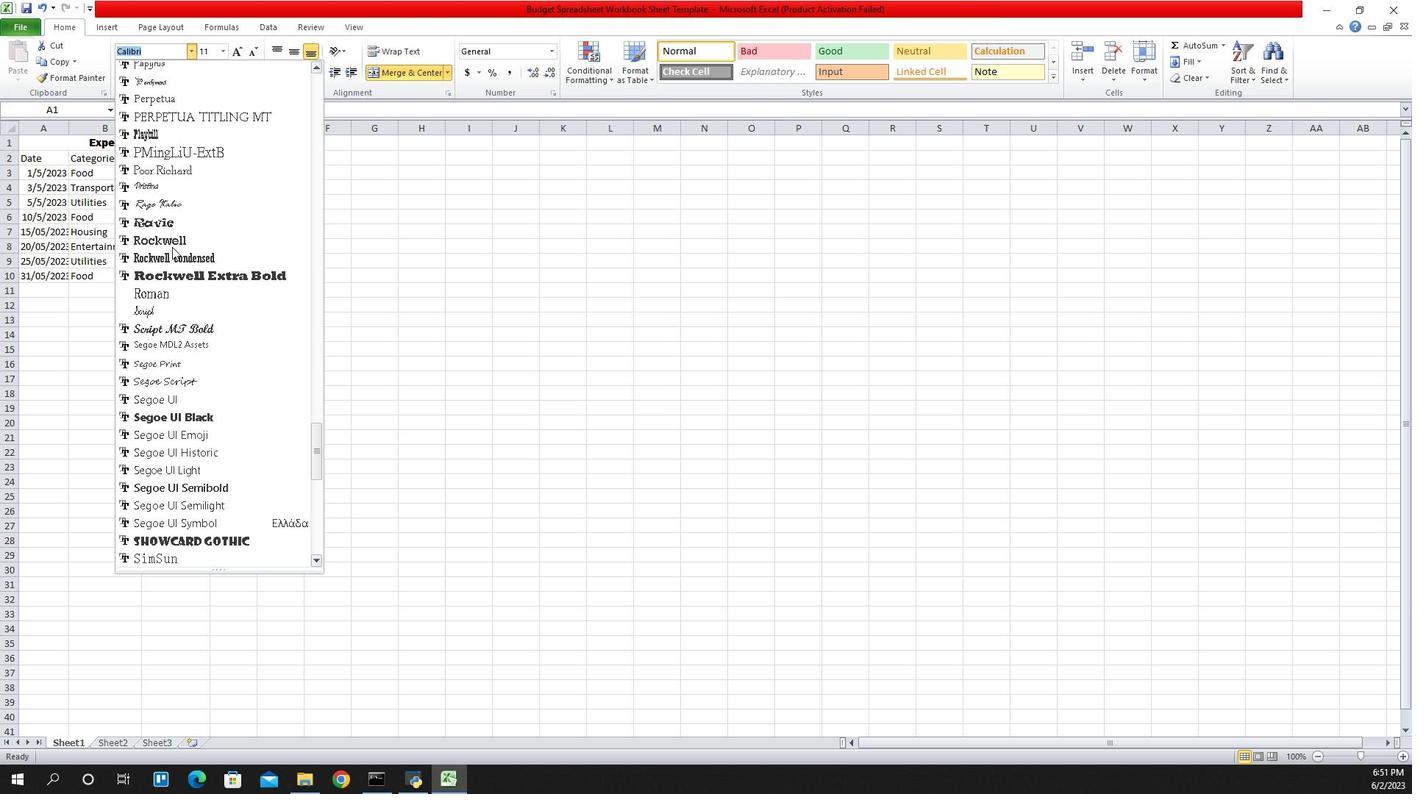 
Action: Mouse scrolled (1179, 249) with delta (0, 0)
Screenshot: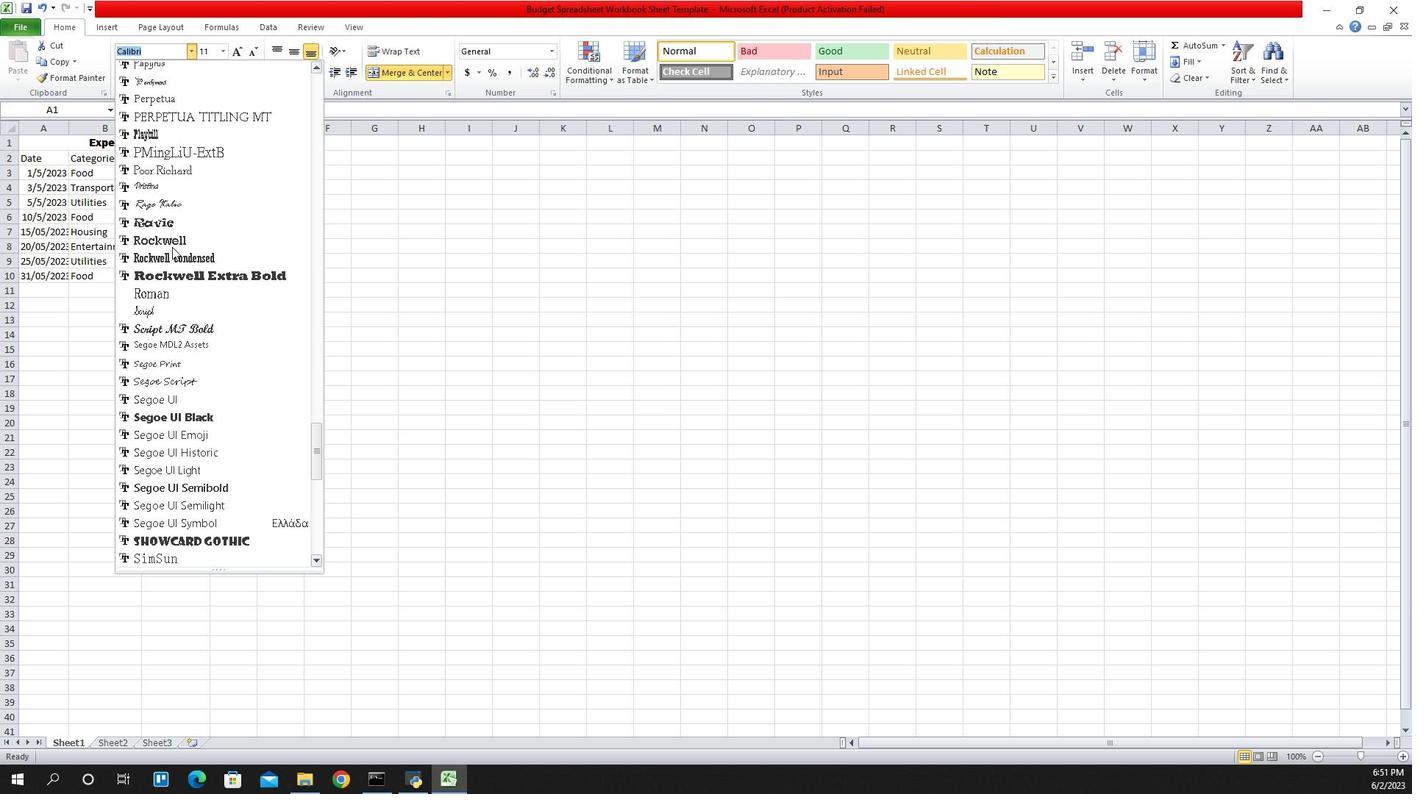 
Action: Mouse scrolled (1179, 249) with delta (0, 0)
Screenshot: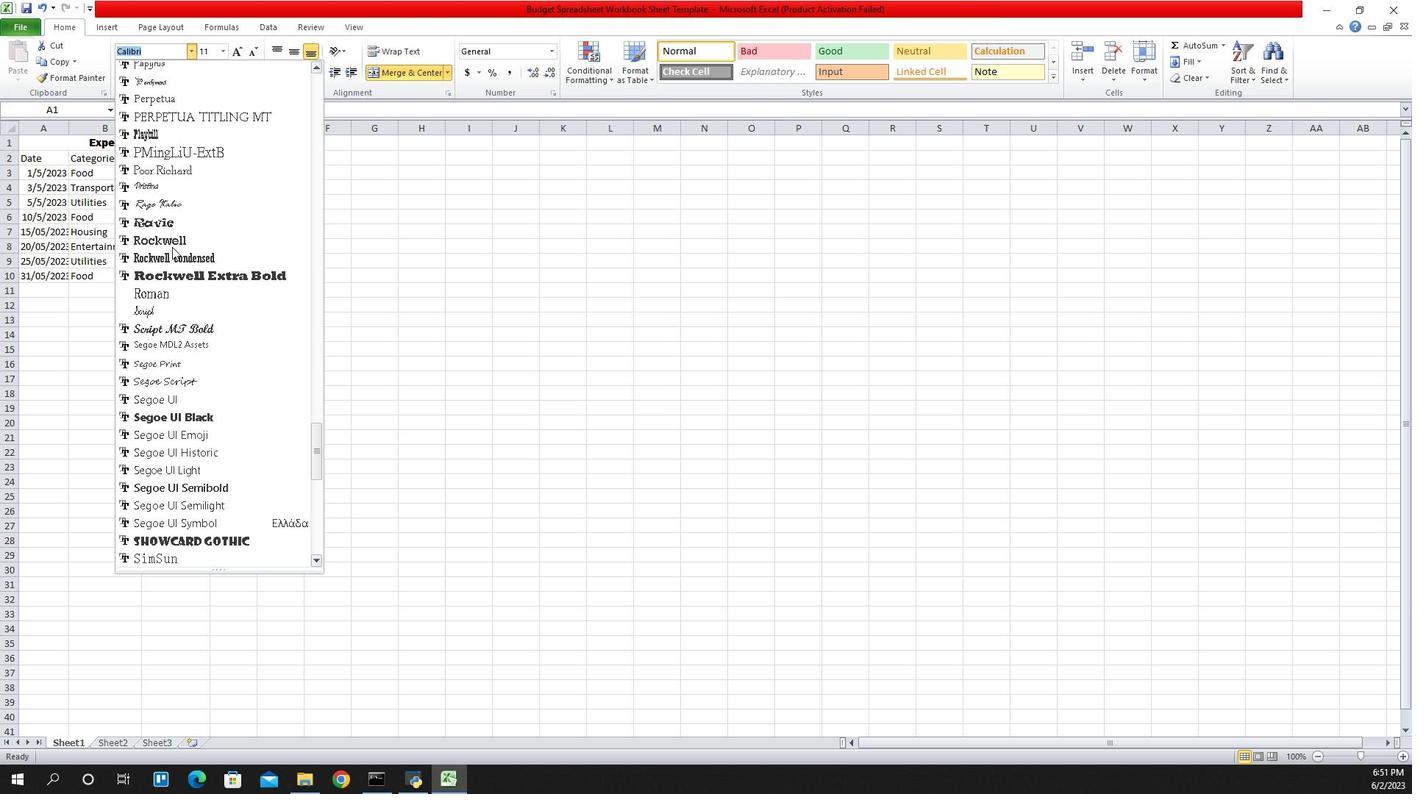 
Action: Mouse scrolled (1179, 249) with delta (0, 0)
Screenshot: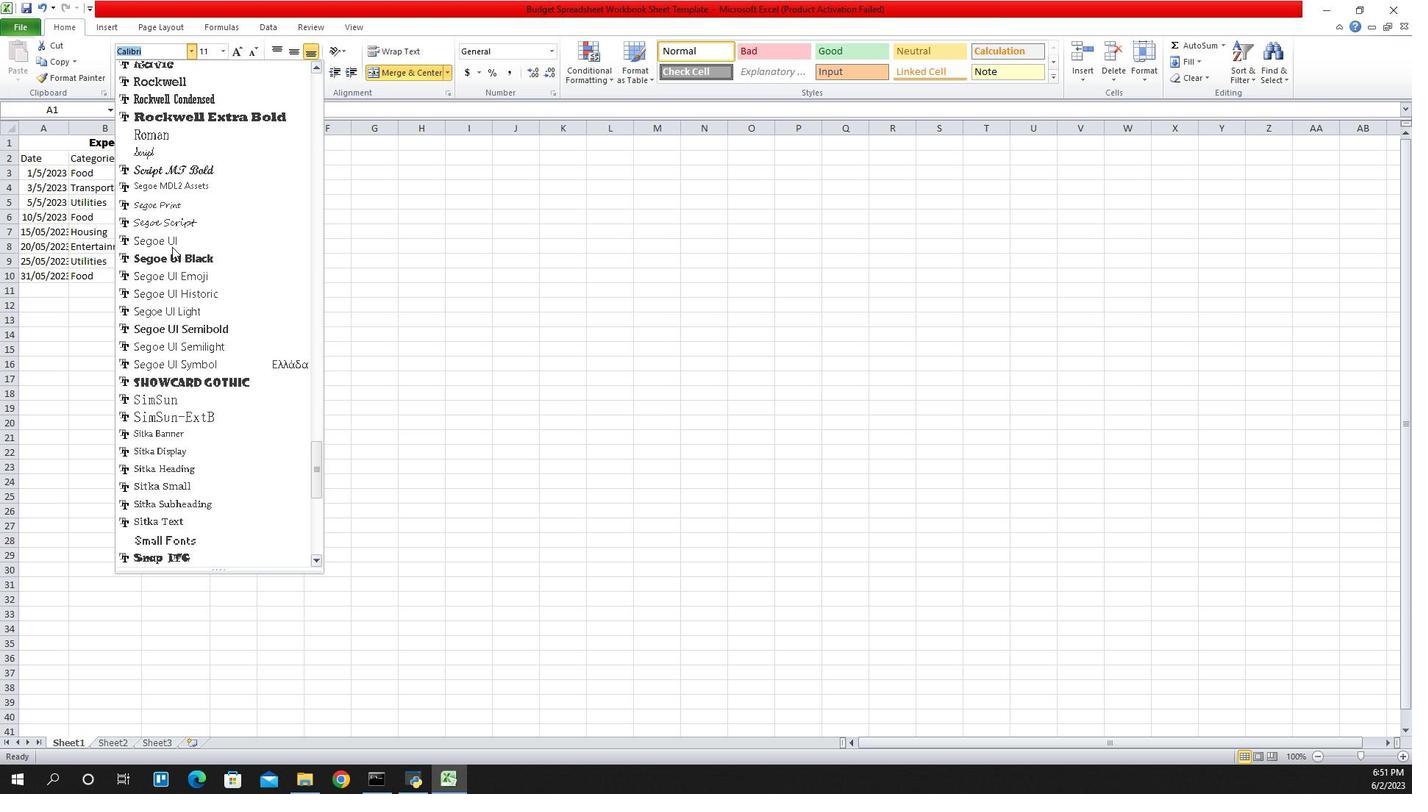 
Action: Mouse scrolled (1179, 249) with delta (0, 0)
Screenshot: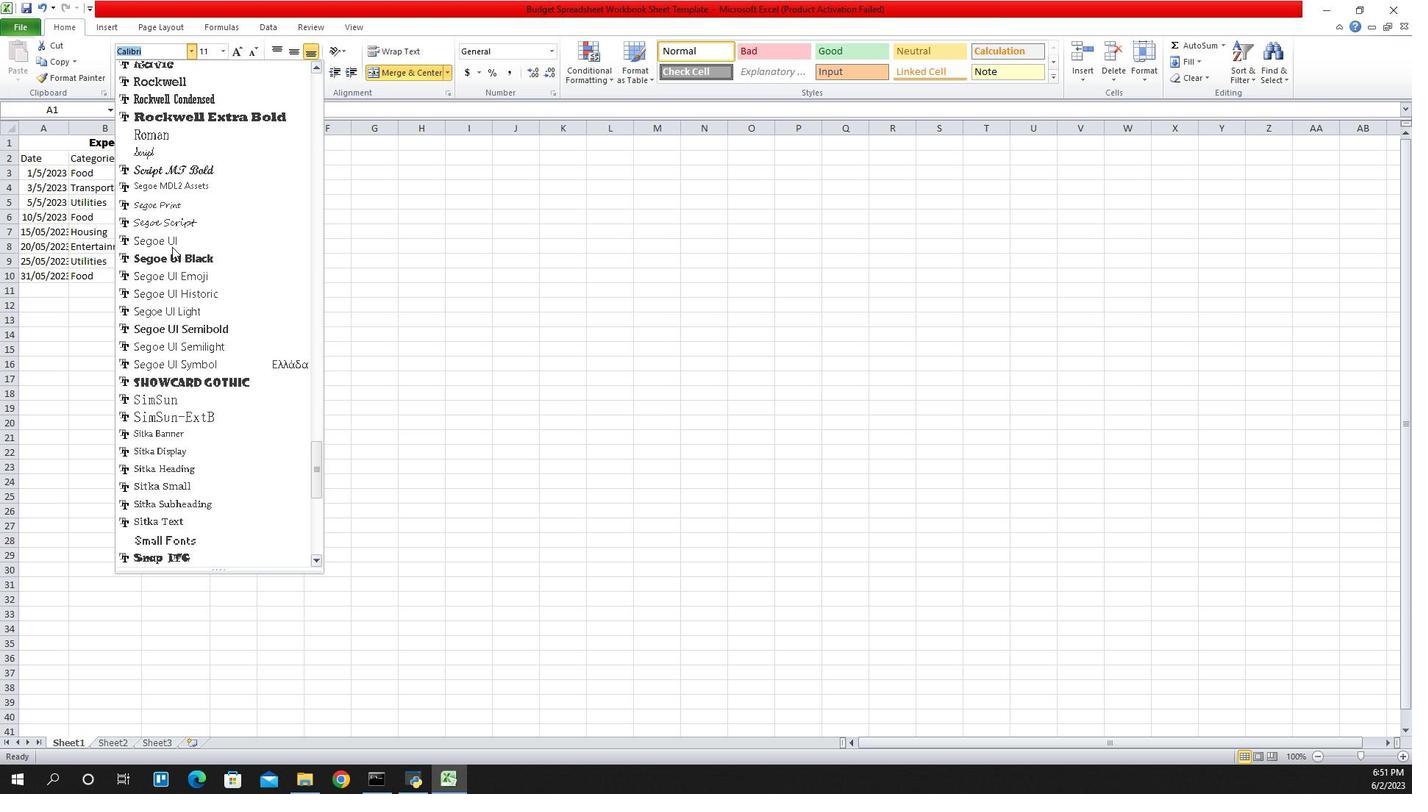 
Action: Mouse scrolled (1179, 249) with delta (0, 0)
Screenshot: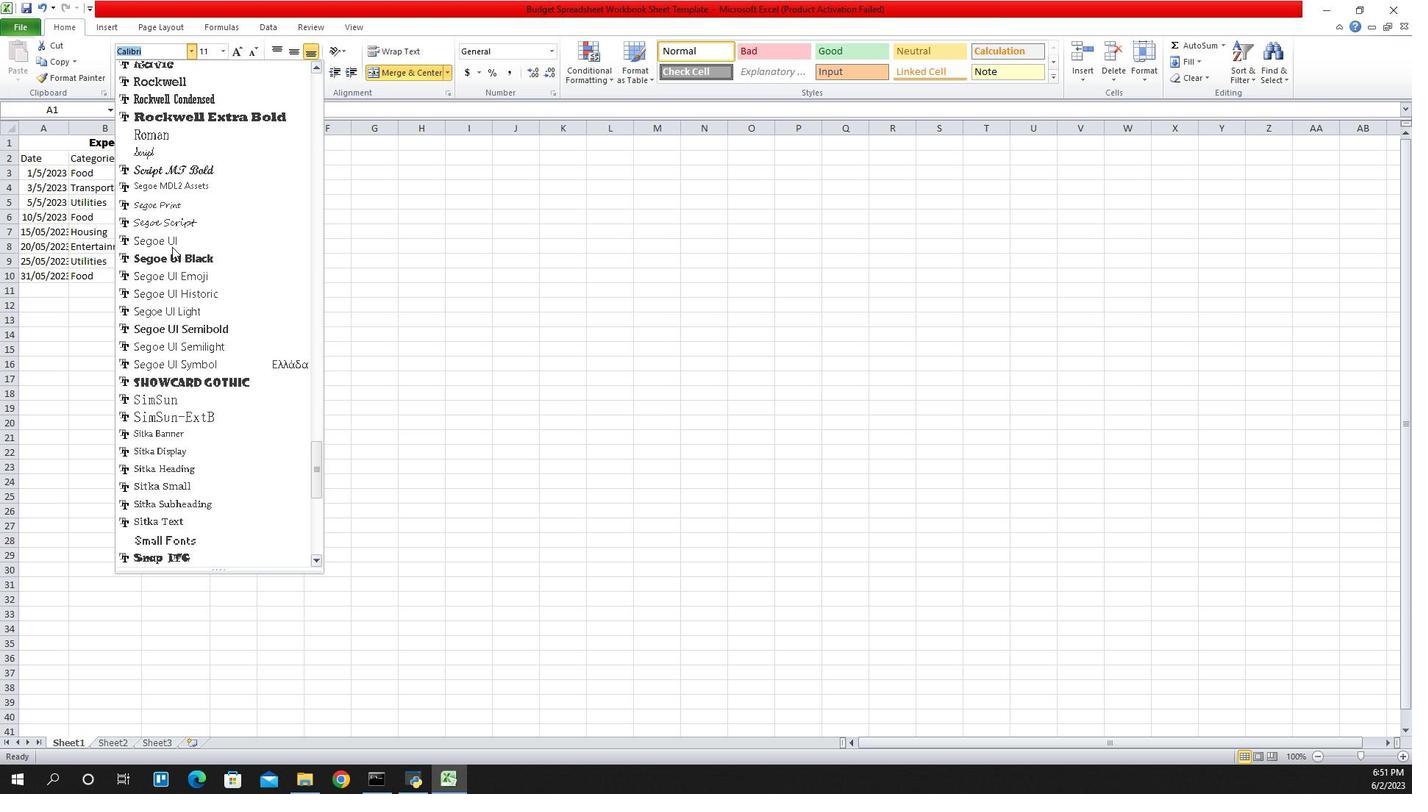 
Action: Mouse moved to (1159, 489)
Screenshot: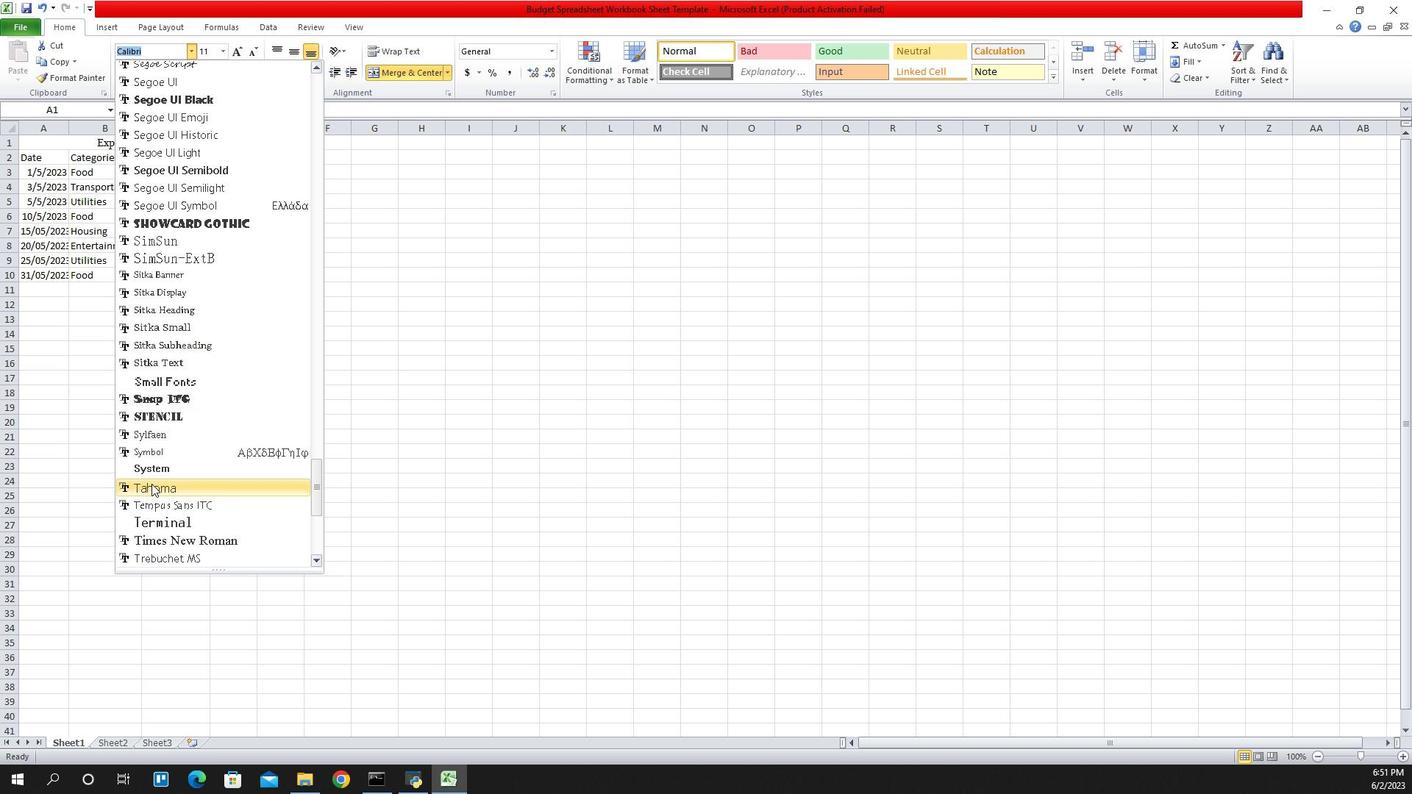 
Action: Mouse pressed left at (1159, 489)
Screenshot: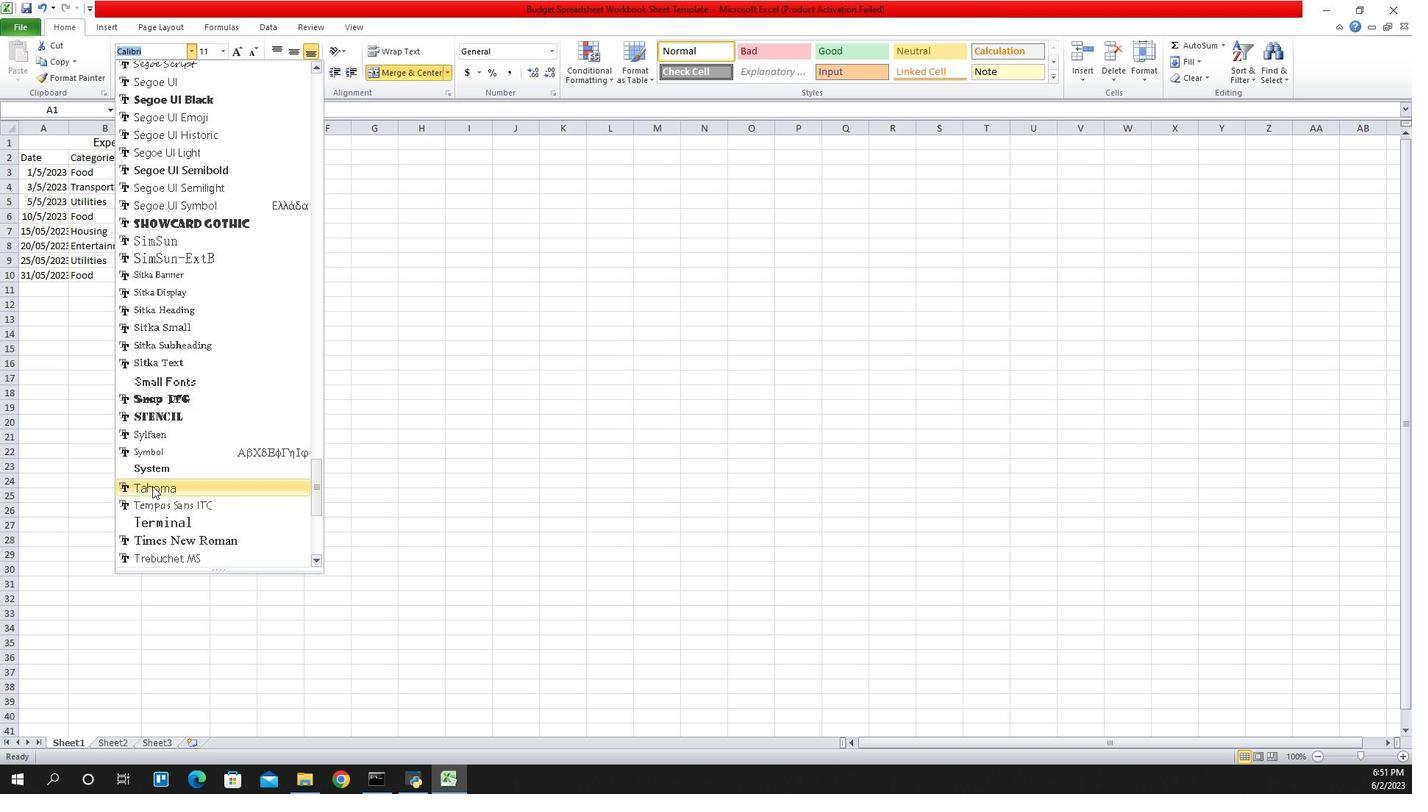 
Action: Mouse scrolled (1159, 488) with delta (0, 0)
Screenshot: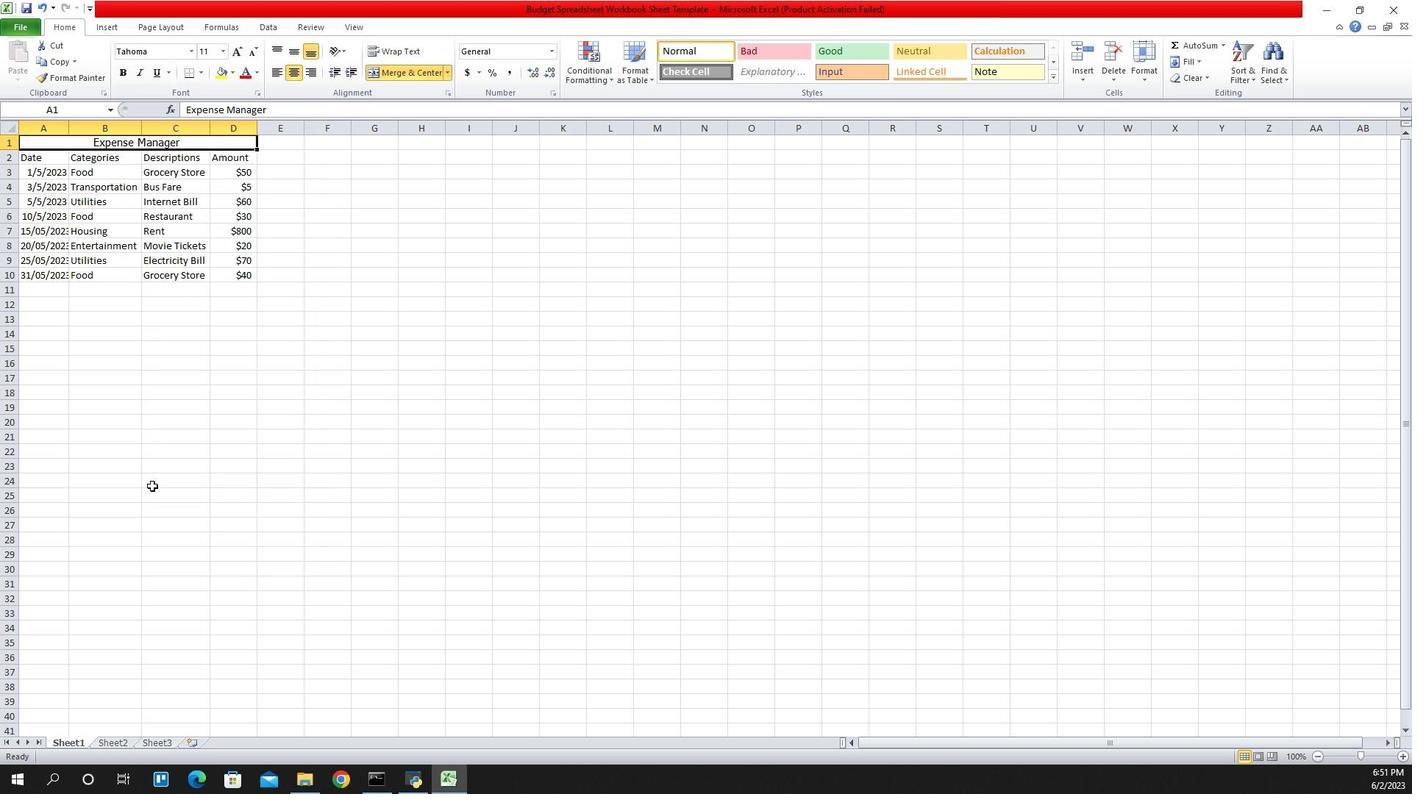 
Action: Key pressed ctrl+U
Screenshot: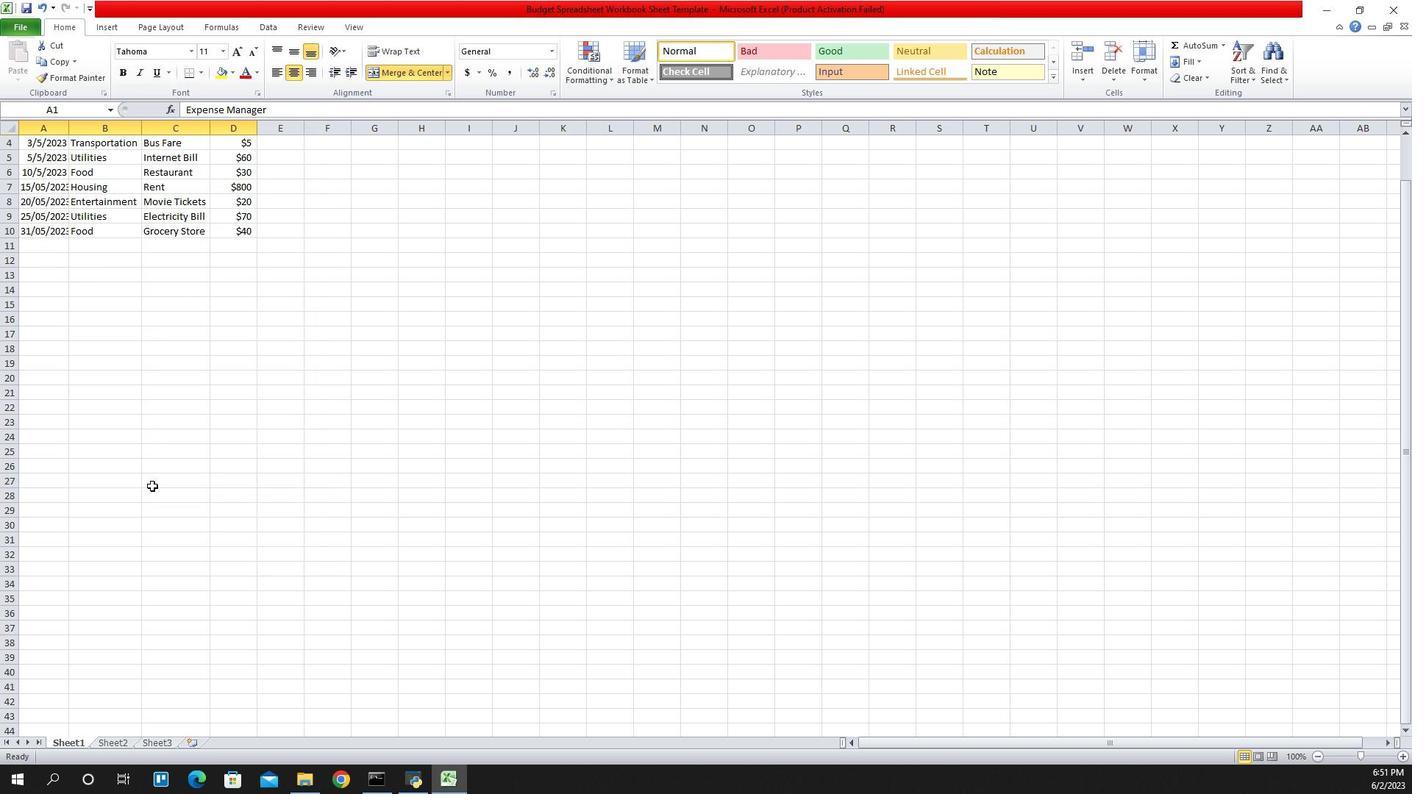 
Action: Mouse moved to (1230, 57)
Screenshot: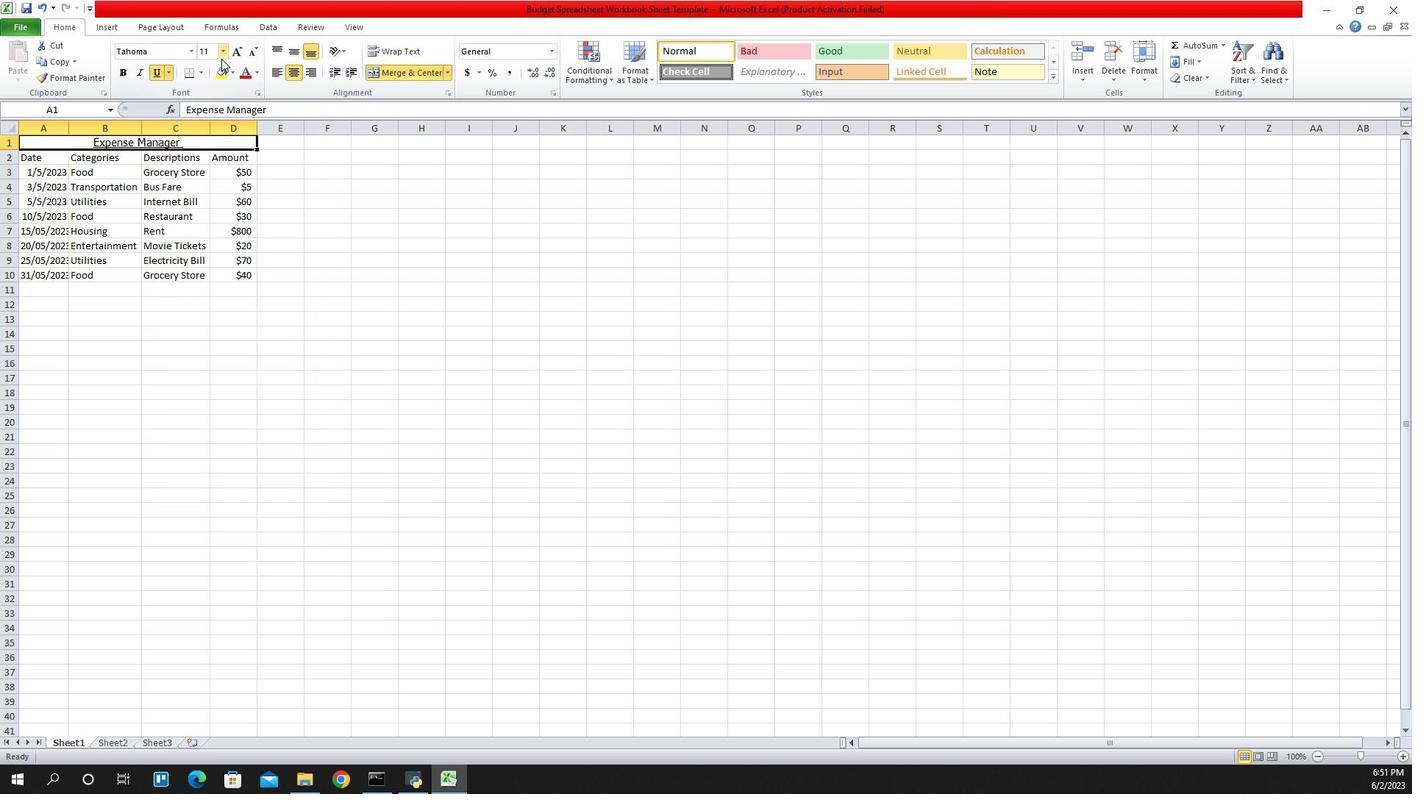 
Action: Mouse pressed left at (1230, 57)
Screenshot: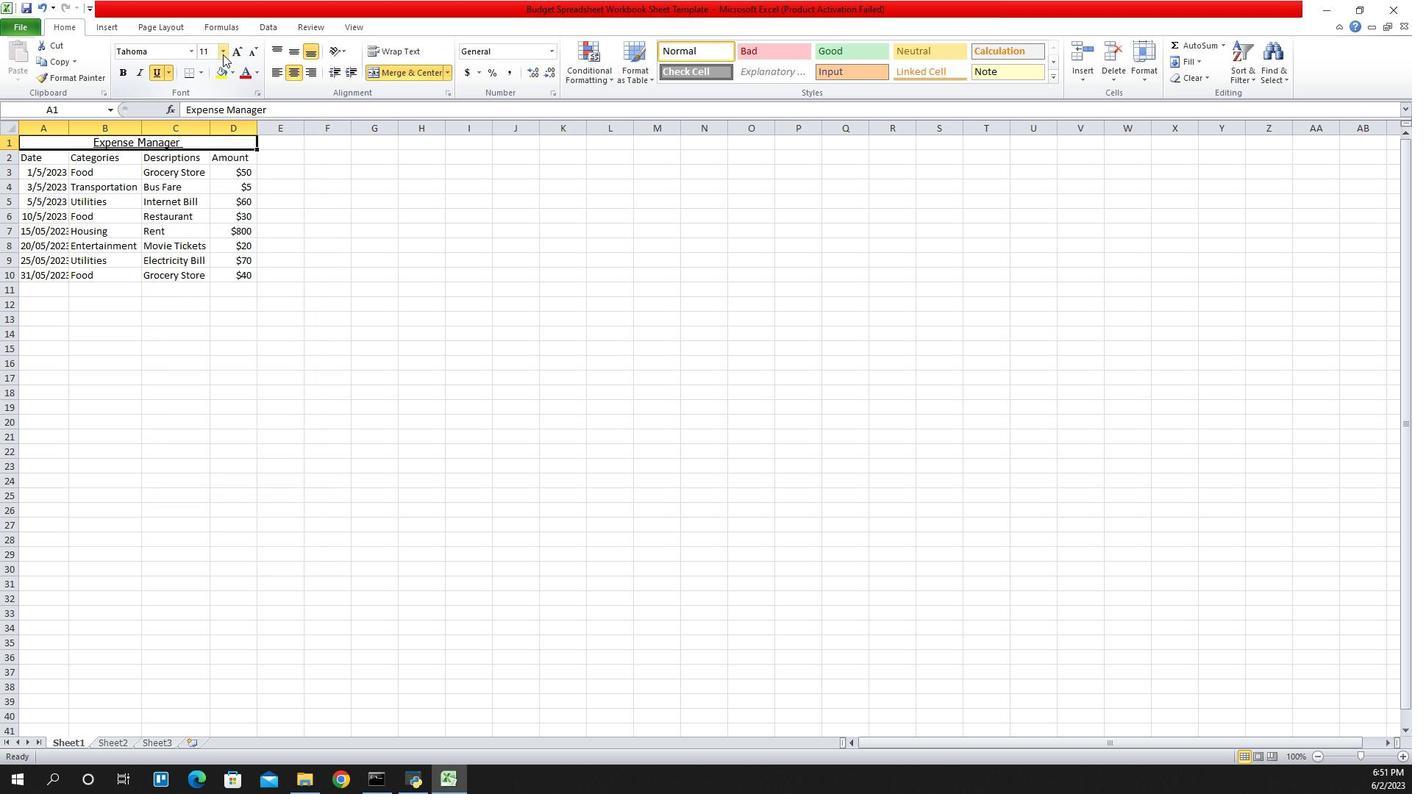 
Action: Mouse moved to (1213, 175)
Screenshot: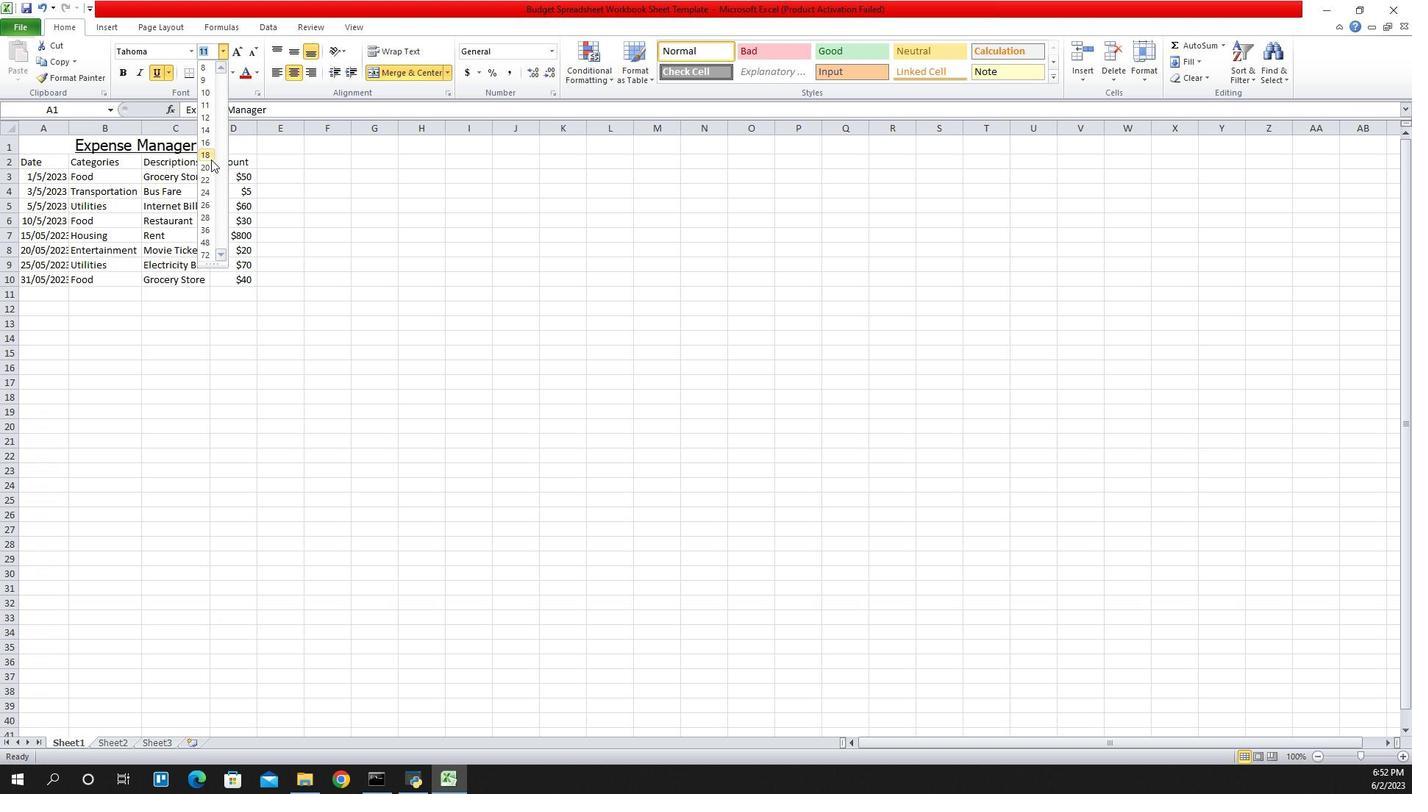 
Action: Mouse pressed left at (1213, 175)
Screenshot: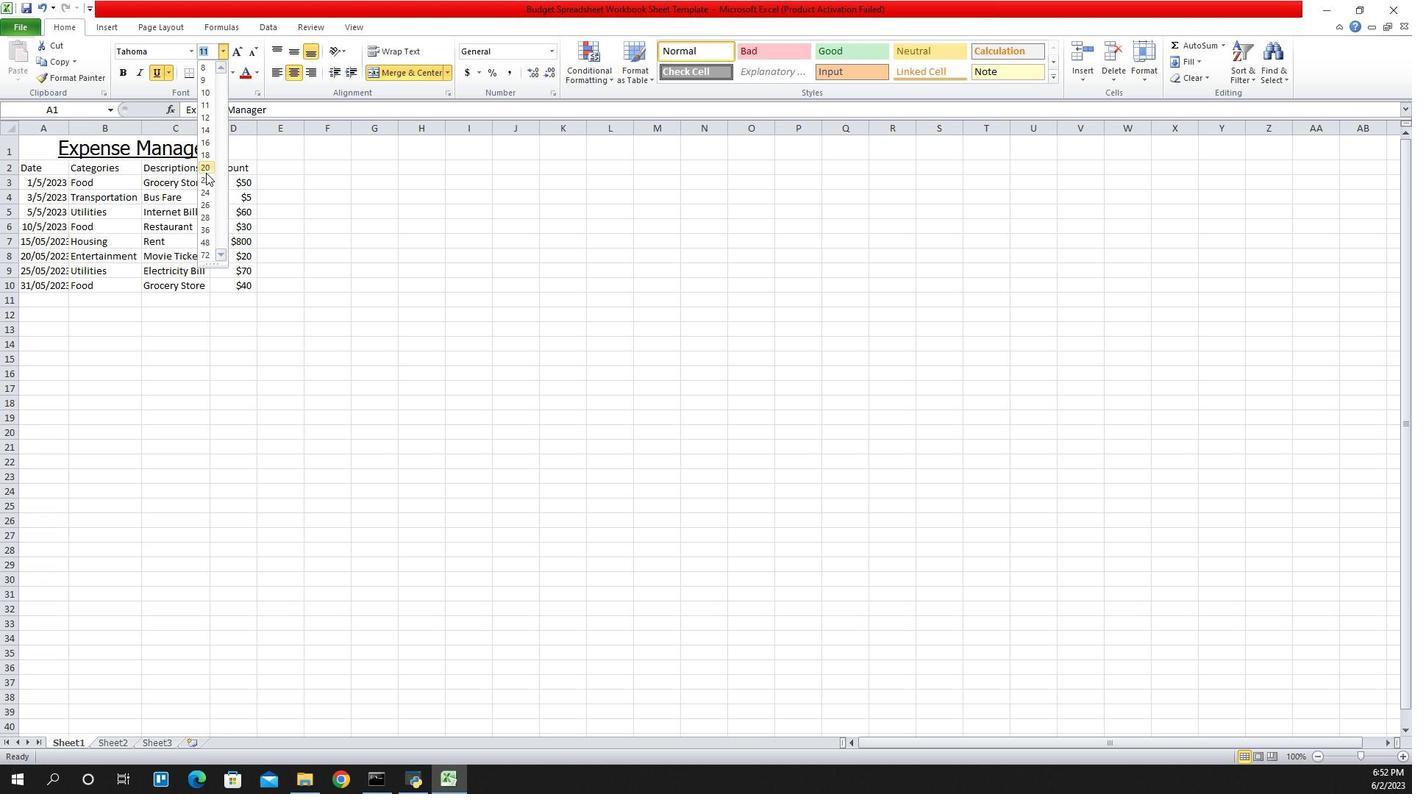 
Action: Mouse moved to (1044, 173)
Screenshot: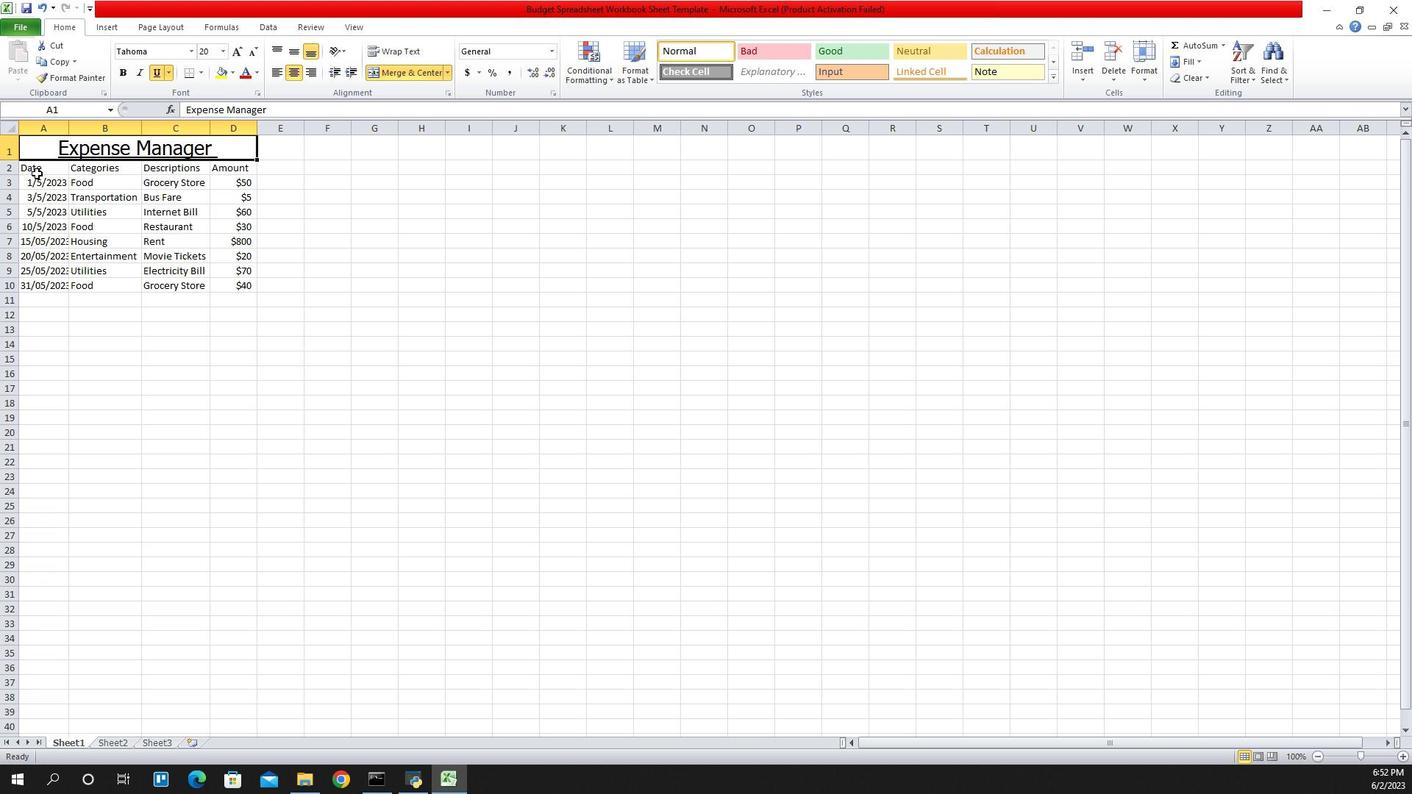 
Action: Mouse pressed left at (1044, 173)
Screenshot: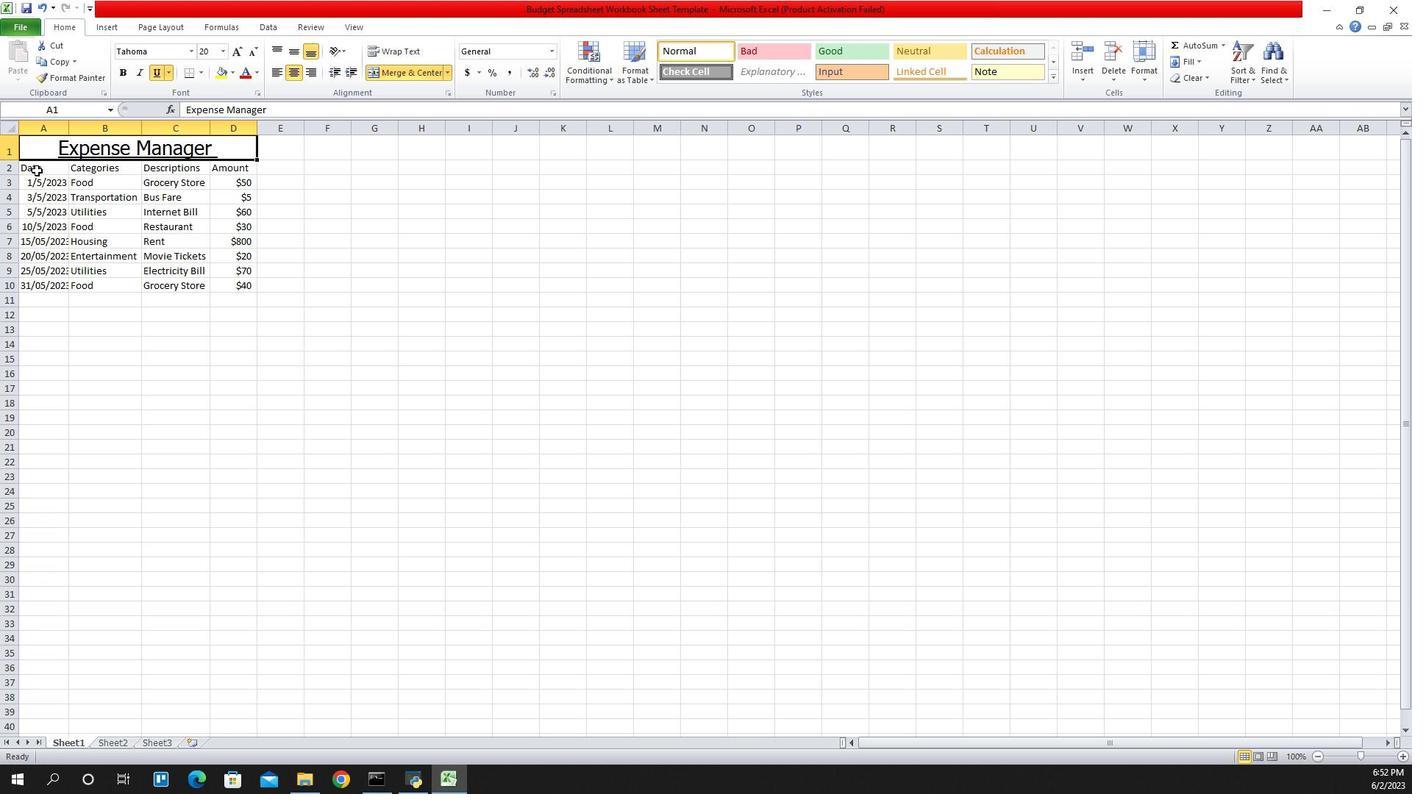 
Action: Mouse moved to (1197, 55)
Screenshot: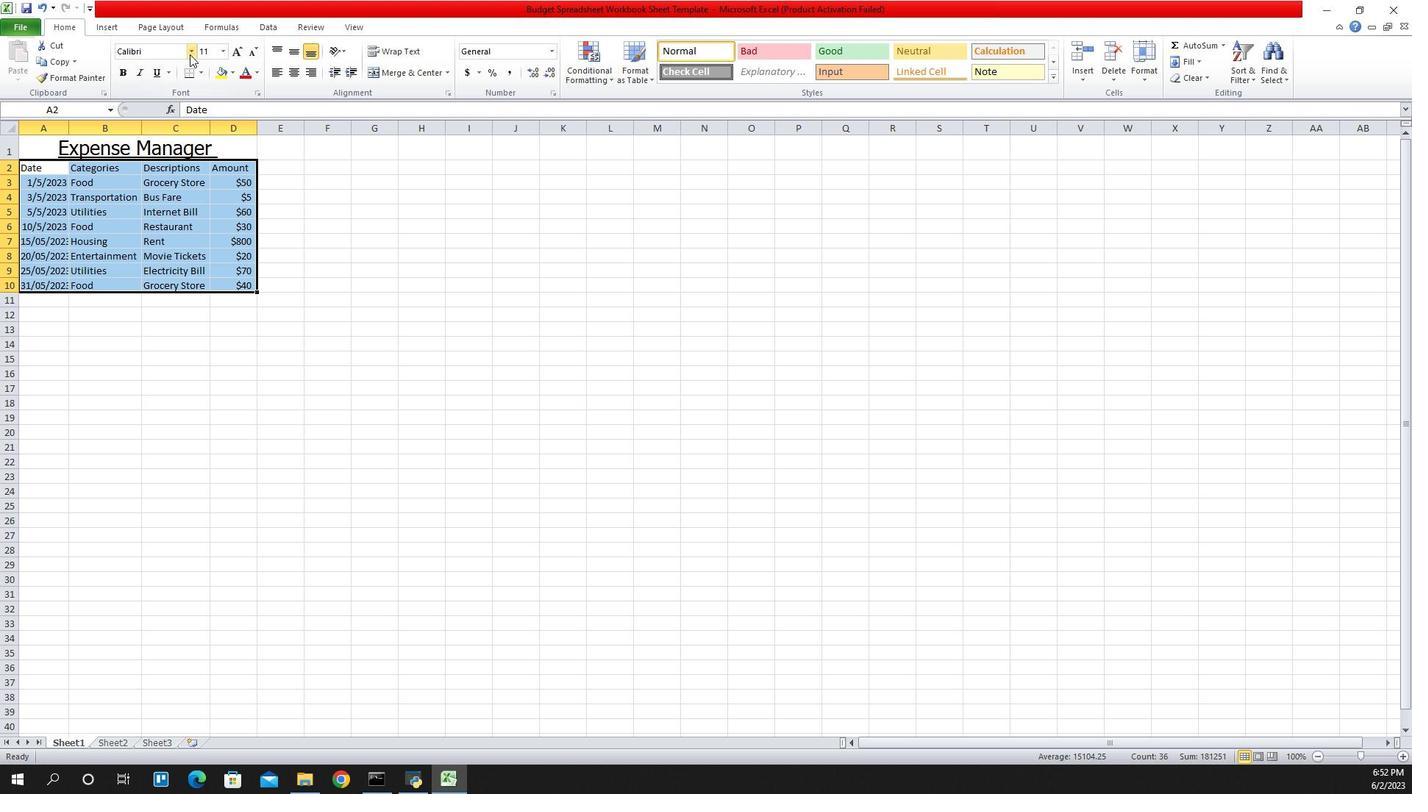 
Action: Mouse pressed left at (1197, 55)
Screenshot: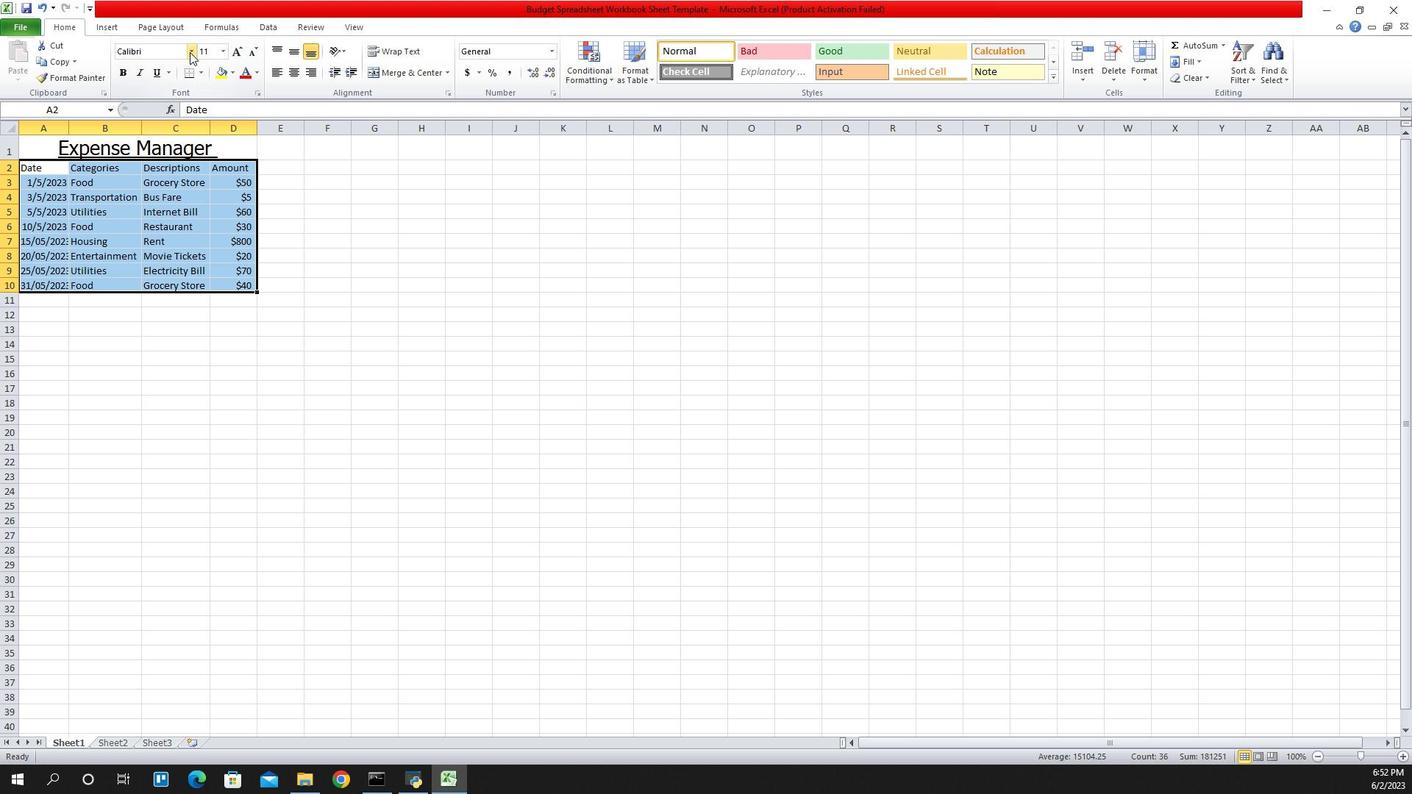 
Action: Mouse moved to (1175, 171)
Screenshot: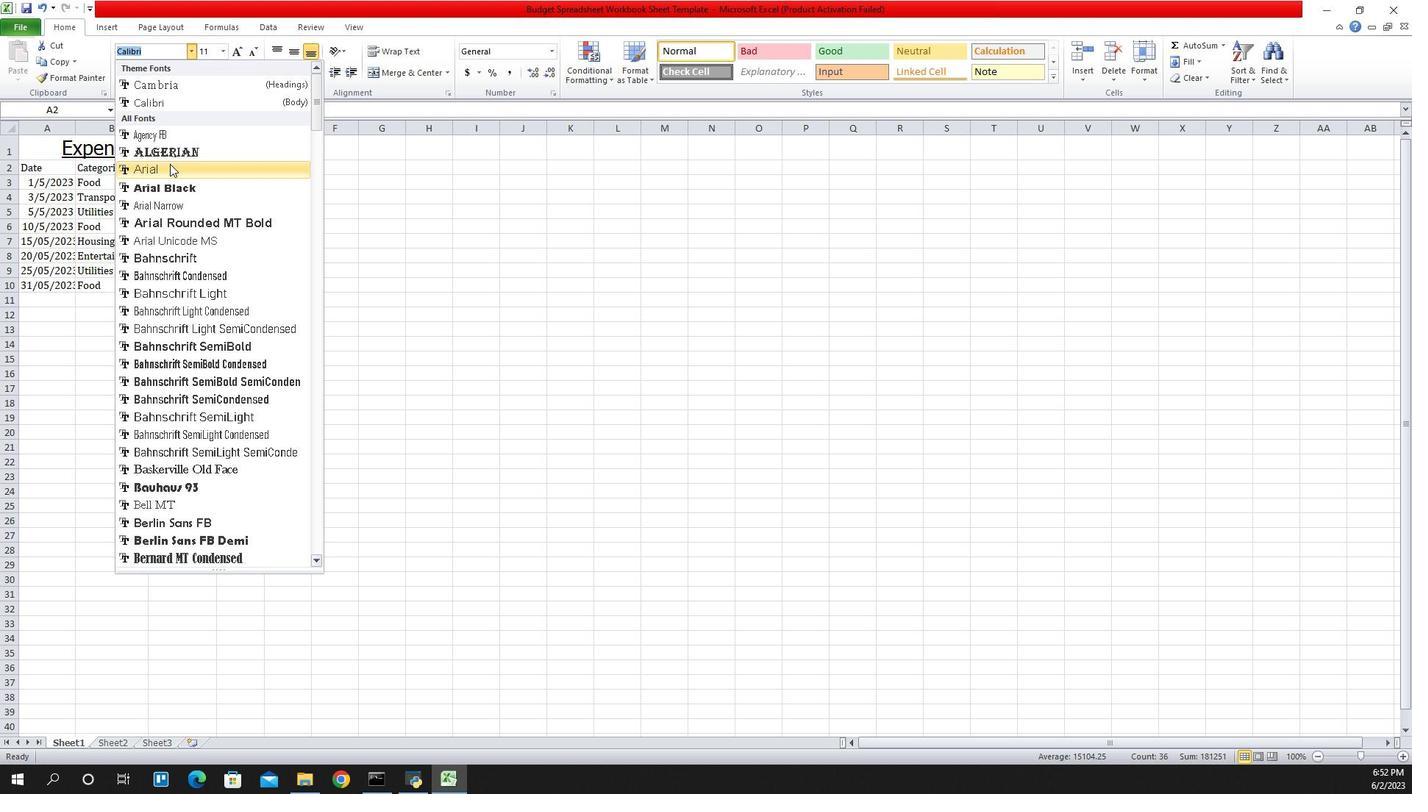 
Action: Mouse pressed left at (1175, 171)
Screenshot: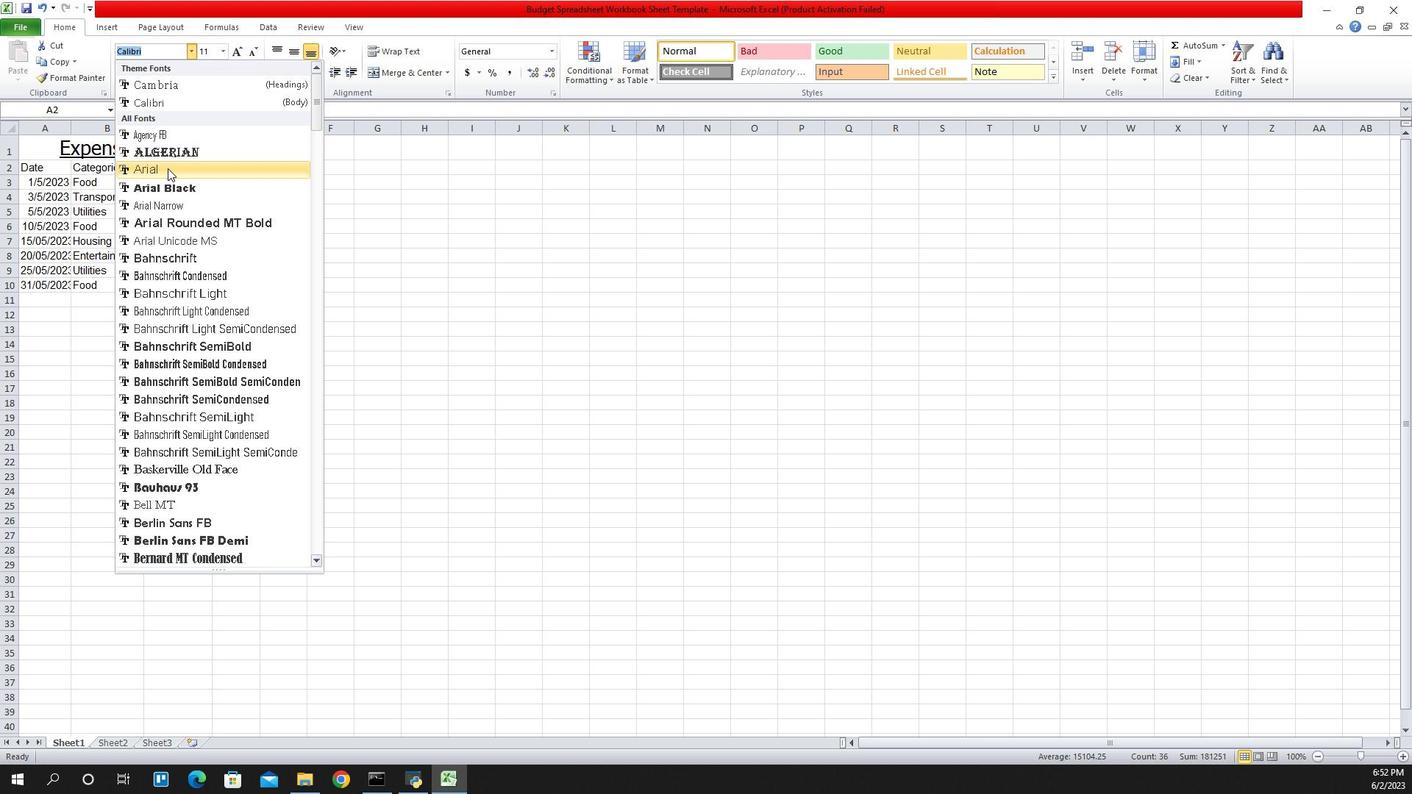 
Action: Mouse moved to (1233, 58)
Screenshot: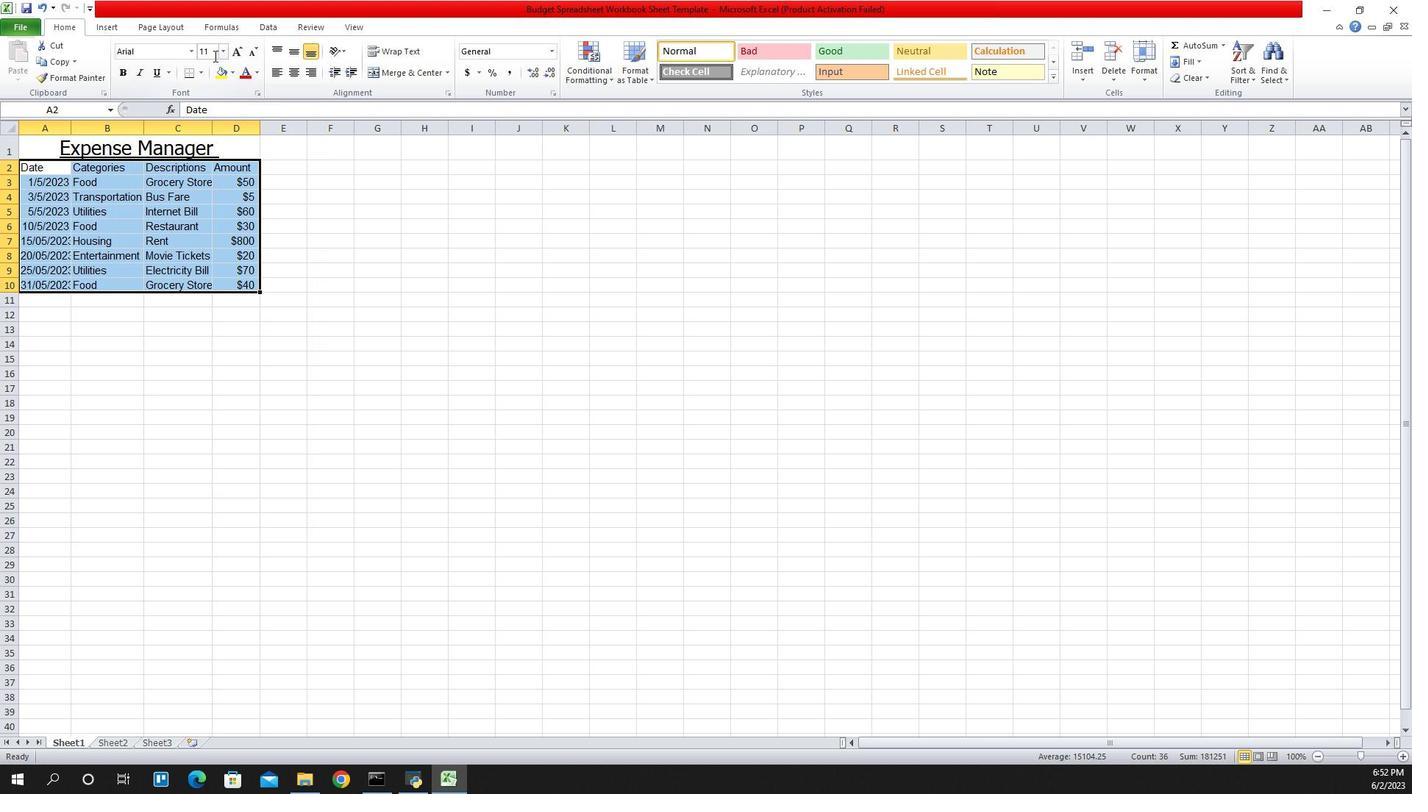 
Action: Mouse pressed left at (1233, 58)
Screenshot: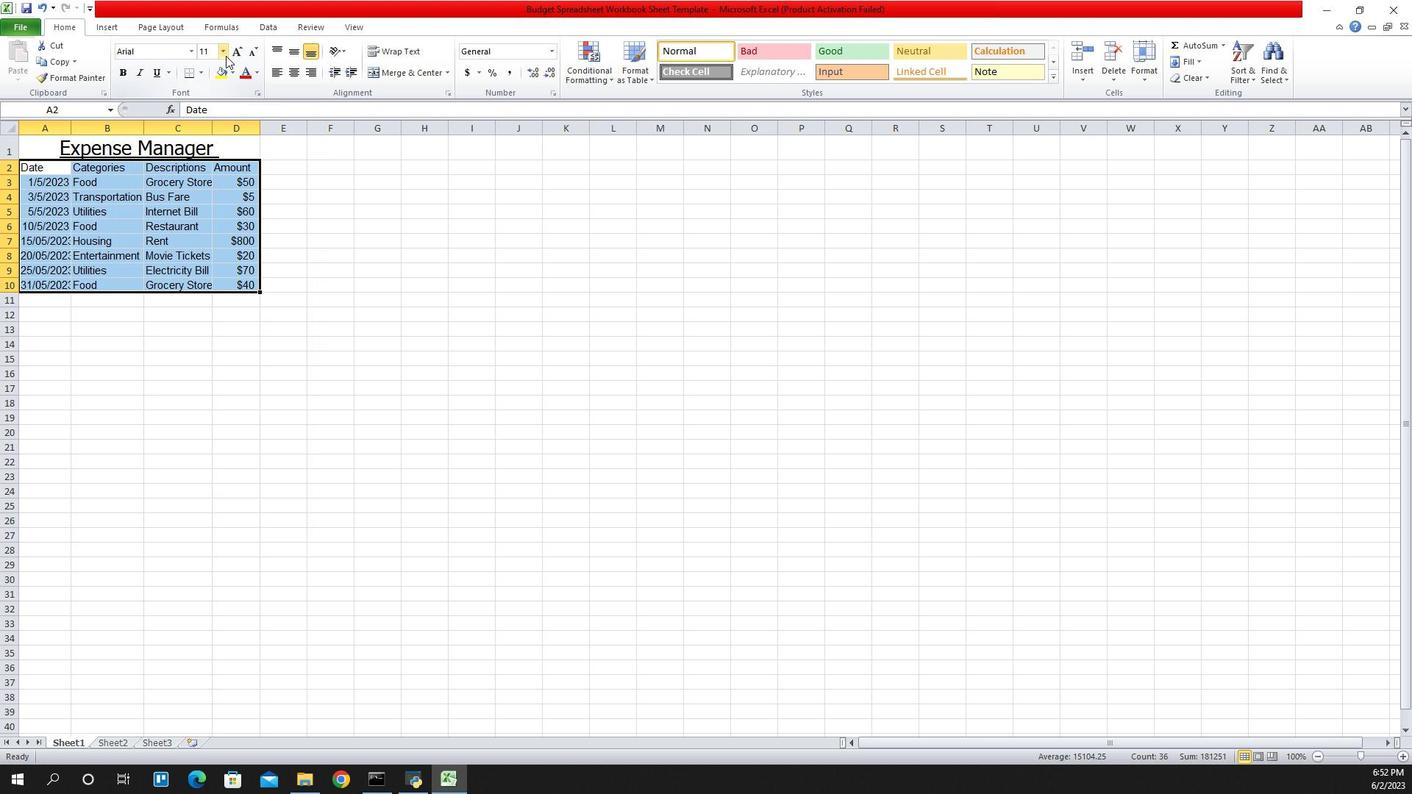 
Action: Mouse moved to (1216, 116)
Screenshot: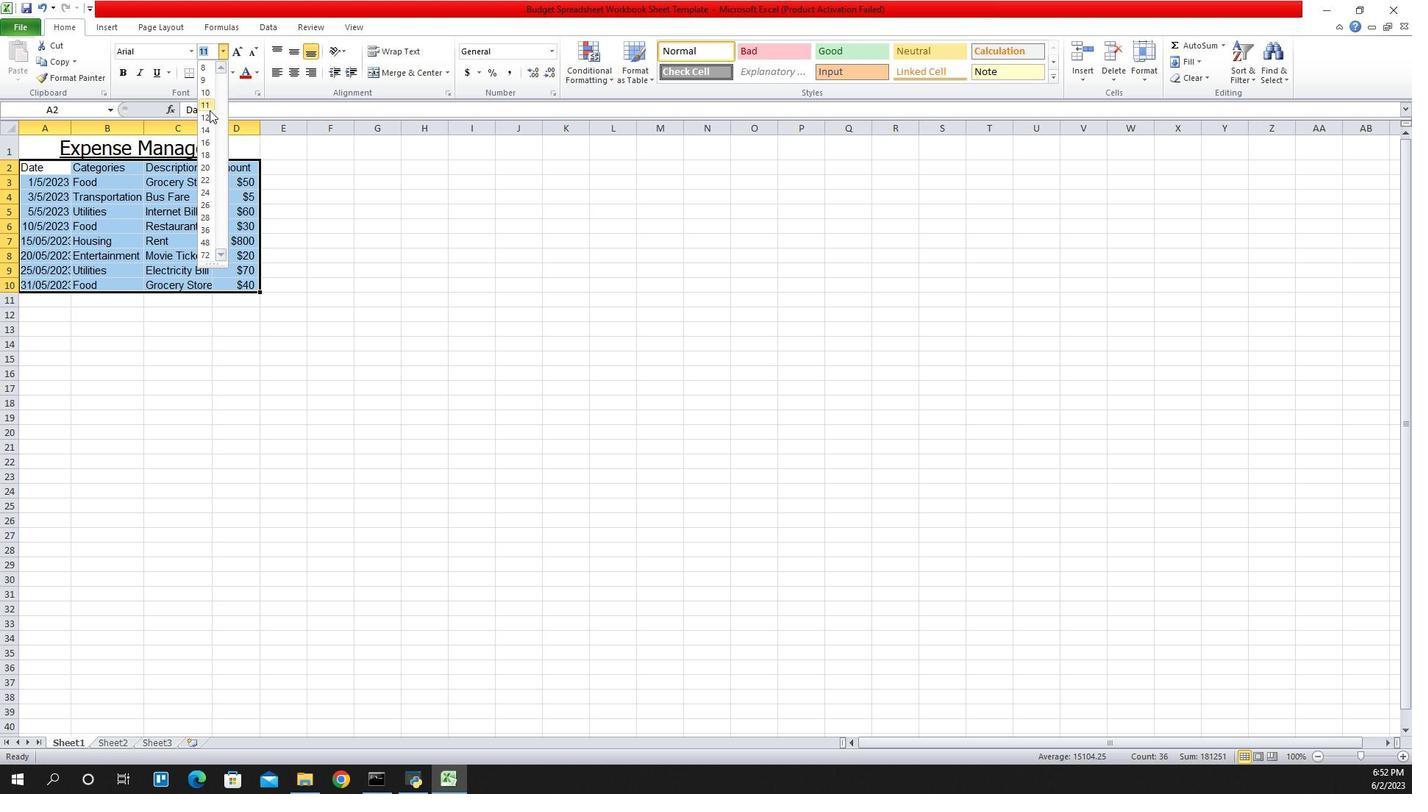 
Action: Mouse pressed left at (1216, 116)
Screenshot: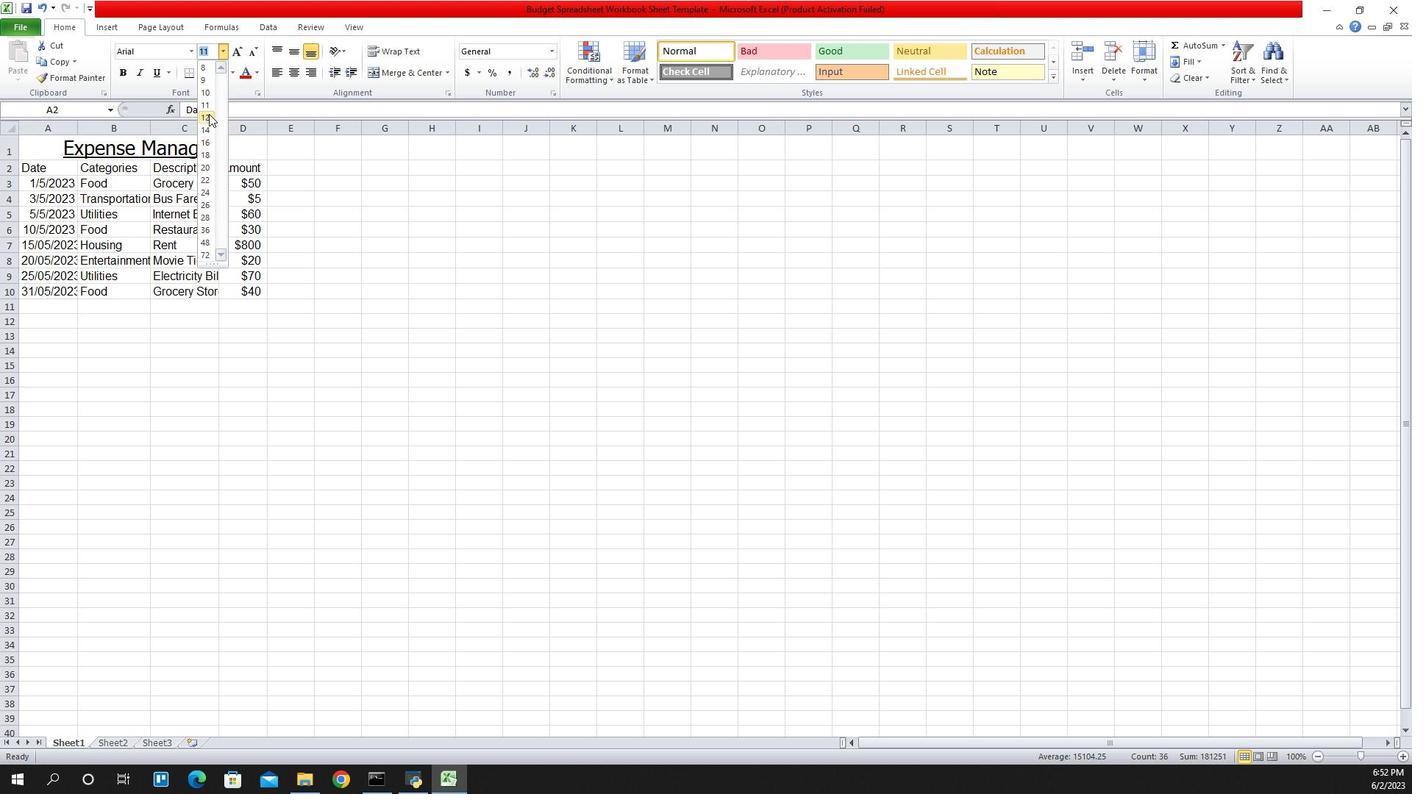 
Action: Mouse moved to (1045, 147)
Screenshot: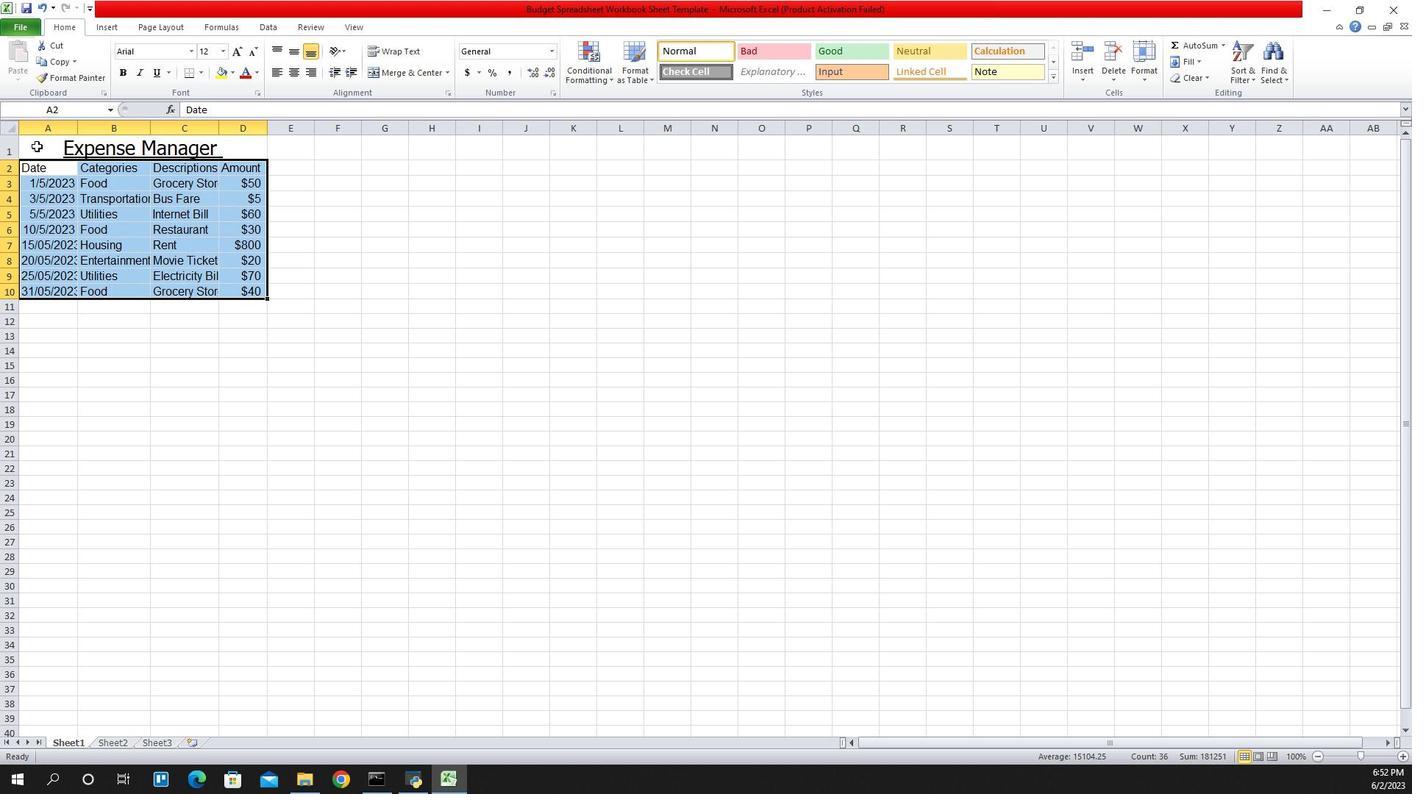 
Action: Mouse pressed left at (1045, 147)
Screenshot: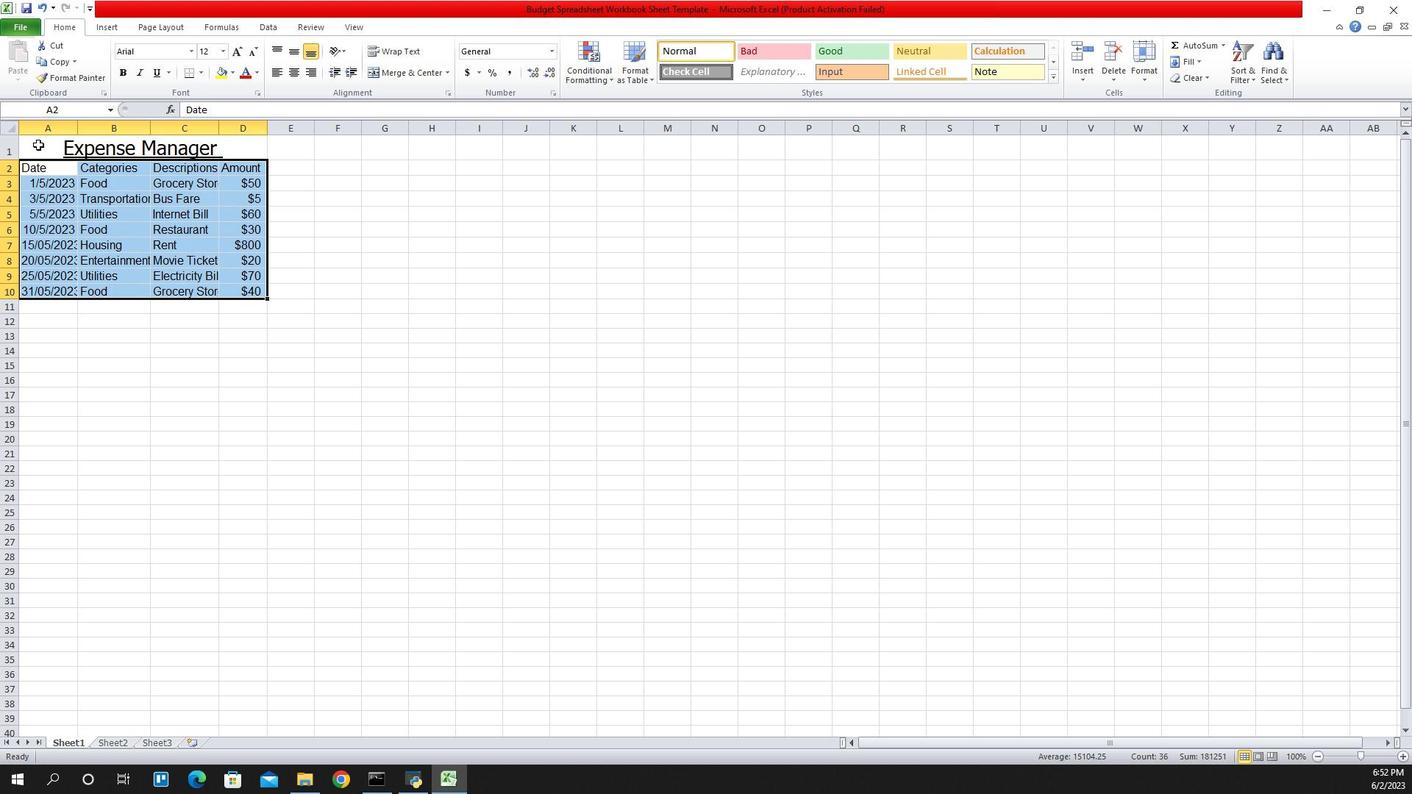 
Action: Mouse moved to (1283, 77)
Screenshot: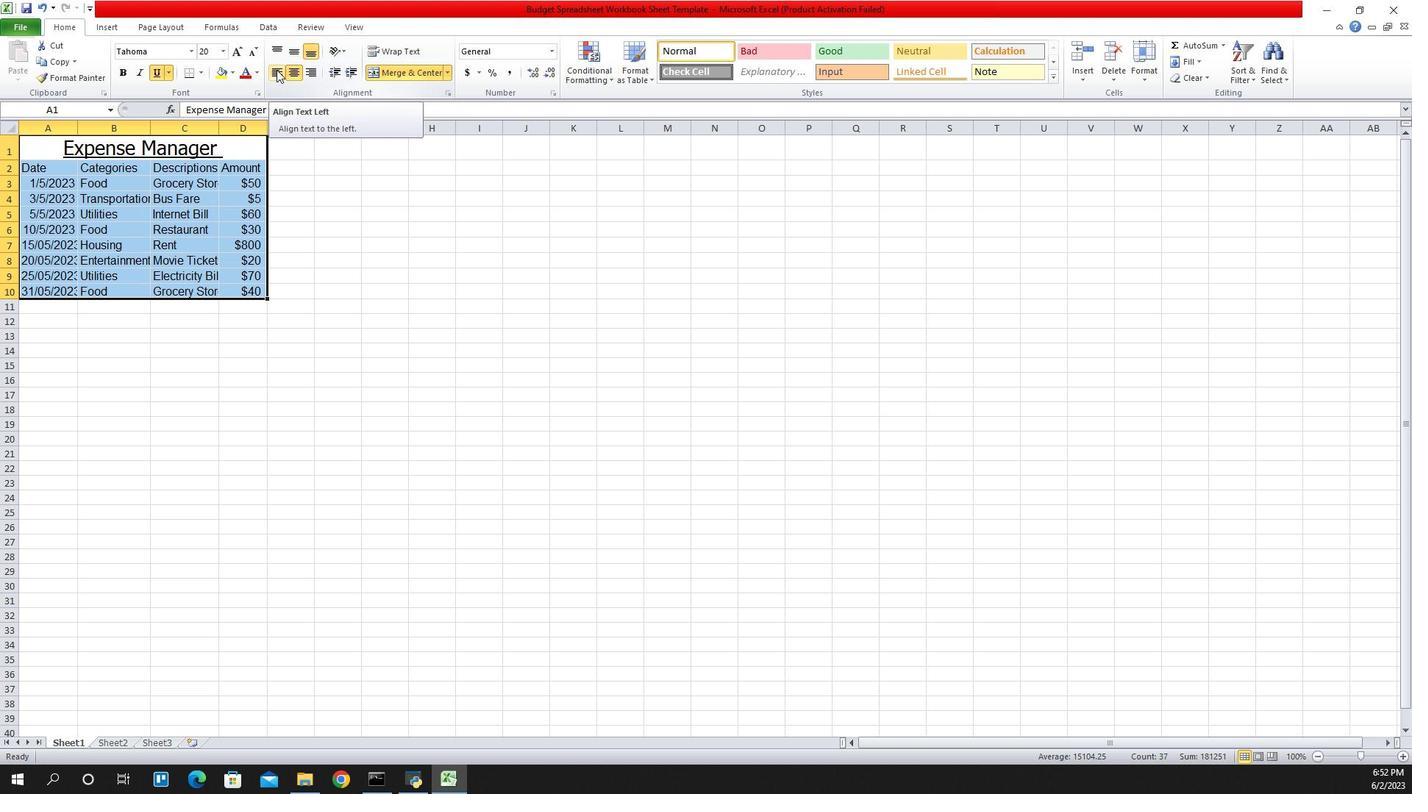 
Action: Mouse pressed left at (1283, 77)
Screenshot: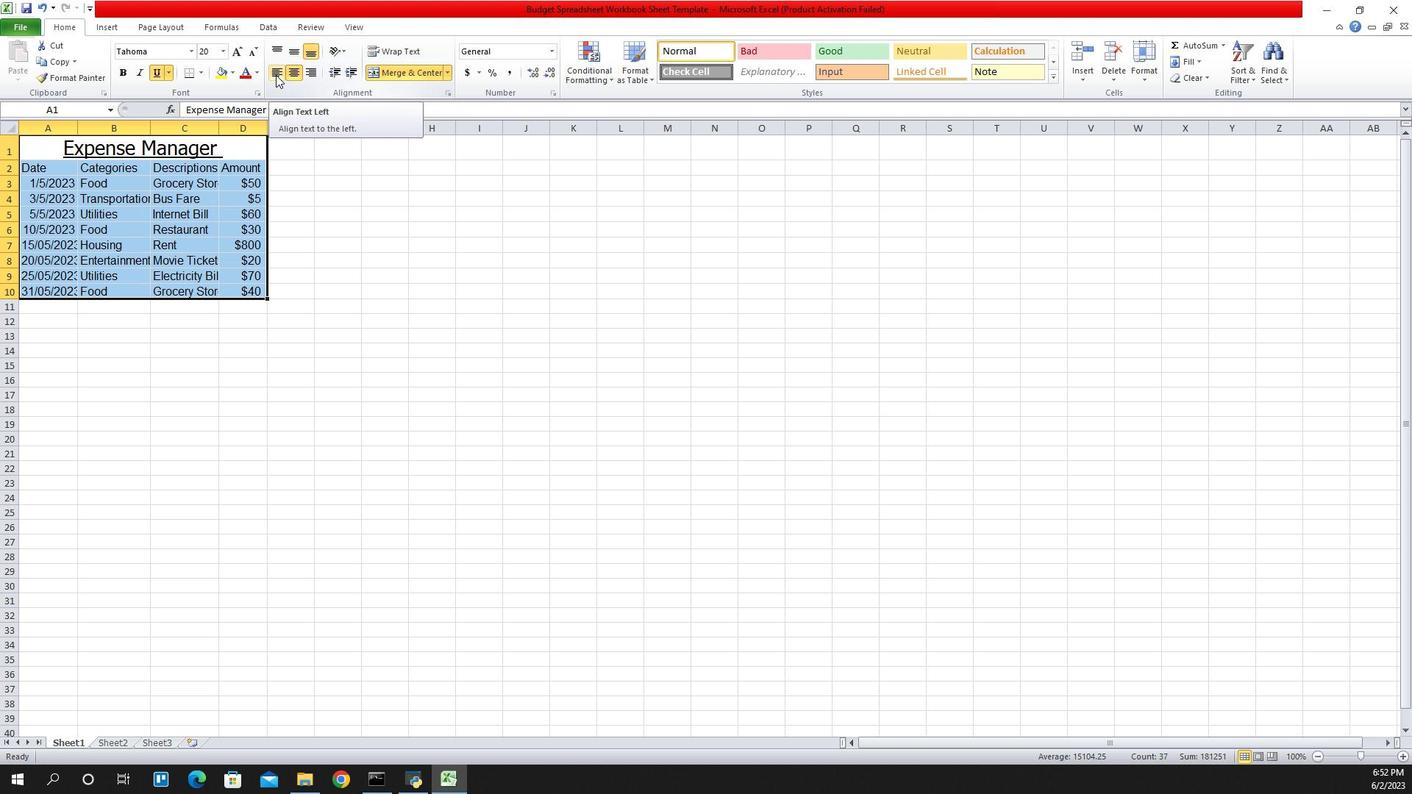
Action: Mouse moved to (1156, 125)
Screenshot: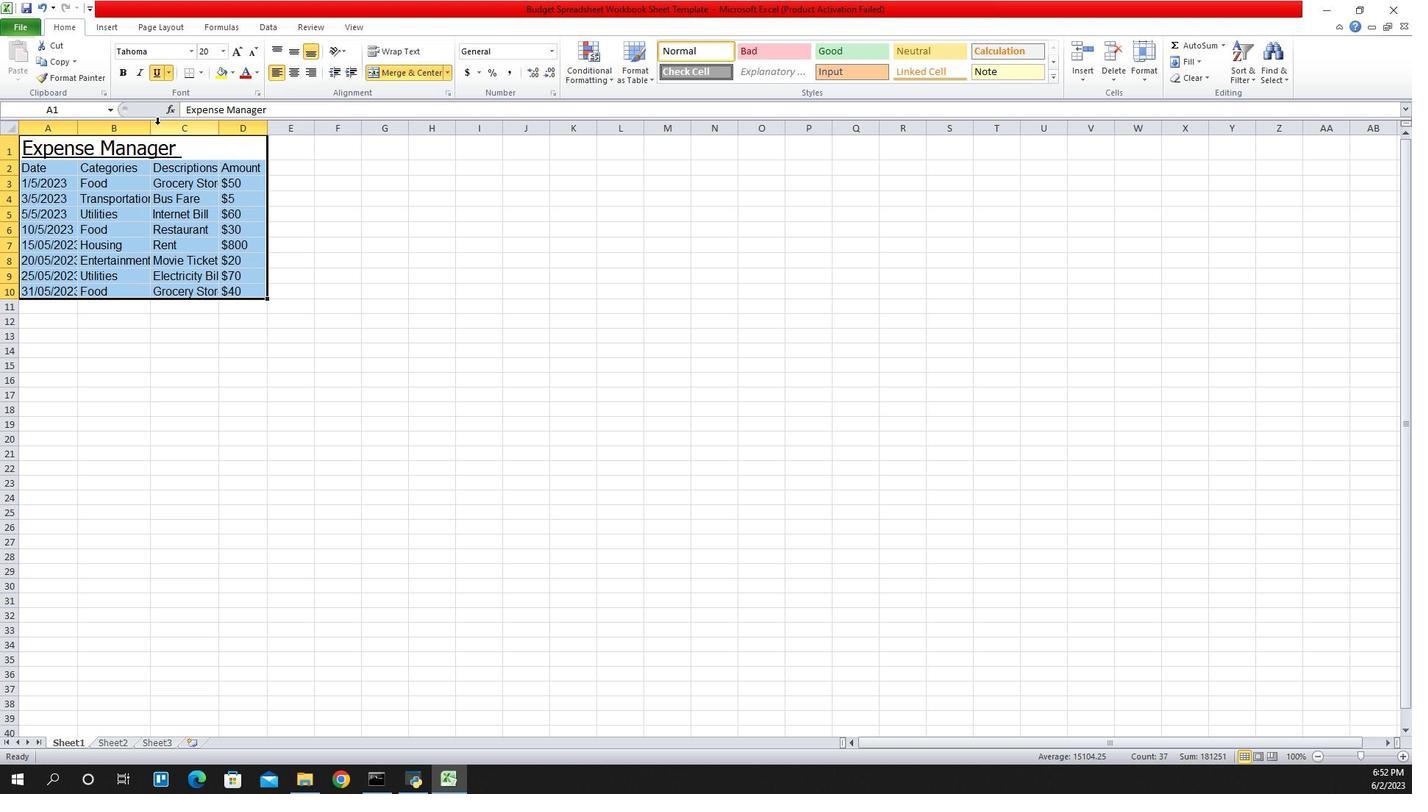 
Action: Mouse pressed left at (1156, 125)
Screenshot: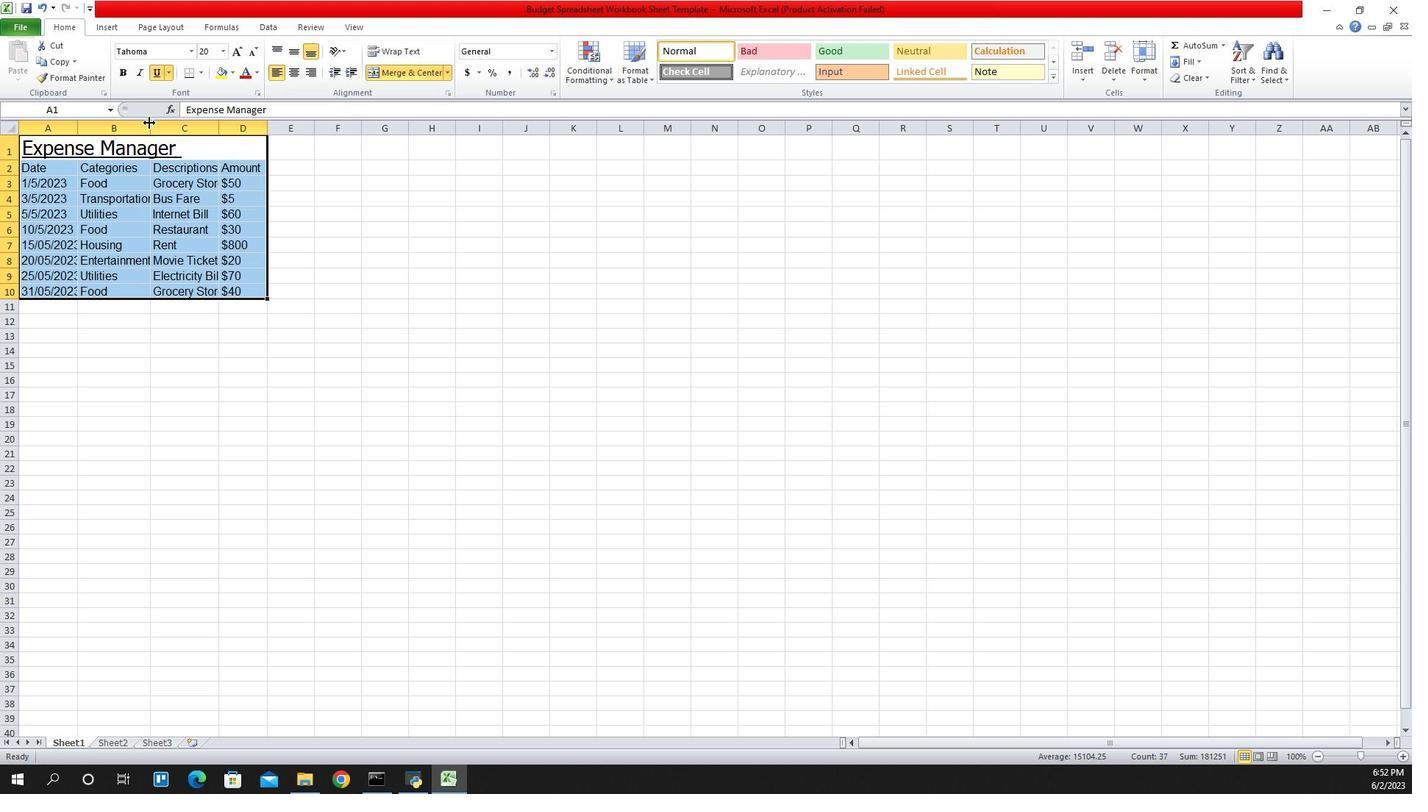 
Action: Mouse pressed left at (1156, 125)
Screenshot: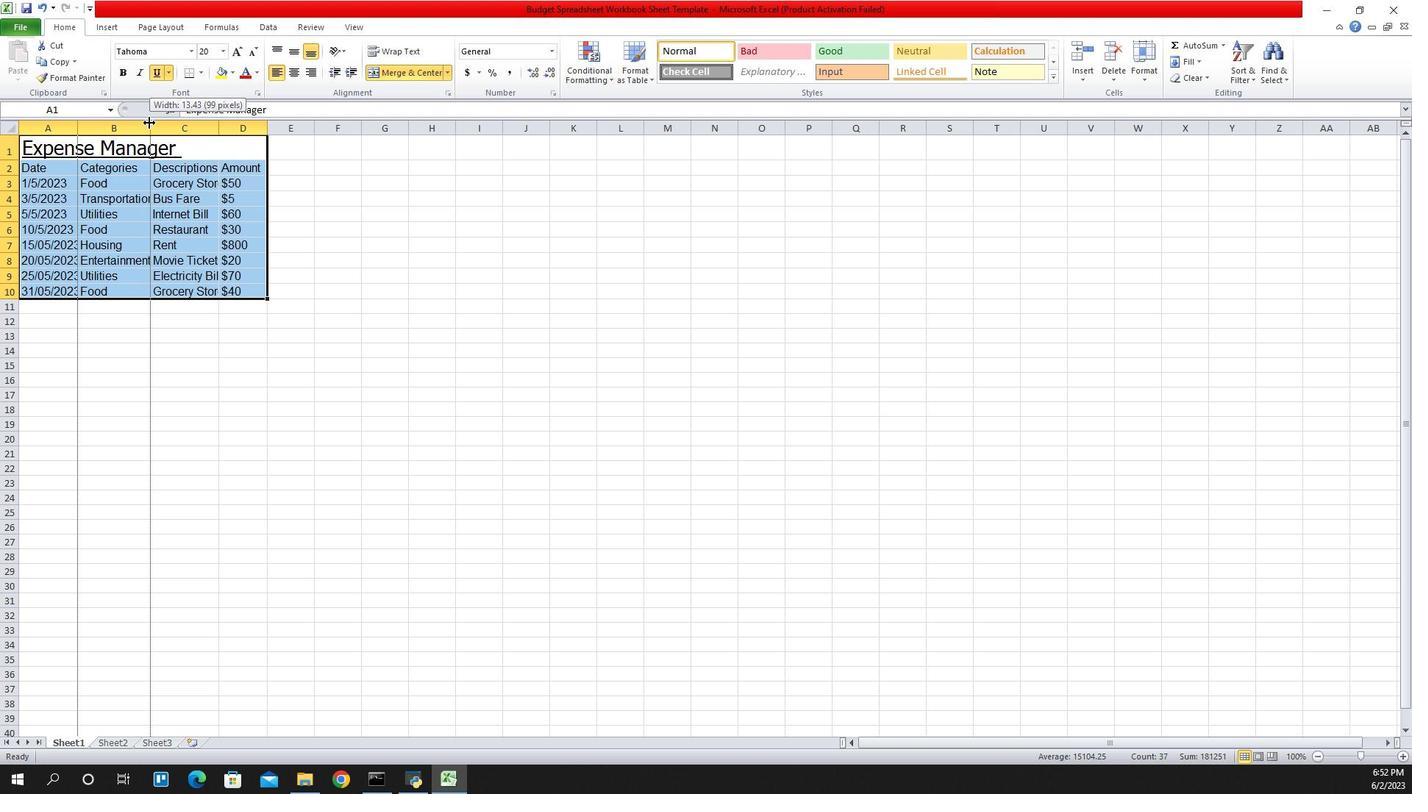 
Action: Mouse moved to (1232, 133)
Screenshot: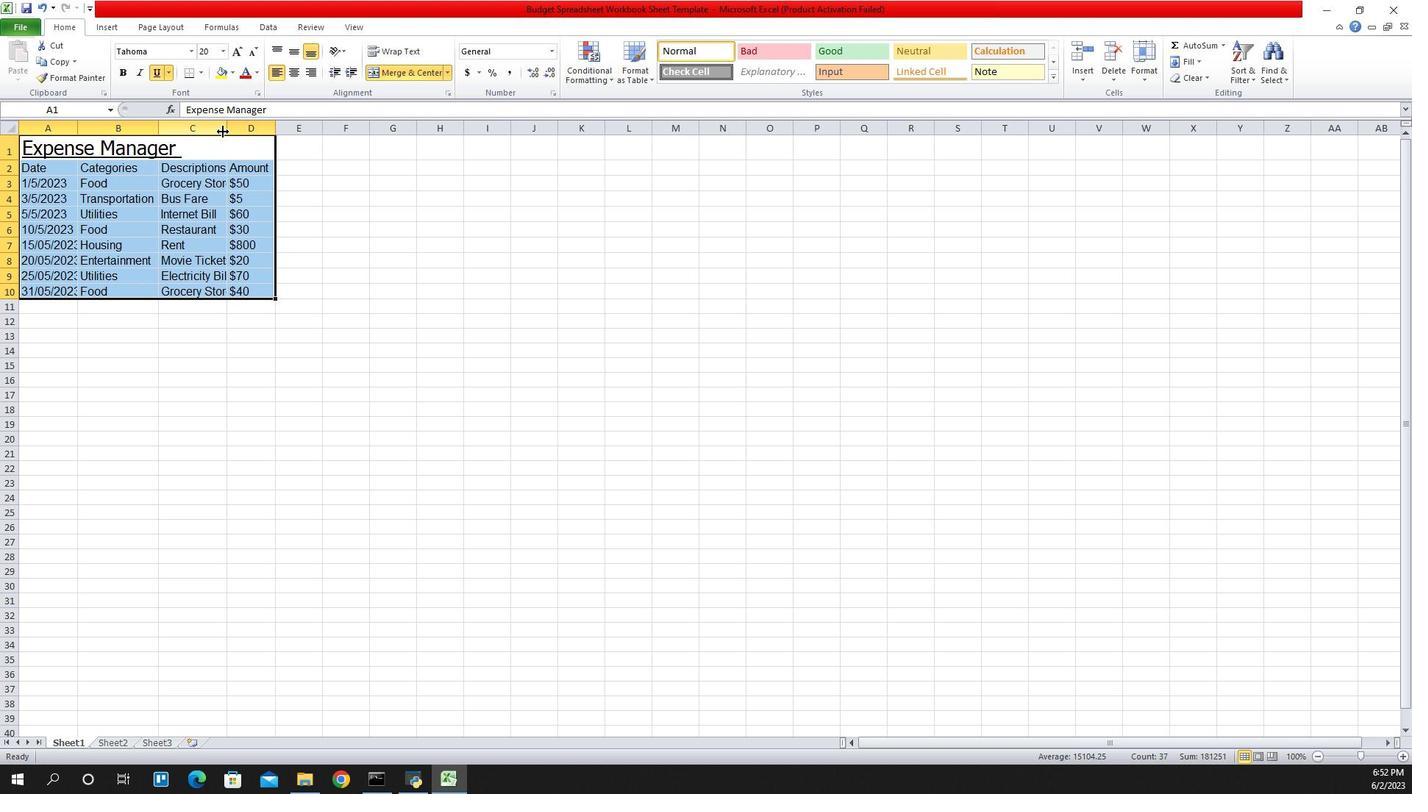 
Action: Mouse pressed left at (1232, 133)
Screenshot: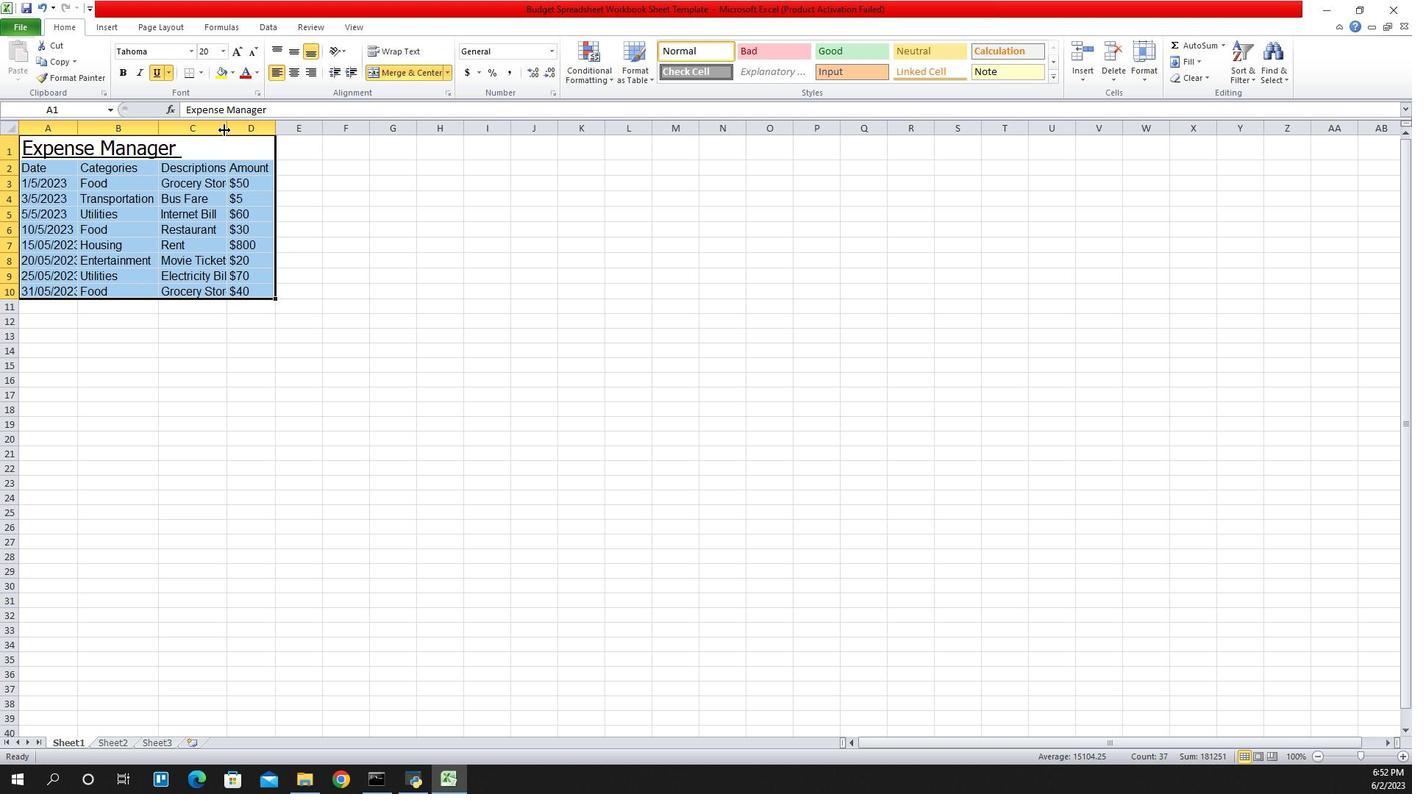 
Action: Mouse pressed left at (1232, 133)
Screenshot: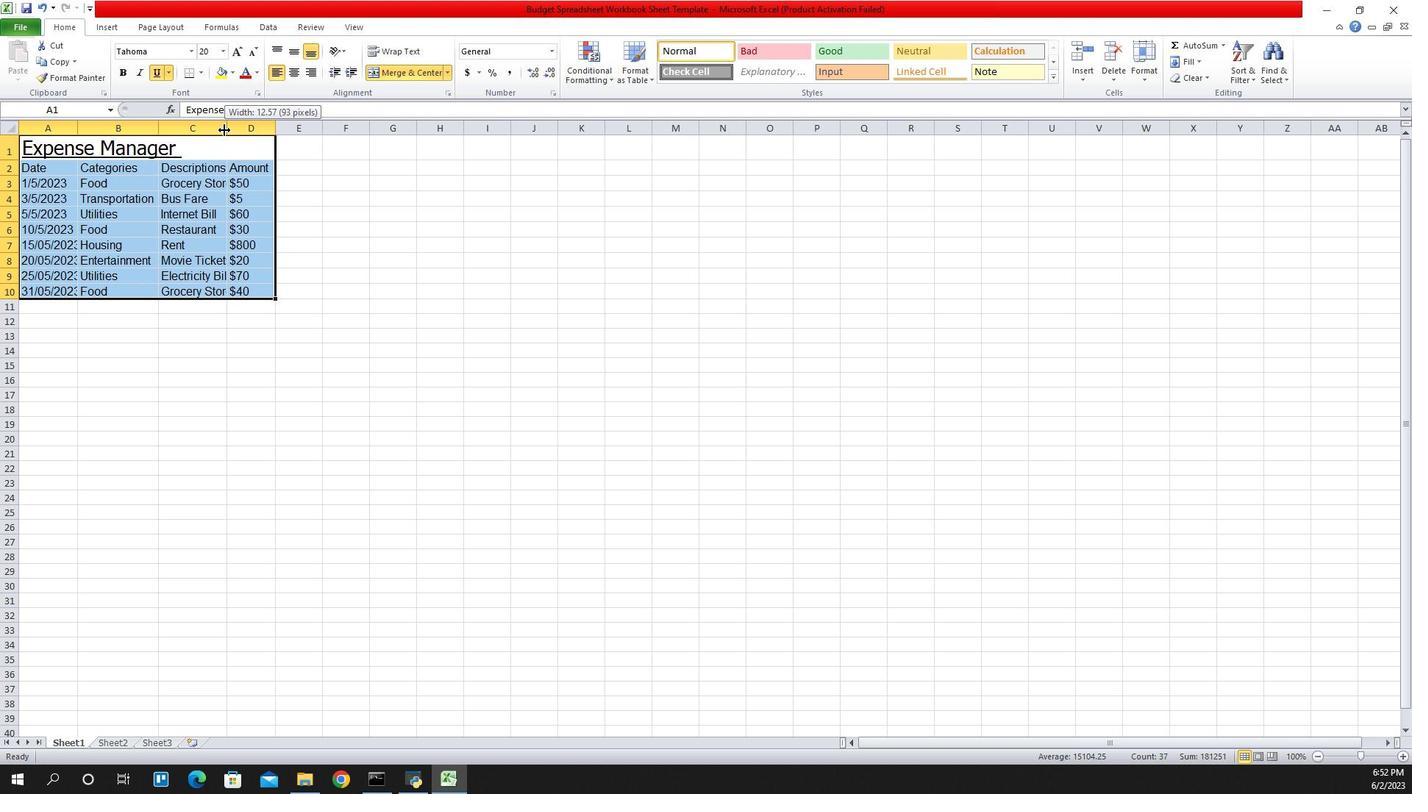 
Action: Mouse moved to (1293, 130)
Screenshot: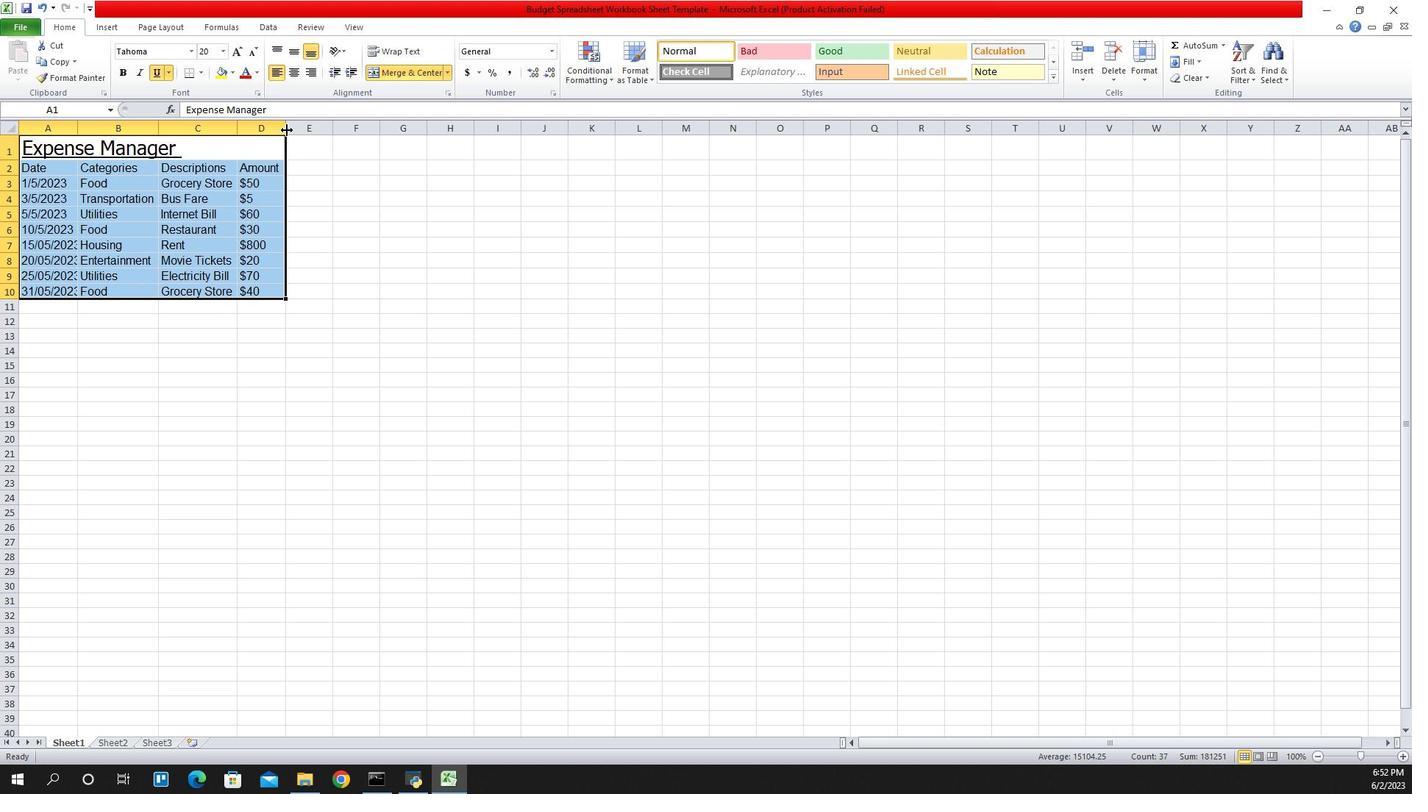 
Action: Mouse pressed left at (1293, 130)
Screenshot: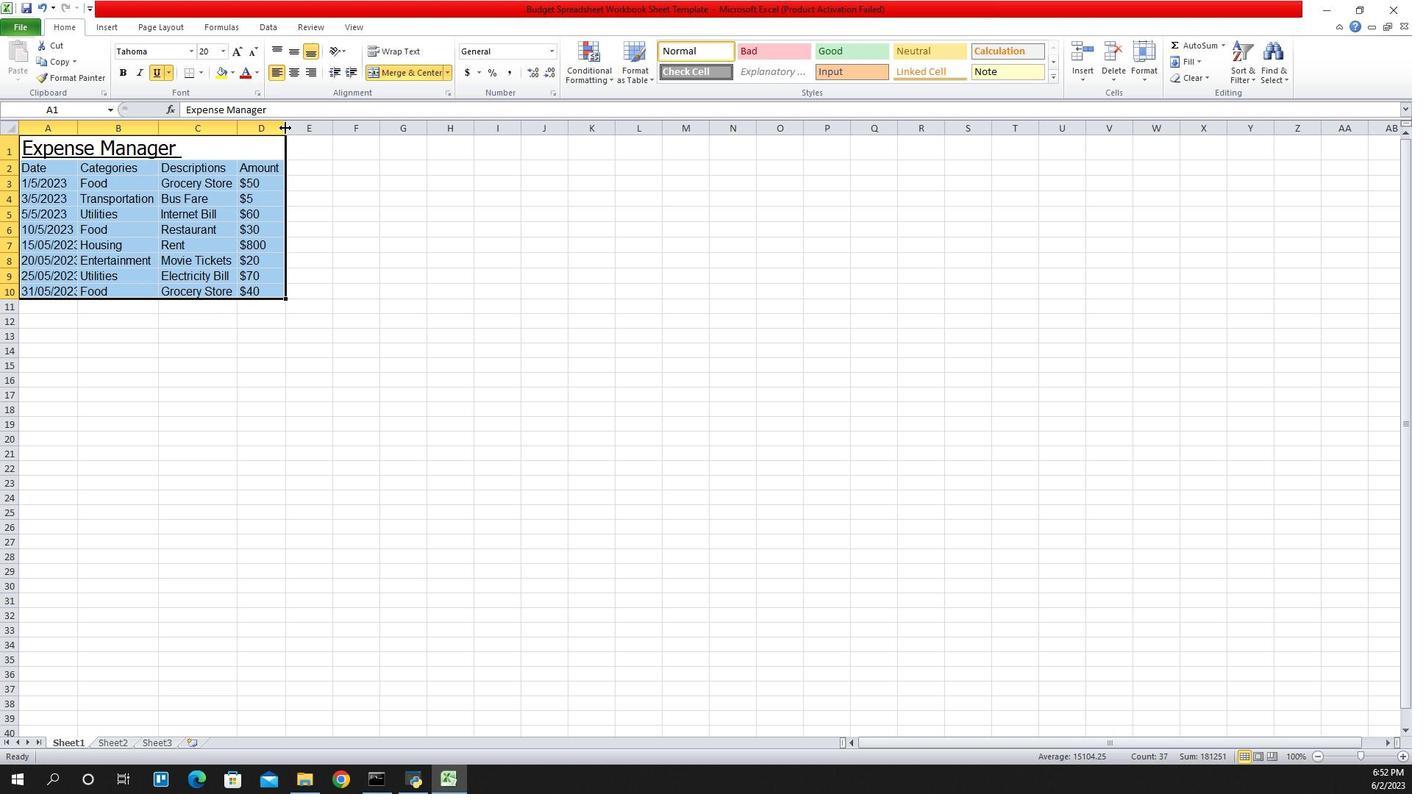 
Action: Mouse pressed left at (1293, 130)
Screenshot: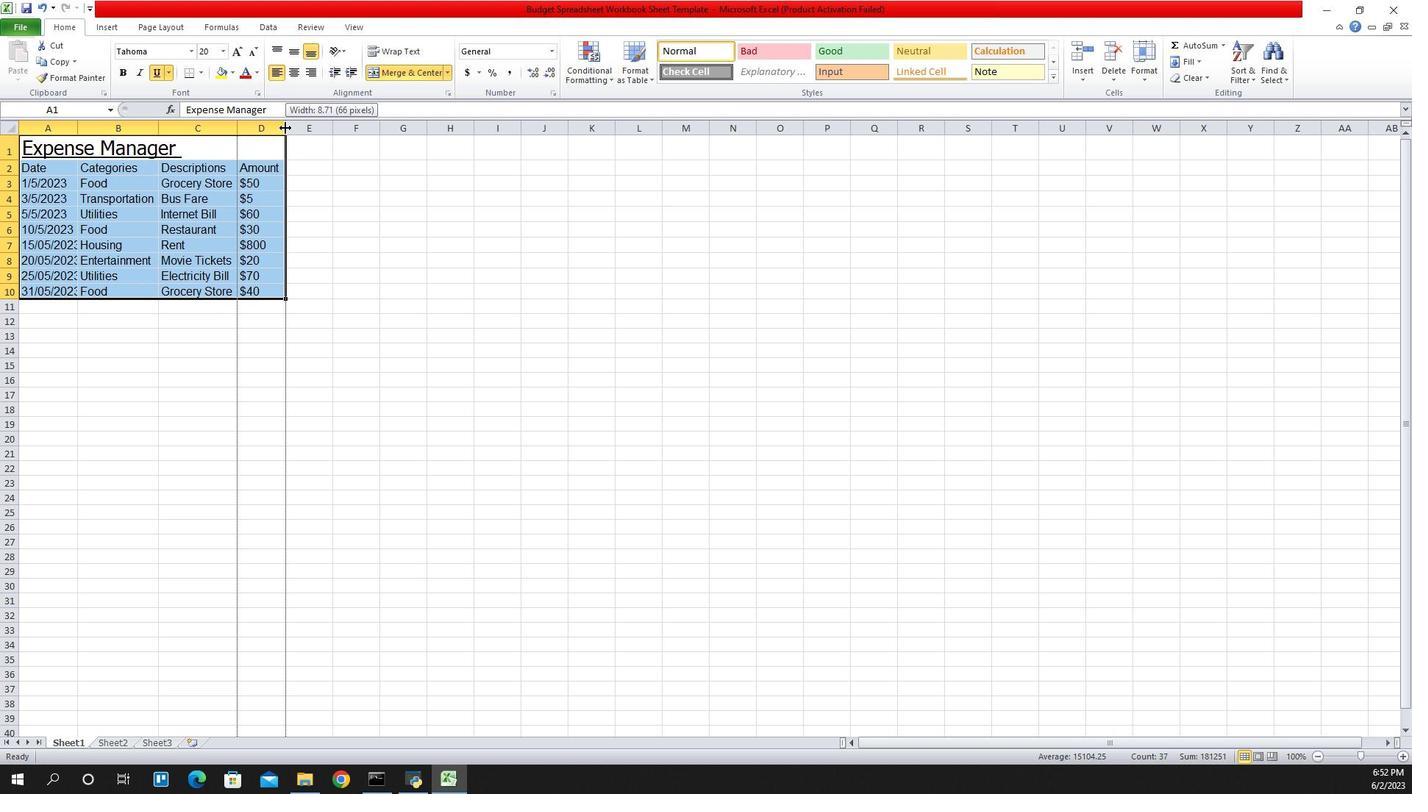 
Action: Mouse moved to (1242, 194)
Screenshot: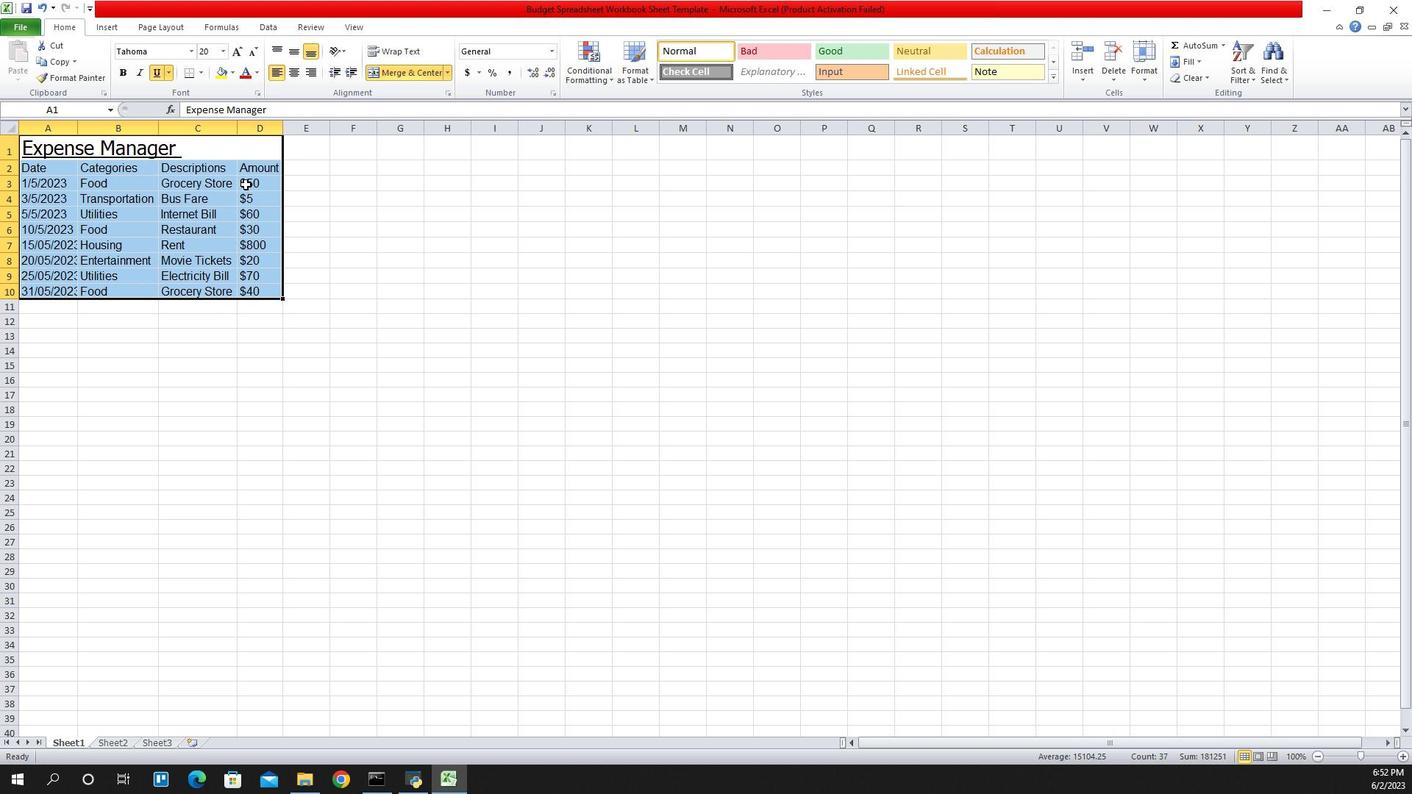 
